 Task: Open Card Wireframe Sketches in Board Website Redesign to Workspace Data Analysis and add a team member Softage.4@softage.net, a label Yellow, a checklist Urban Planning, an attachment from Trello, a color Yellow and finally, add a card description 'Send out client proposal for review' and a comment 'Let us approach this task with an open mind and be willing to take risks to think outside the box.'. Add a start date 'Jan 04, 1900' with a due date 'Jan 11, 1900'
Action: Mouse moved to (623, 554)
Screenshot: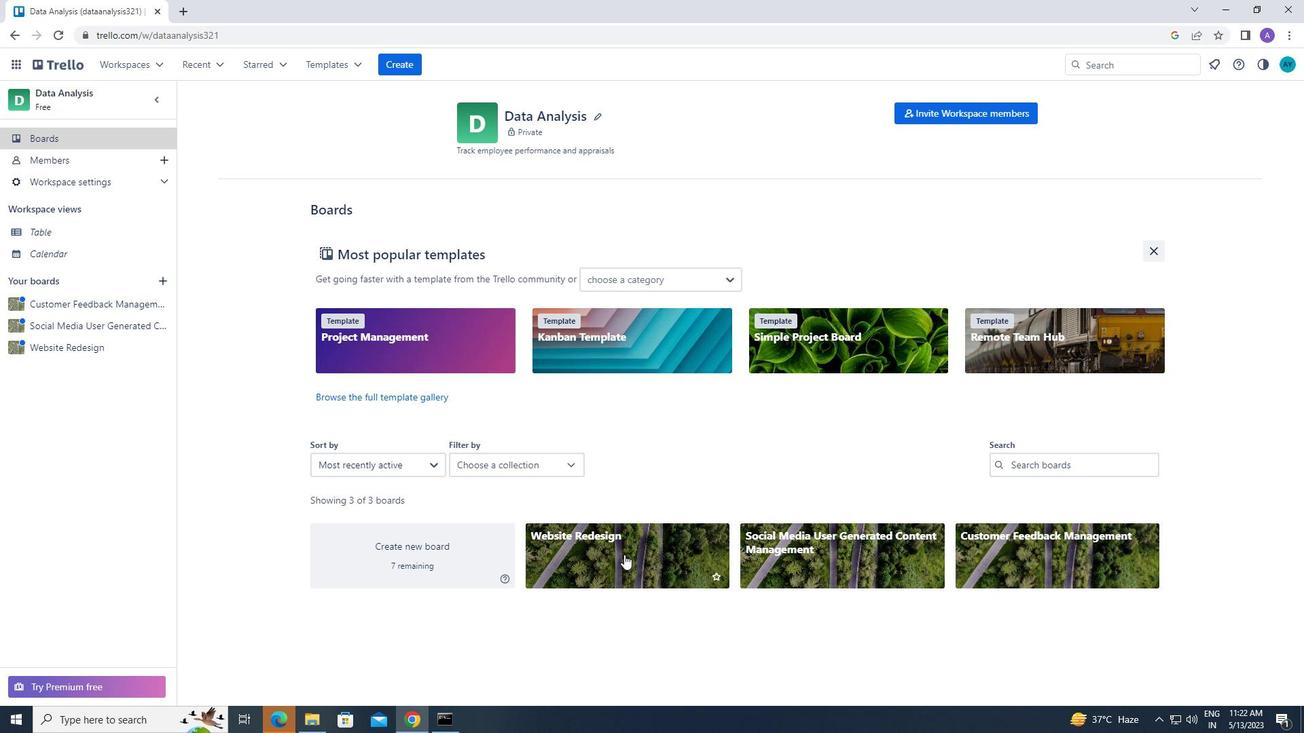 
Action: Mouse pressed left at (623, 554)
Screenshot: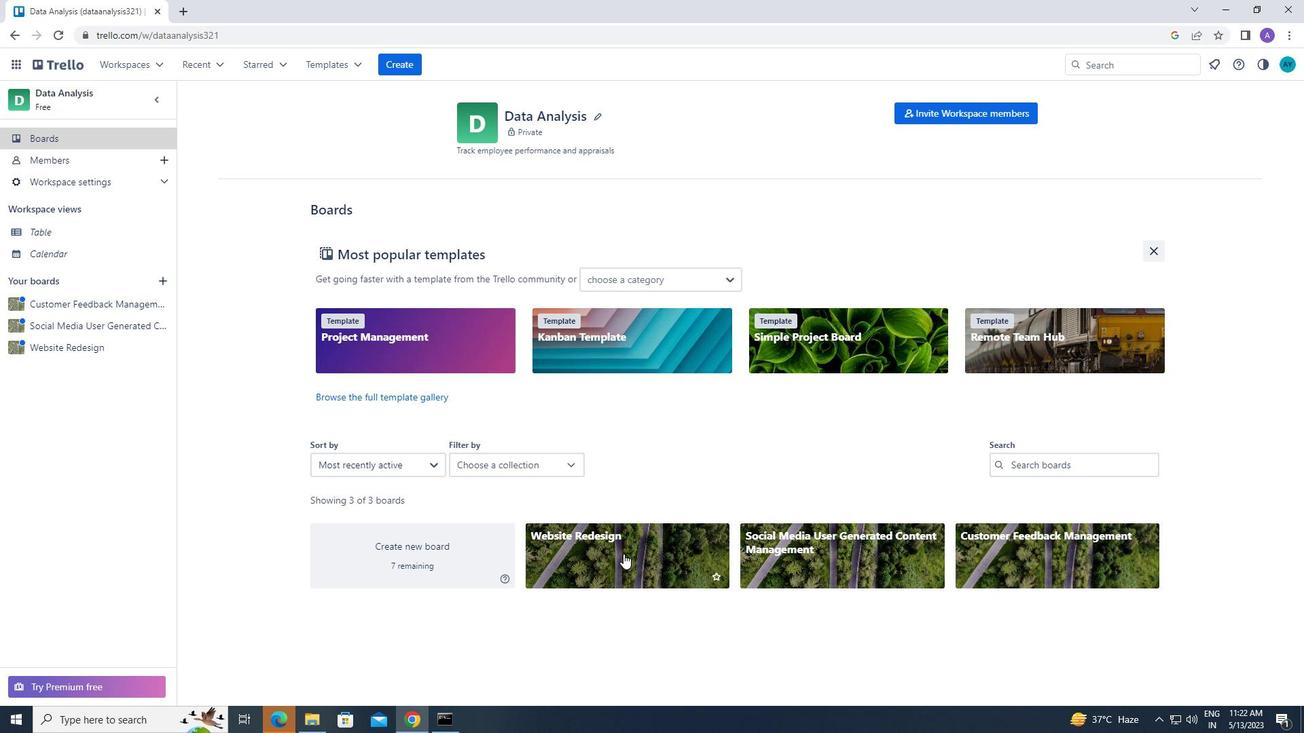 
Action: Mouse moved to (470, 165)
Screenshot: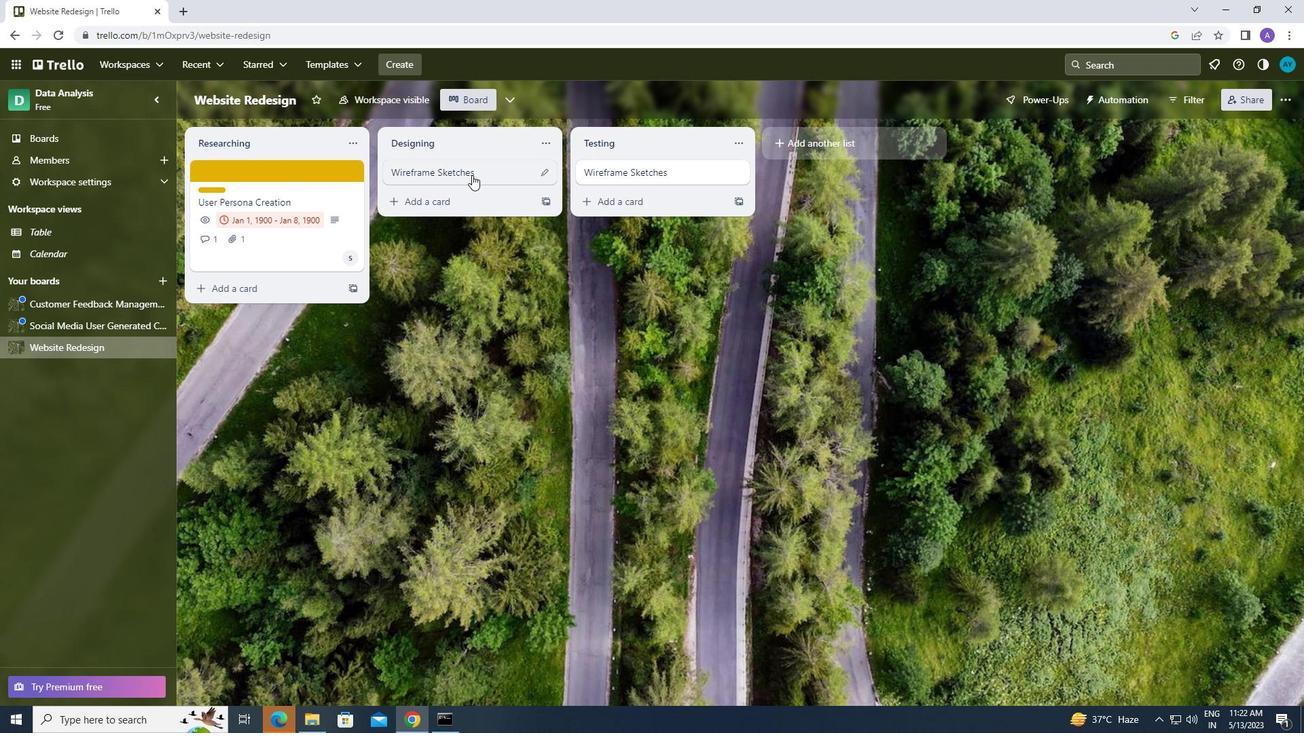 
Action: Mouse pressed left at (470, 165)
Screenshot: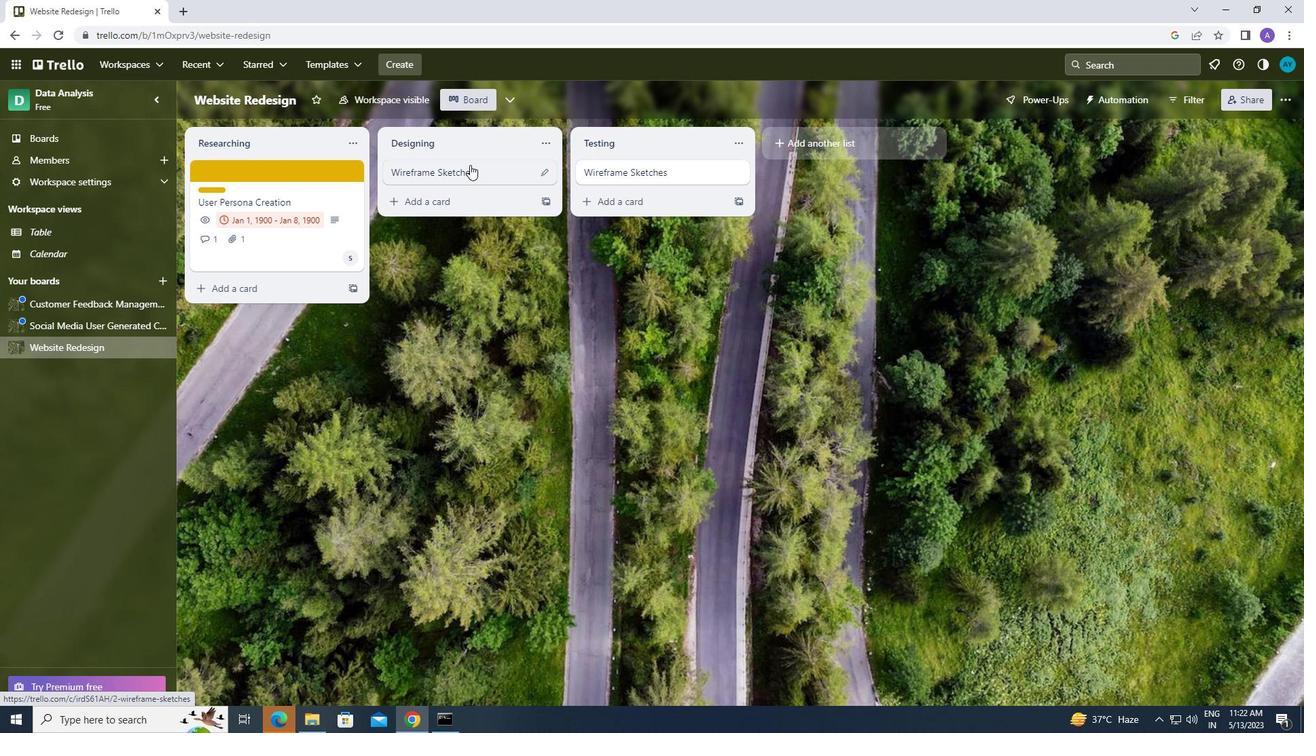 
Action: Mouse moved to (825, 210)
Screenshot: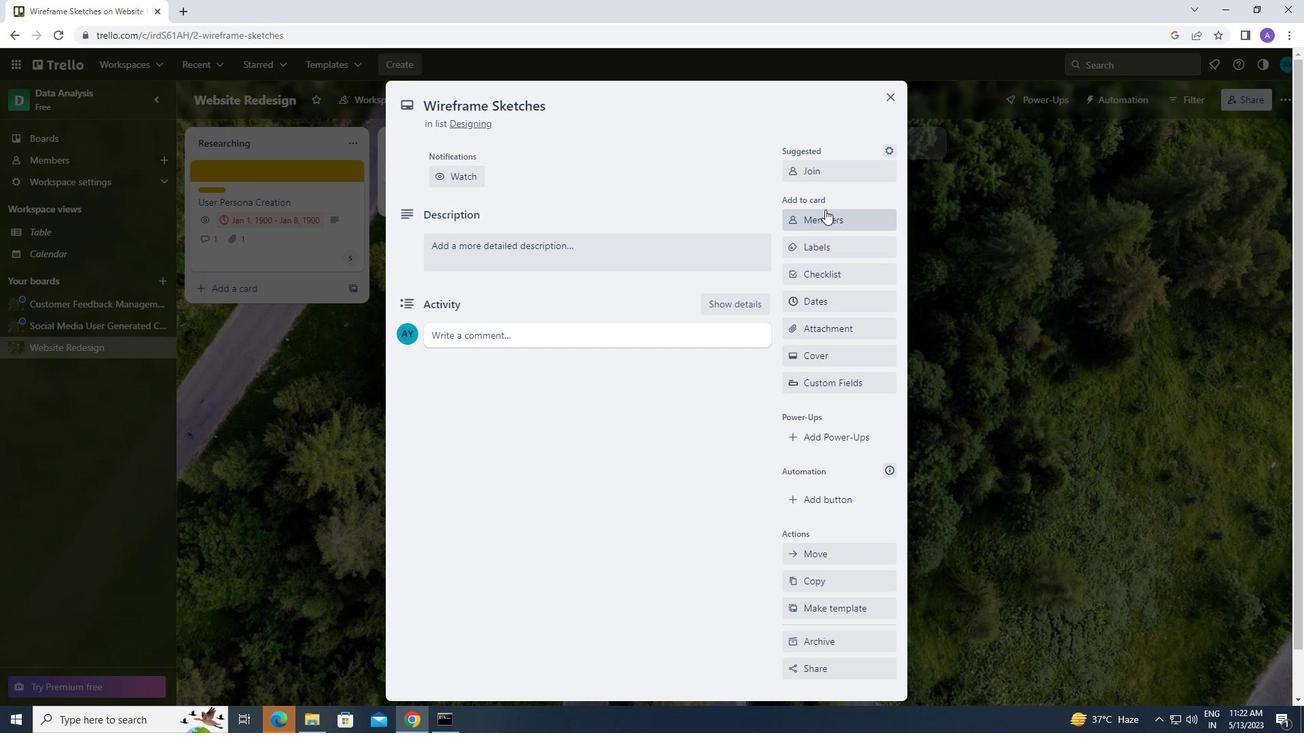 
Action: Mouse pressed left at (825, 210)
Screenshot: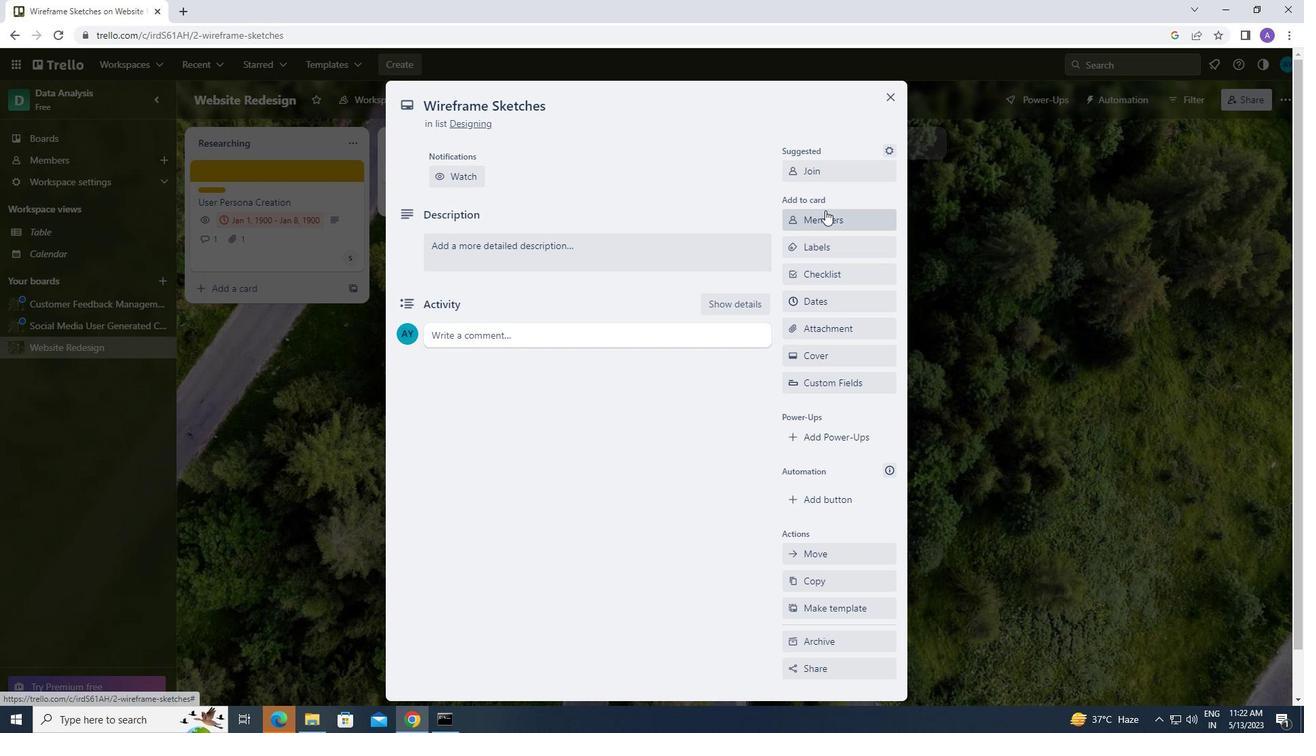 
Action: Mouse moved to (832, 277)
Screenshot: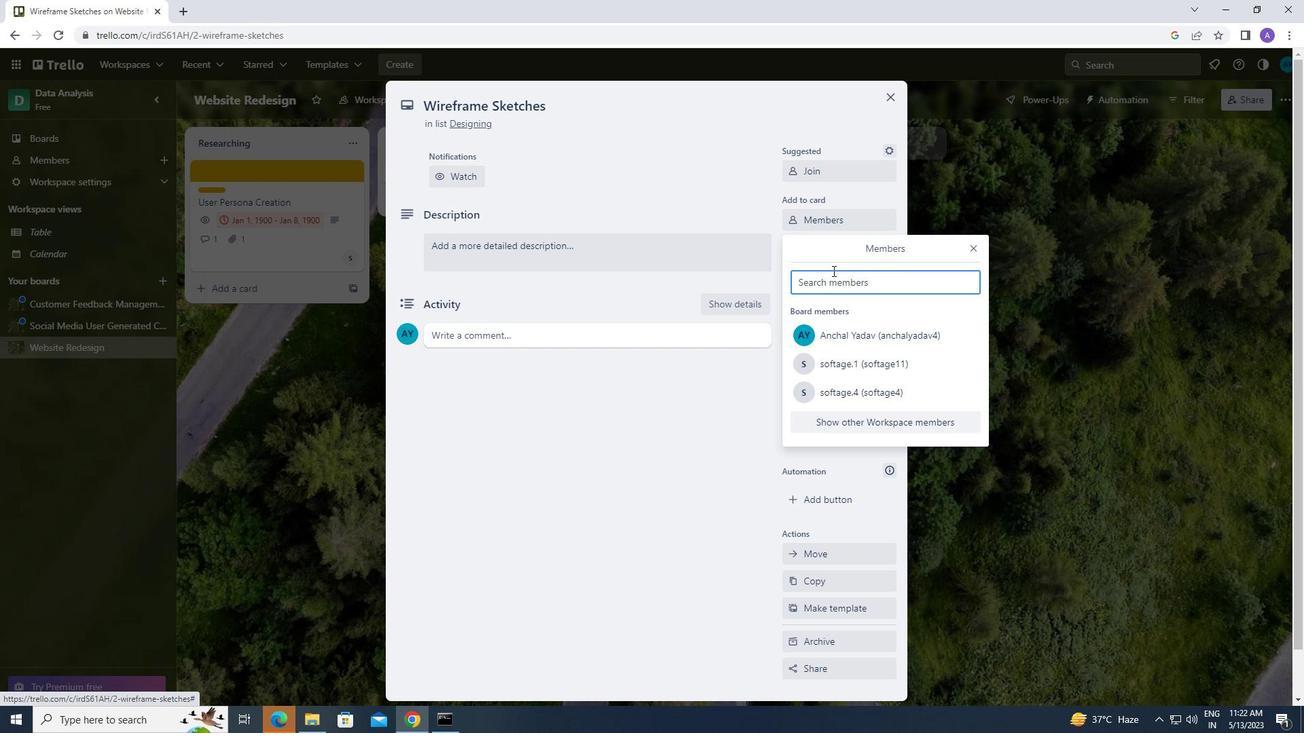 
Action: Mouse pressed left at (832, 277)
Screenshot: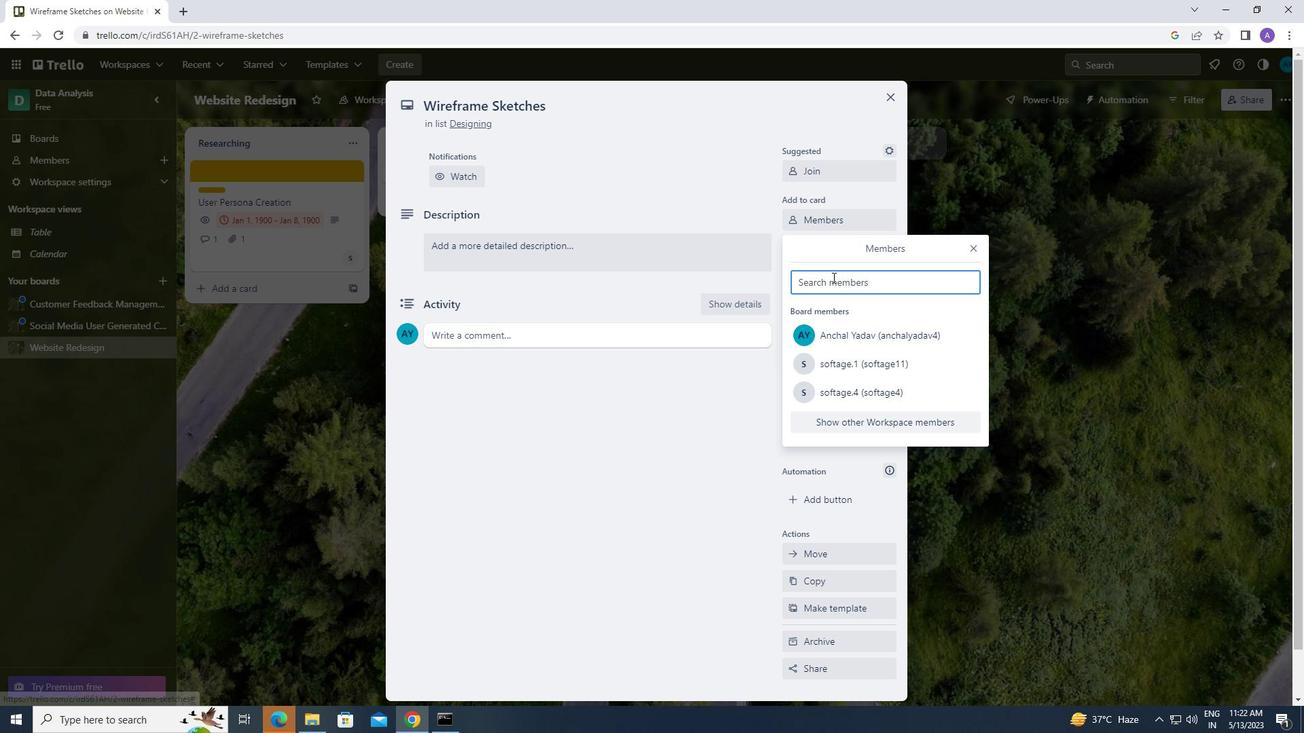 
Action: Key pressed <Key.caps_lock>s<Key.caps_lock>oftage.4<Key.shift_r><Key.shift_r>@
Screenshot: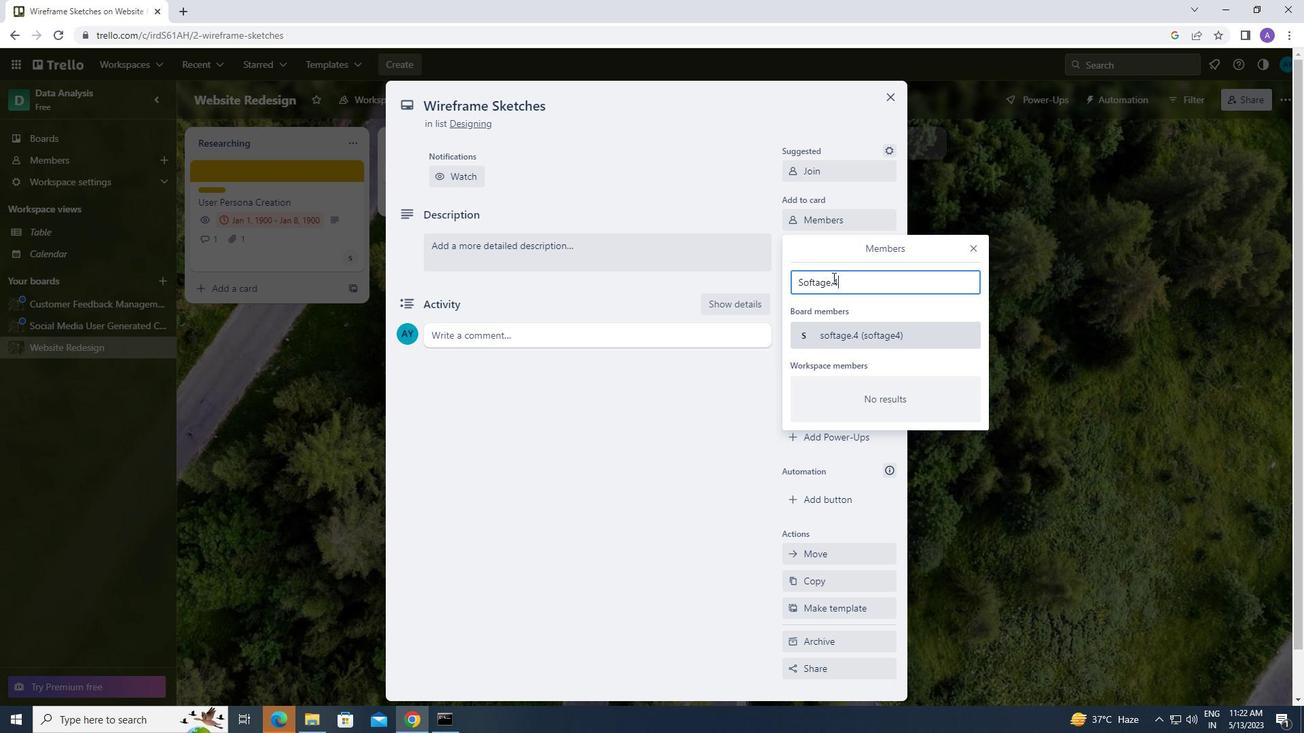 
Action: Mouse moved to (1005, 241)
Screenshot: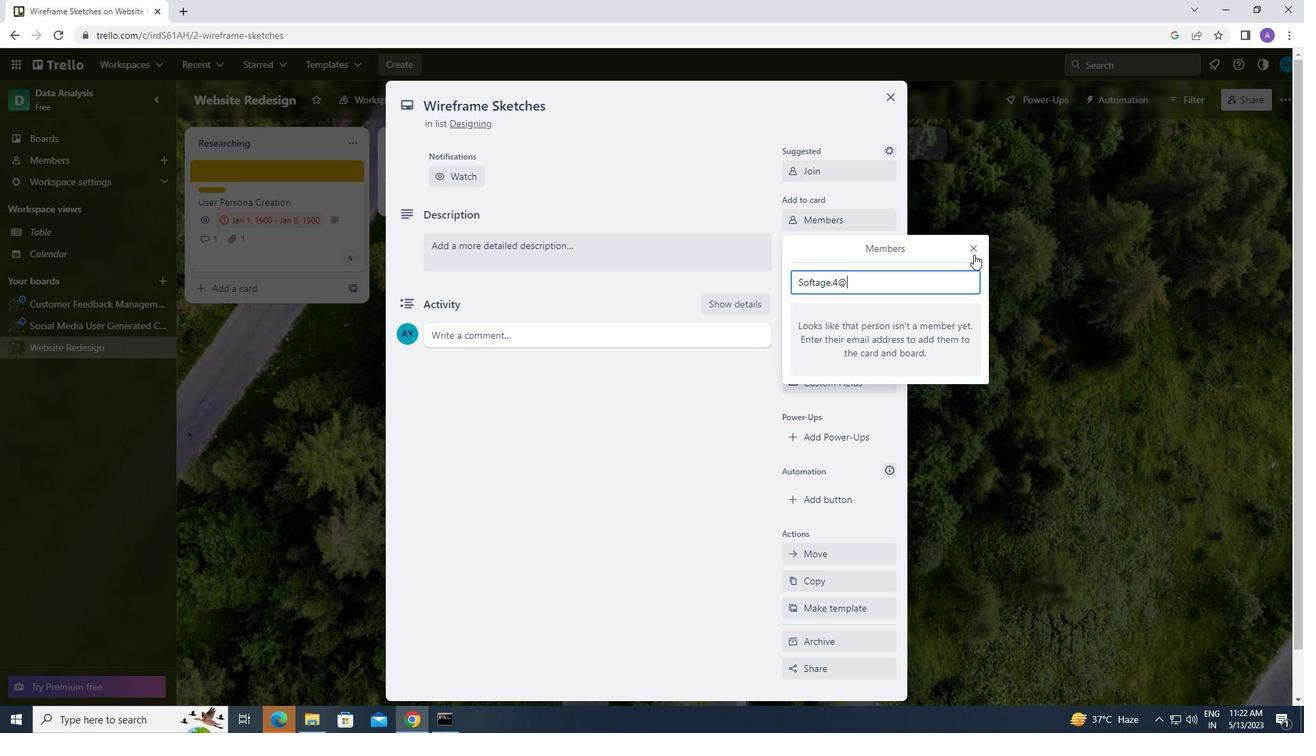
Action: Key pressed softage.net
Screenshot: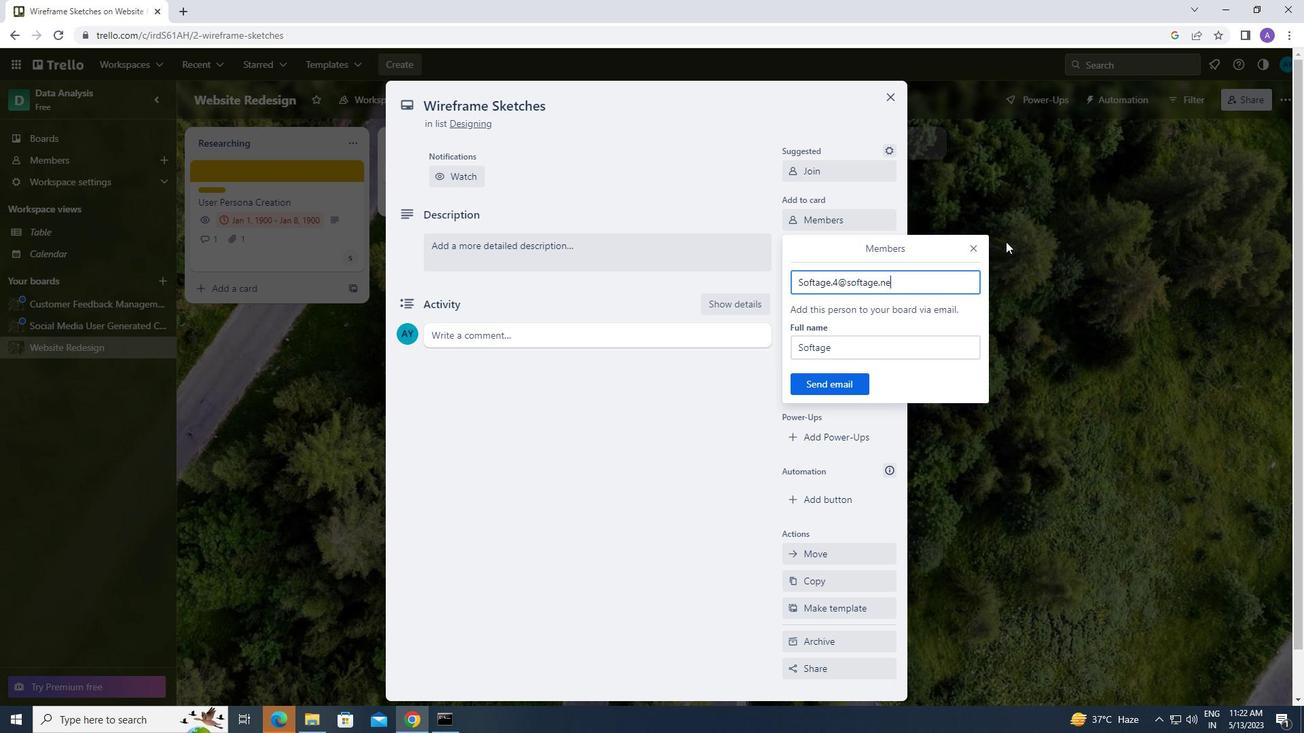 
Action: Mouse moved to (841, 381)
Screenshot: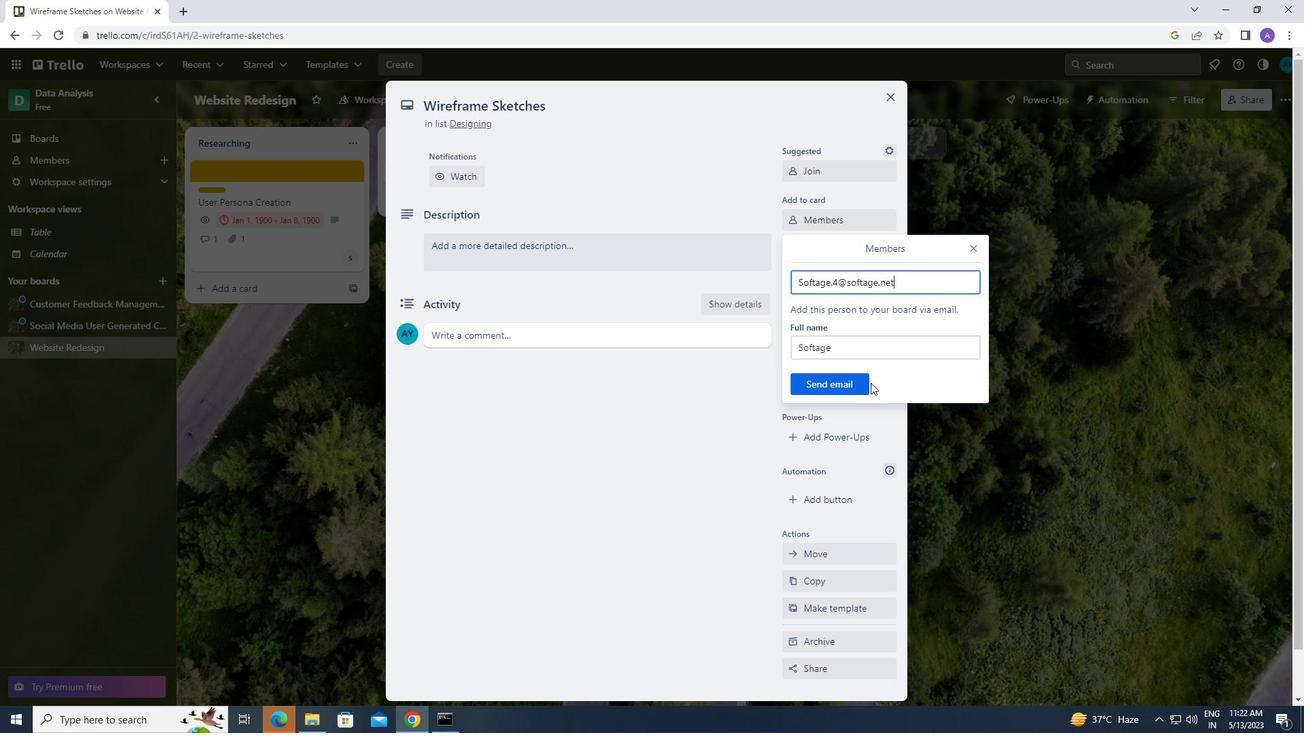 
Action: Mouse pressed left at (841, 381)
Screenshot: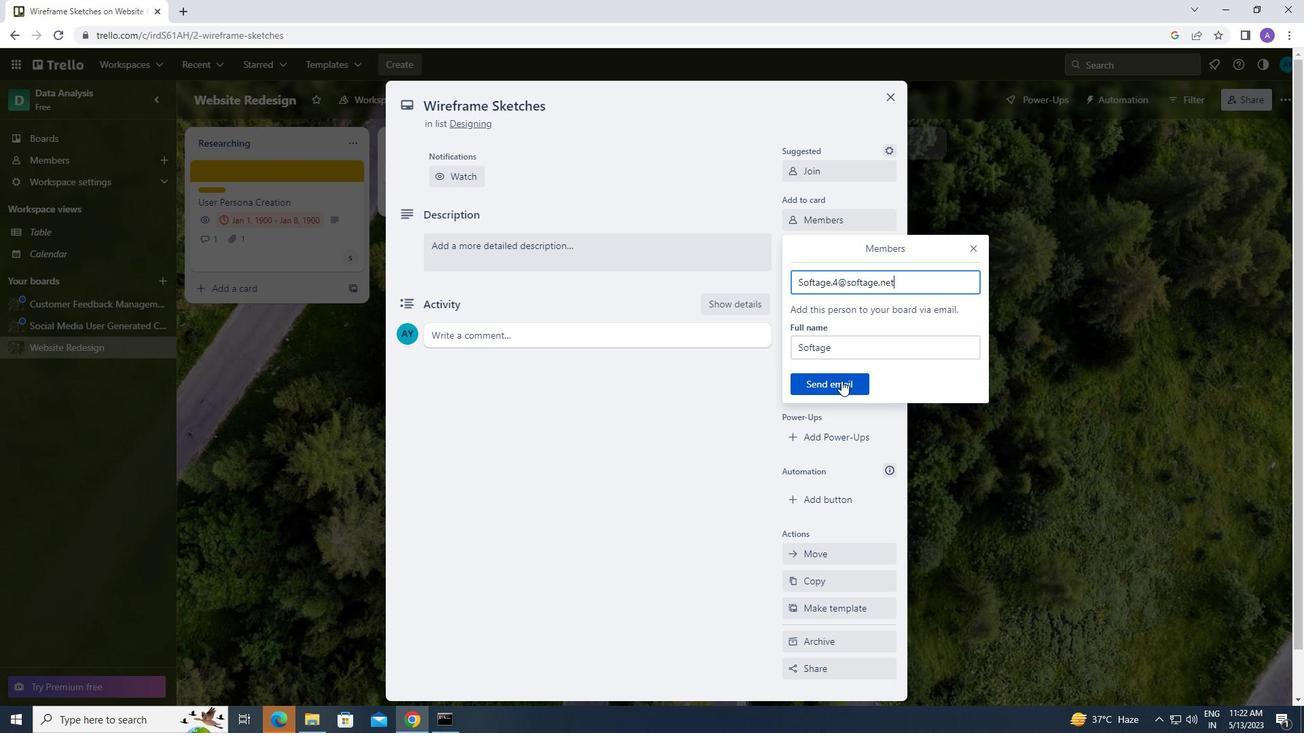 
Action: Mouse moved to (839, 245)
Screenshot: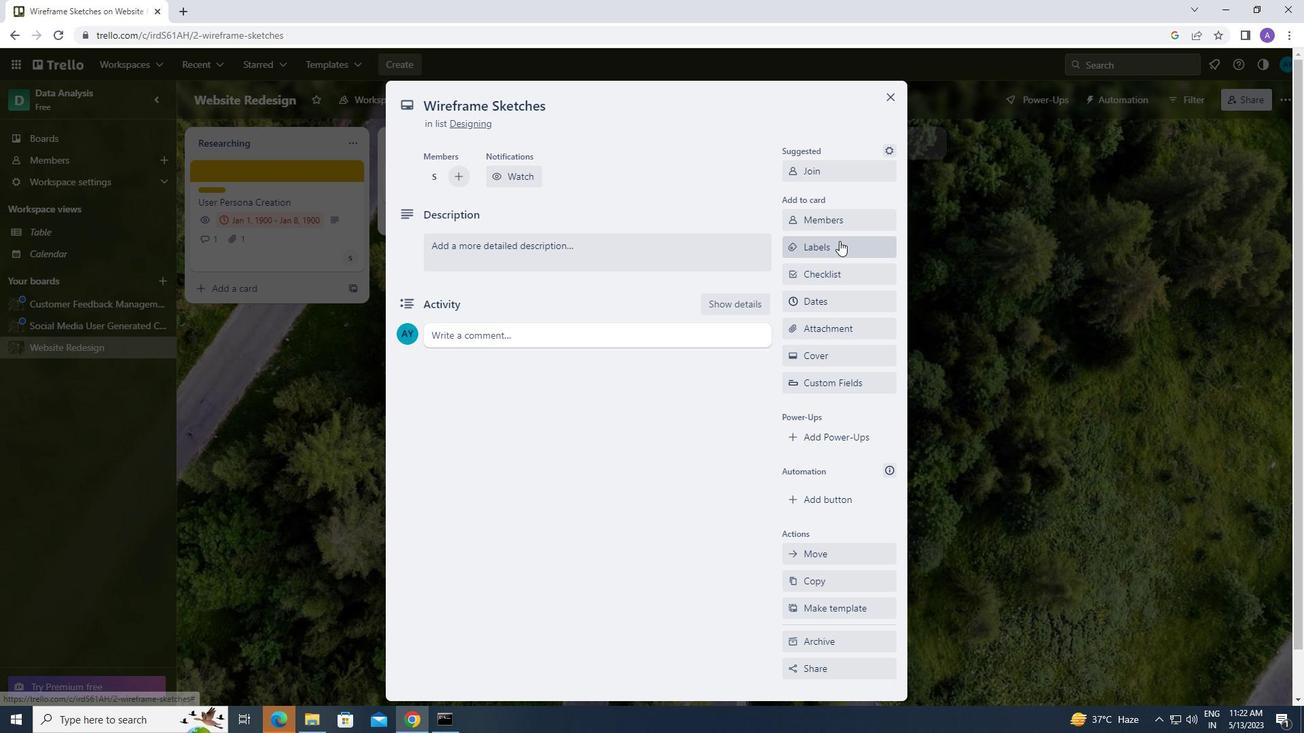 
Action: Mouse pressed left at (839, 245)
Screenshot: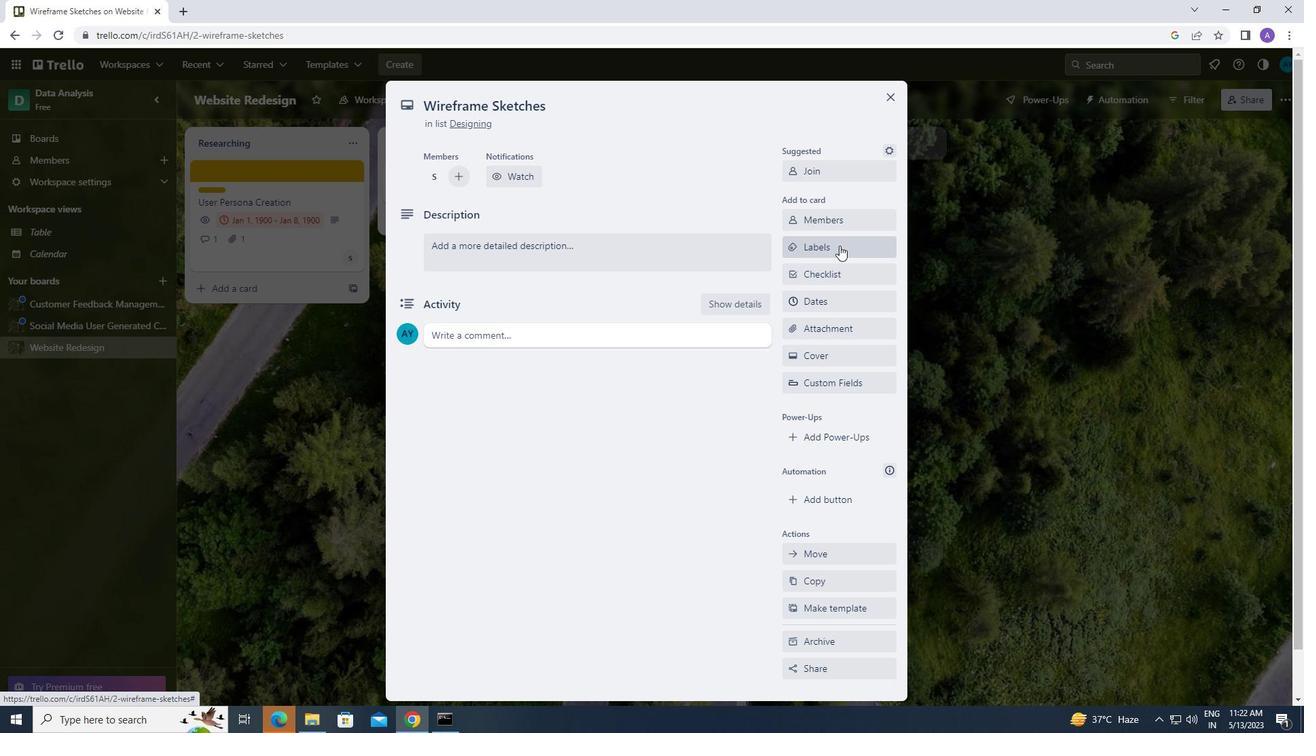 
Action: Mouse moved to (861, 513)
Screenshot: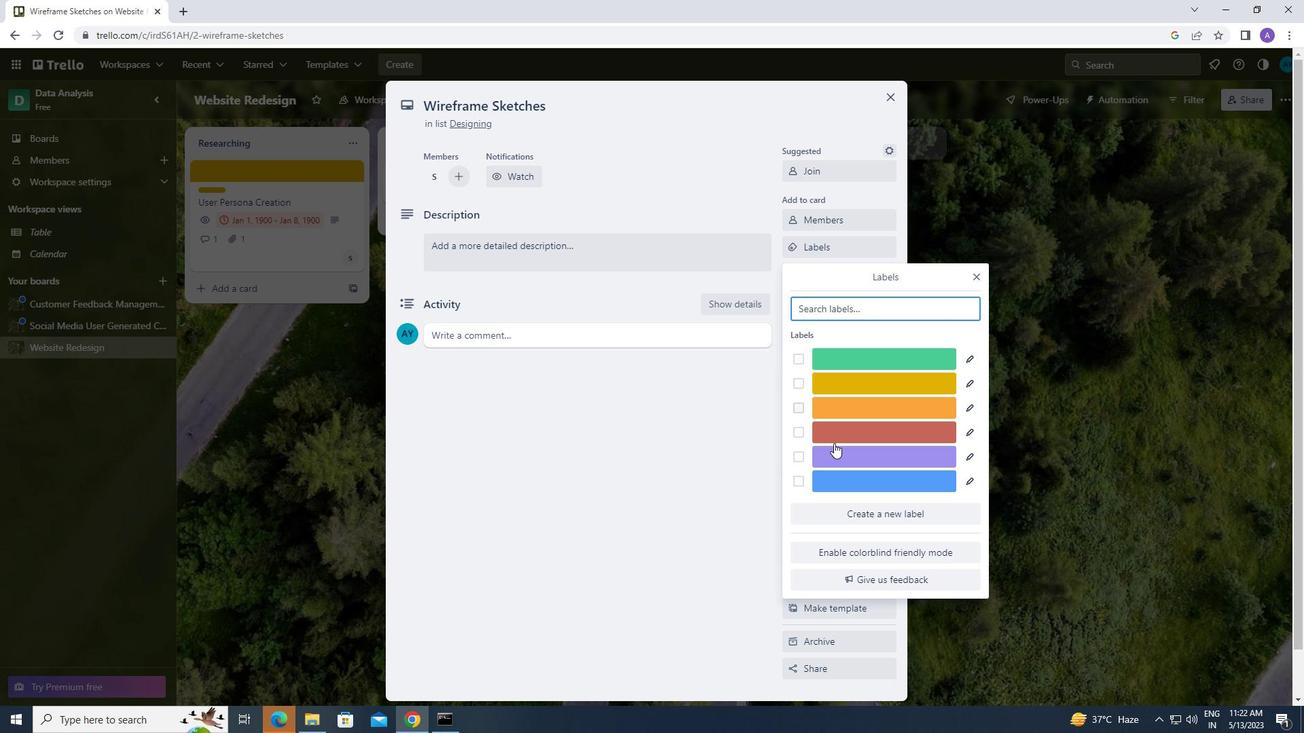 
Action: Mouse pressed left at (861, 513)
Screenshot: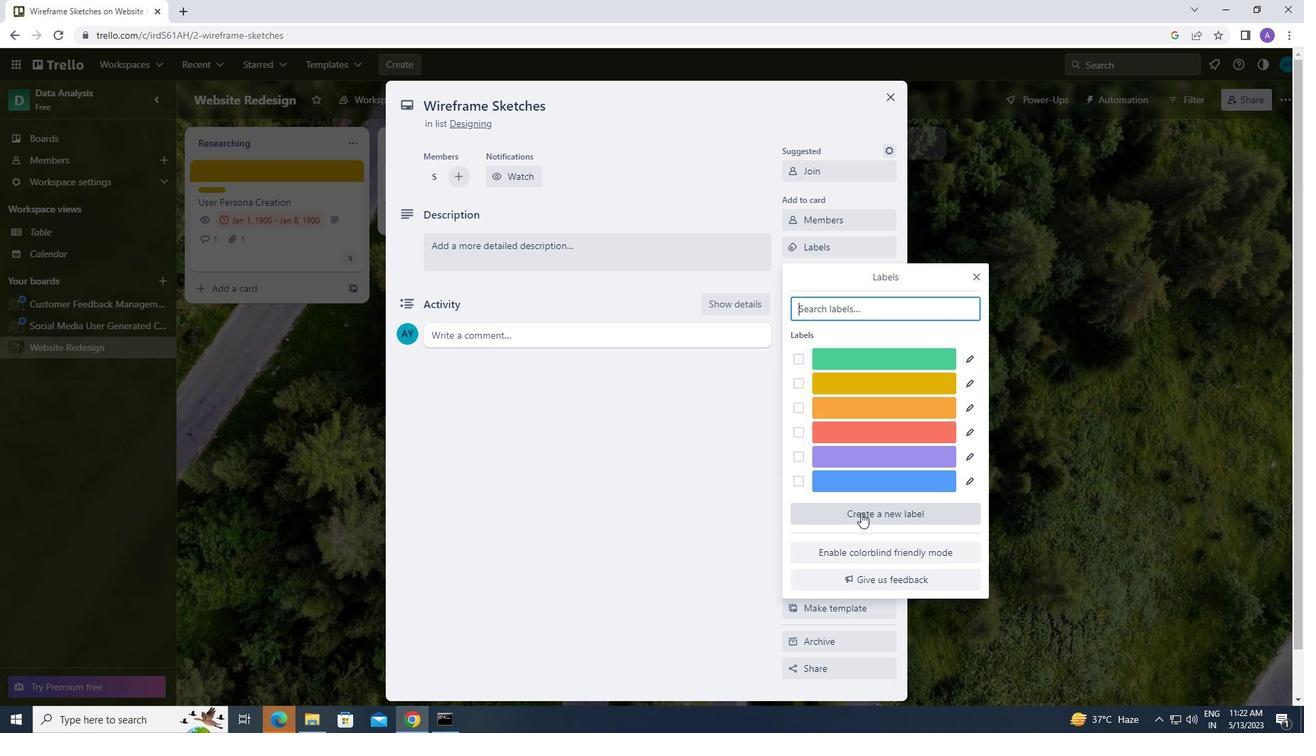 
Action: Mouse moved to (849, 472)
Screenshot: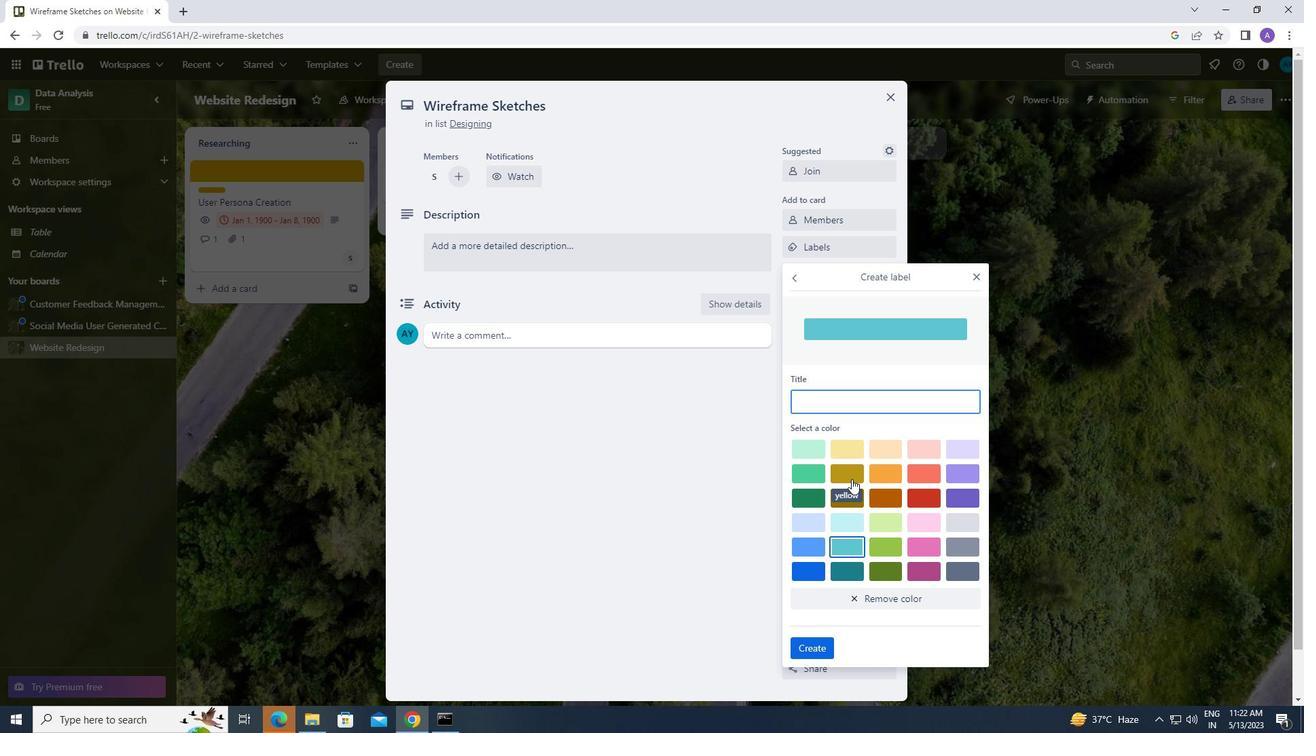 
Action: Mouse pressed left at (849, 472)
Screenshot: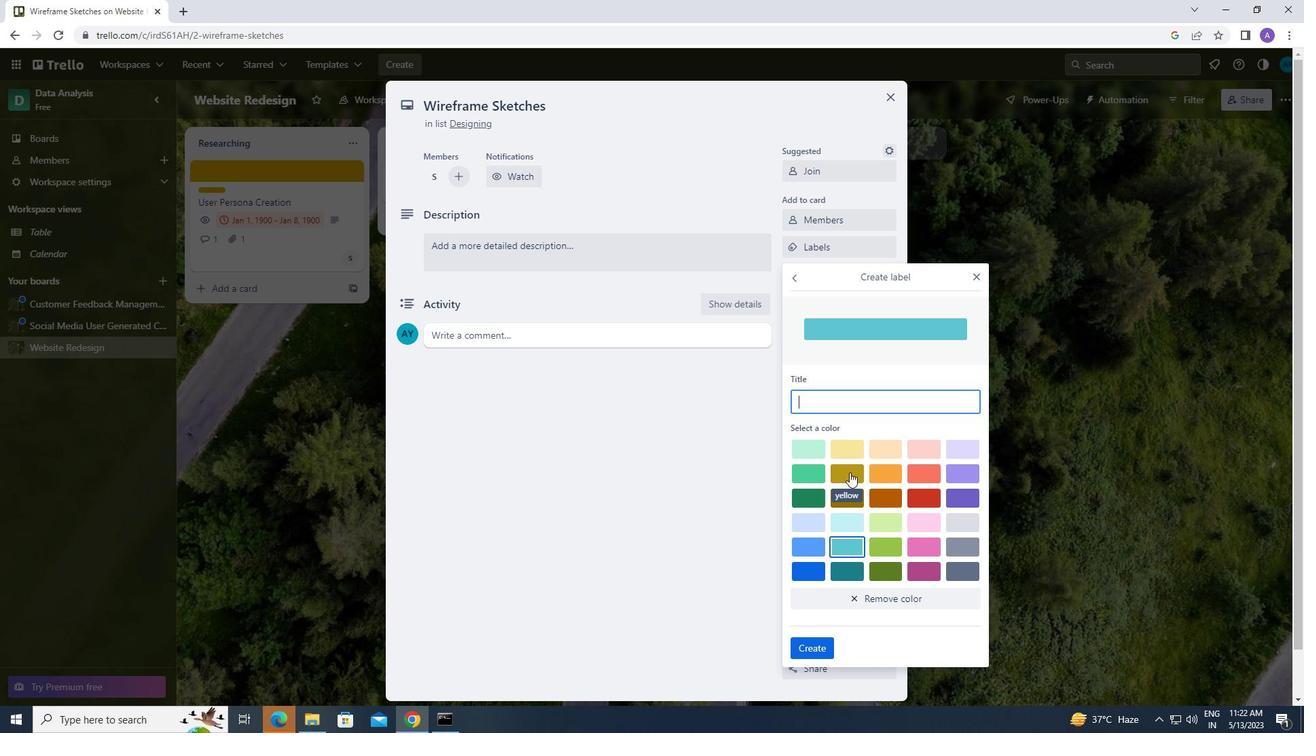 
Action: Mouse moved to (804, 645)
Screenshot: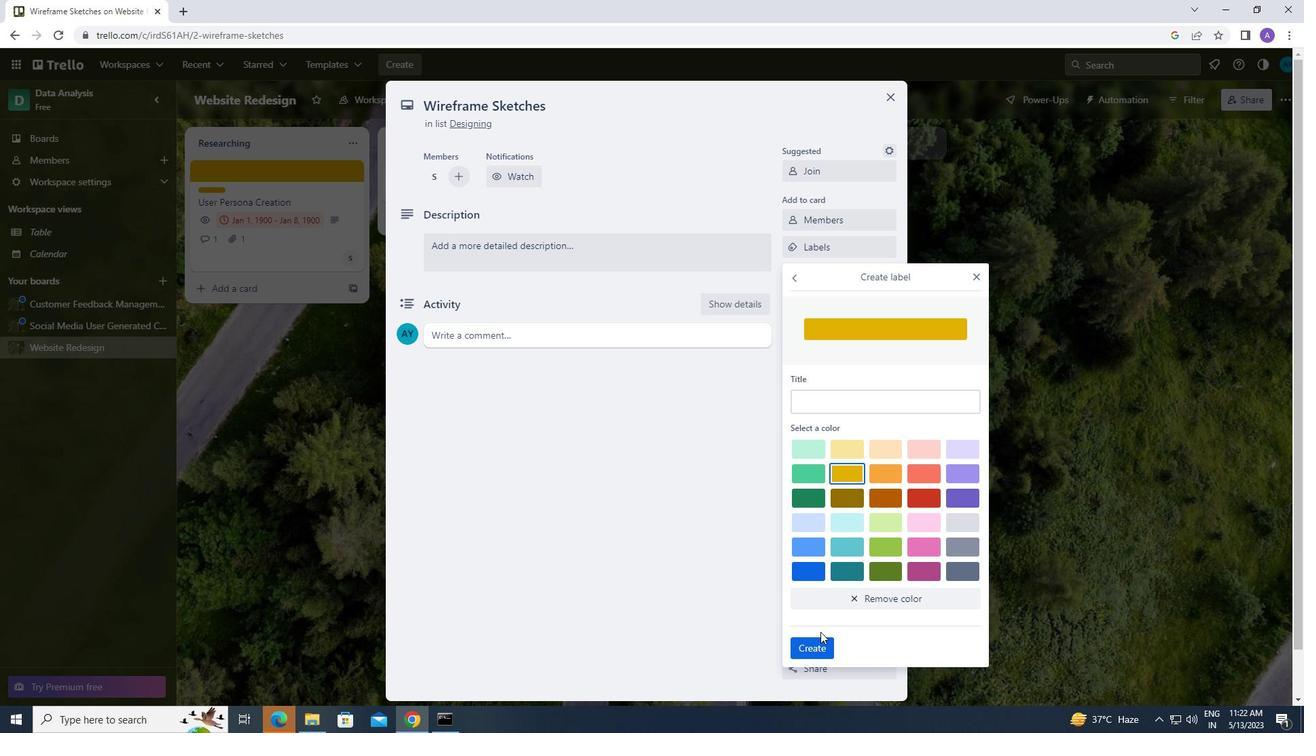 
Action: Mouse pressed left at (804, 645)
Screenshot: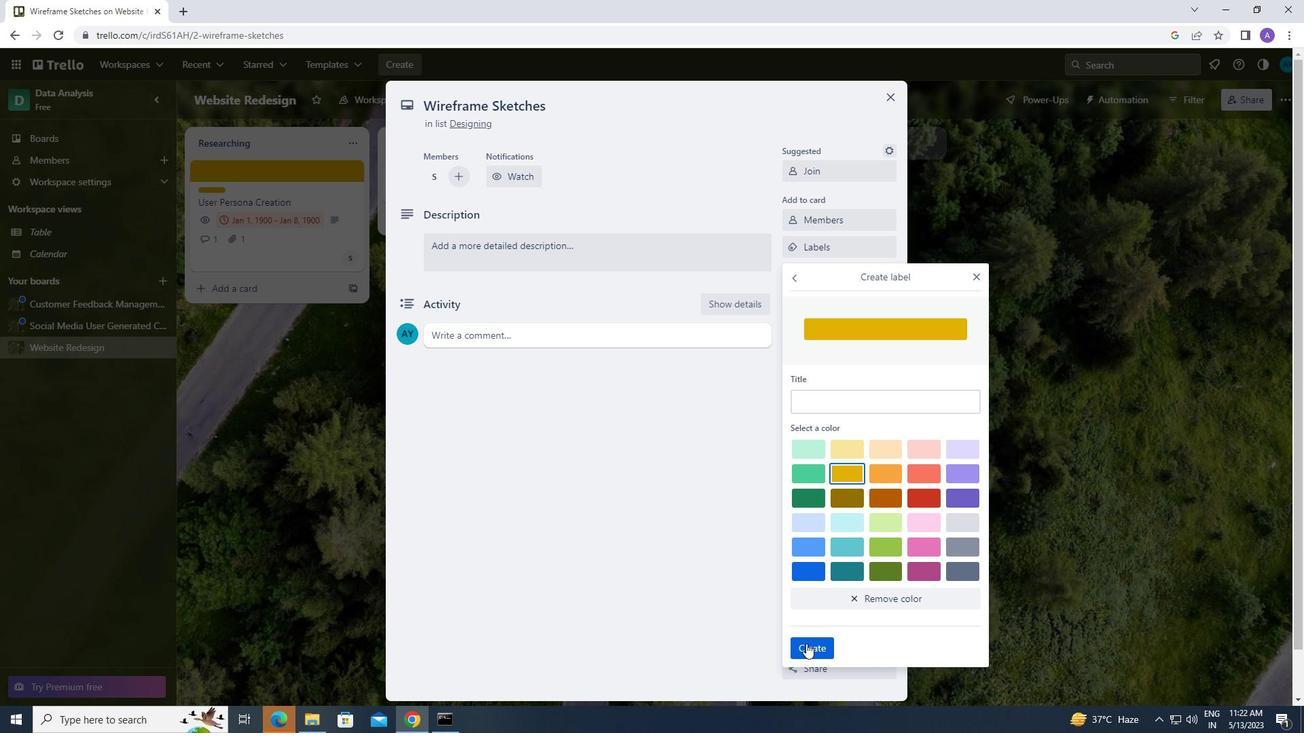 
Action: Mouse moved to (976, 277)
Screenshot: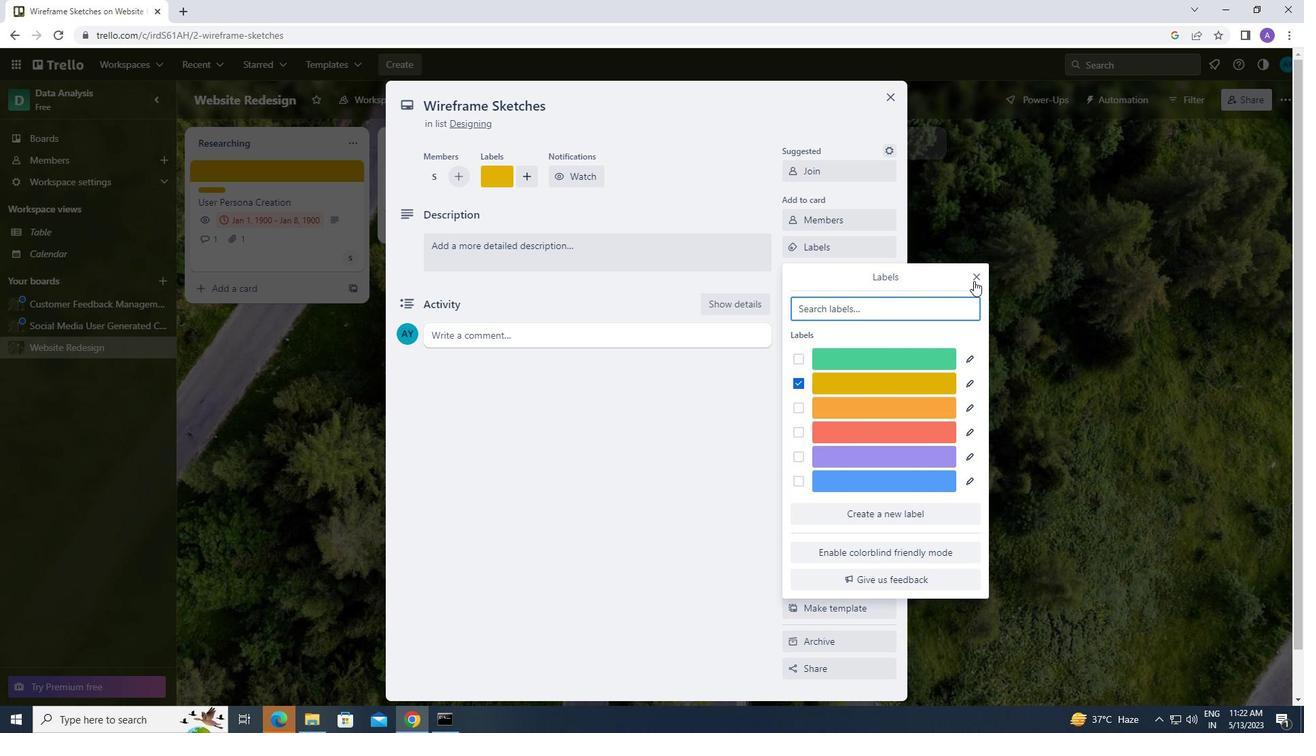 
Action: Mouse pressed left at (976, 277)
Screenshot: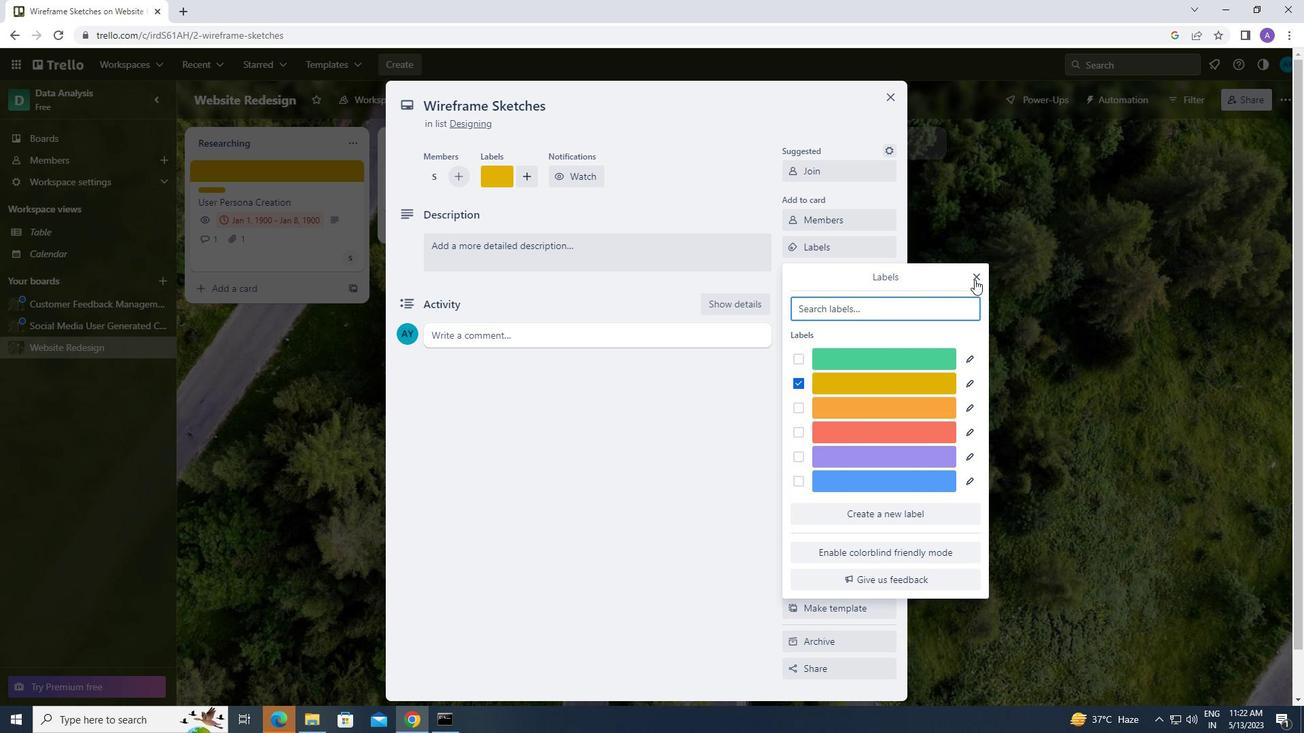 
Action: Mouse moved to (847, 270)
Screenshot: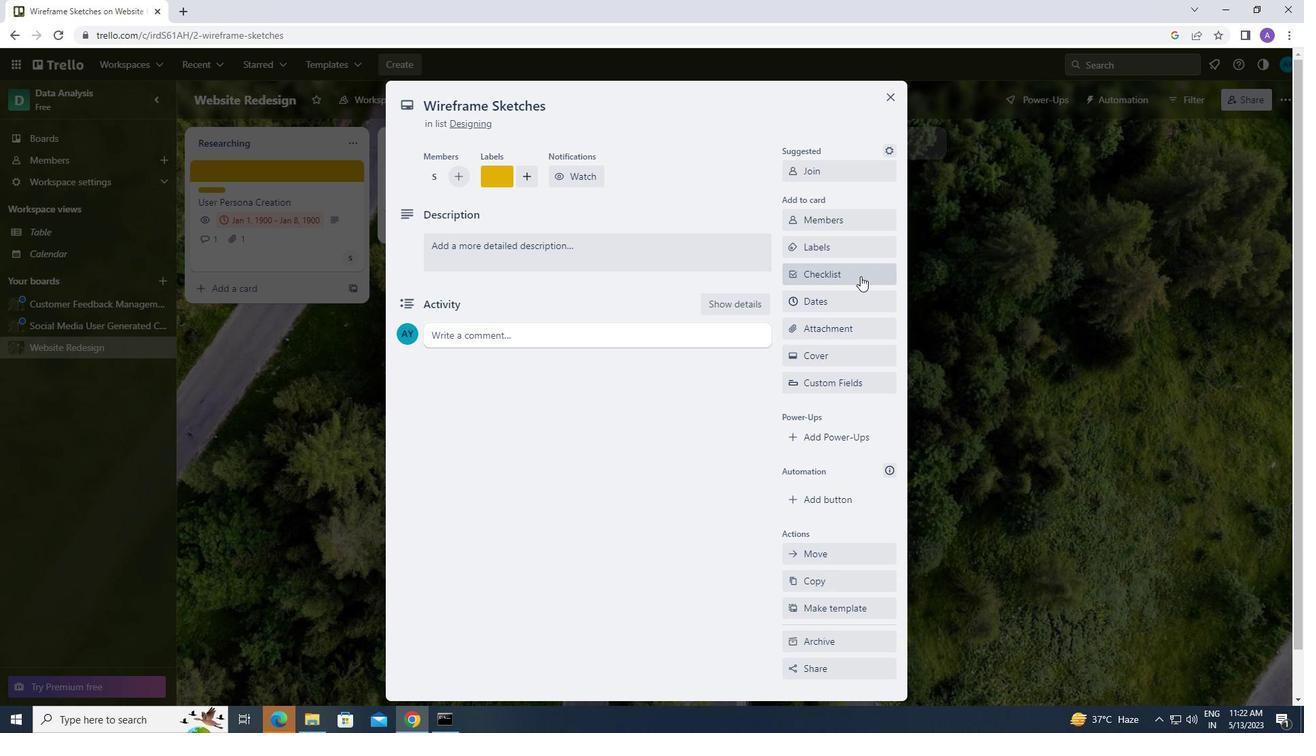 
Action: Mouse pressed left at (847, 270)
Screenshot: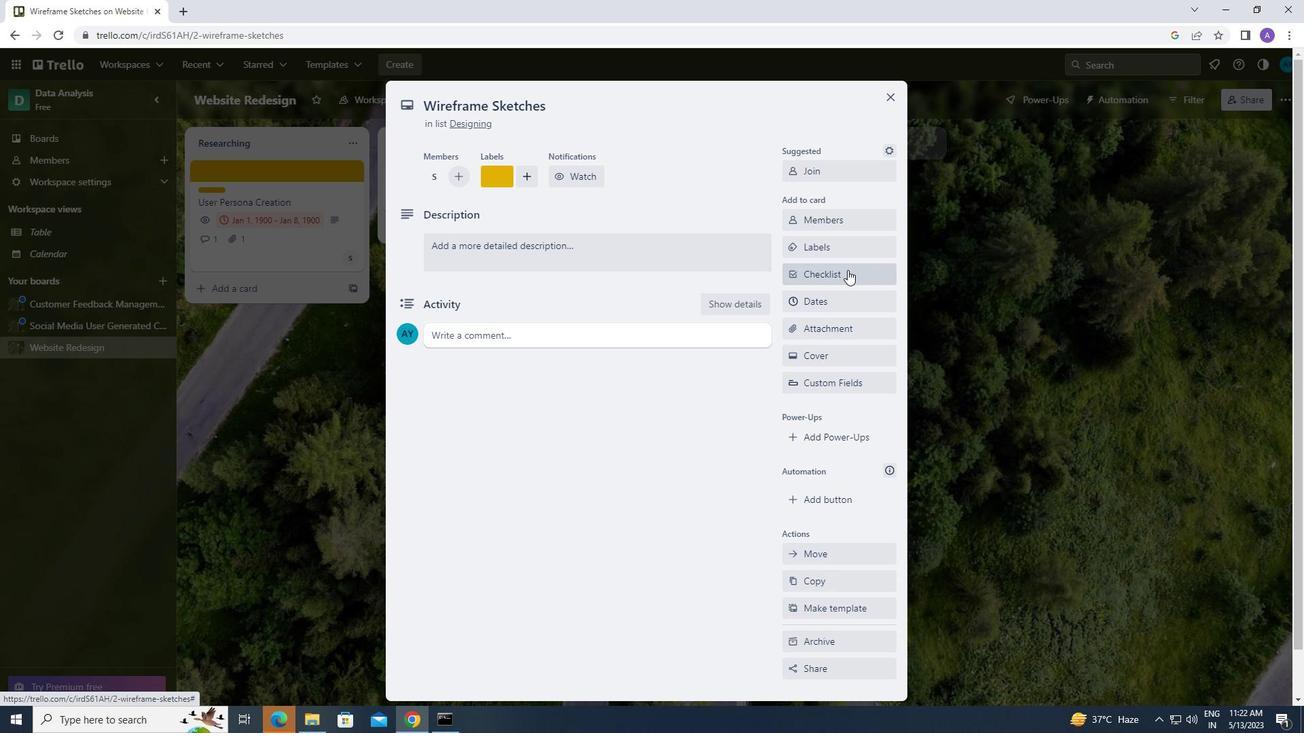 
Action: Key pressed <Key.caps_lock>u<Key.caps_lock>rban<Key.space><Key.caps_lock>p<Key.caps_lock>lanning
Screenshot: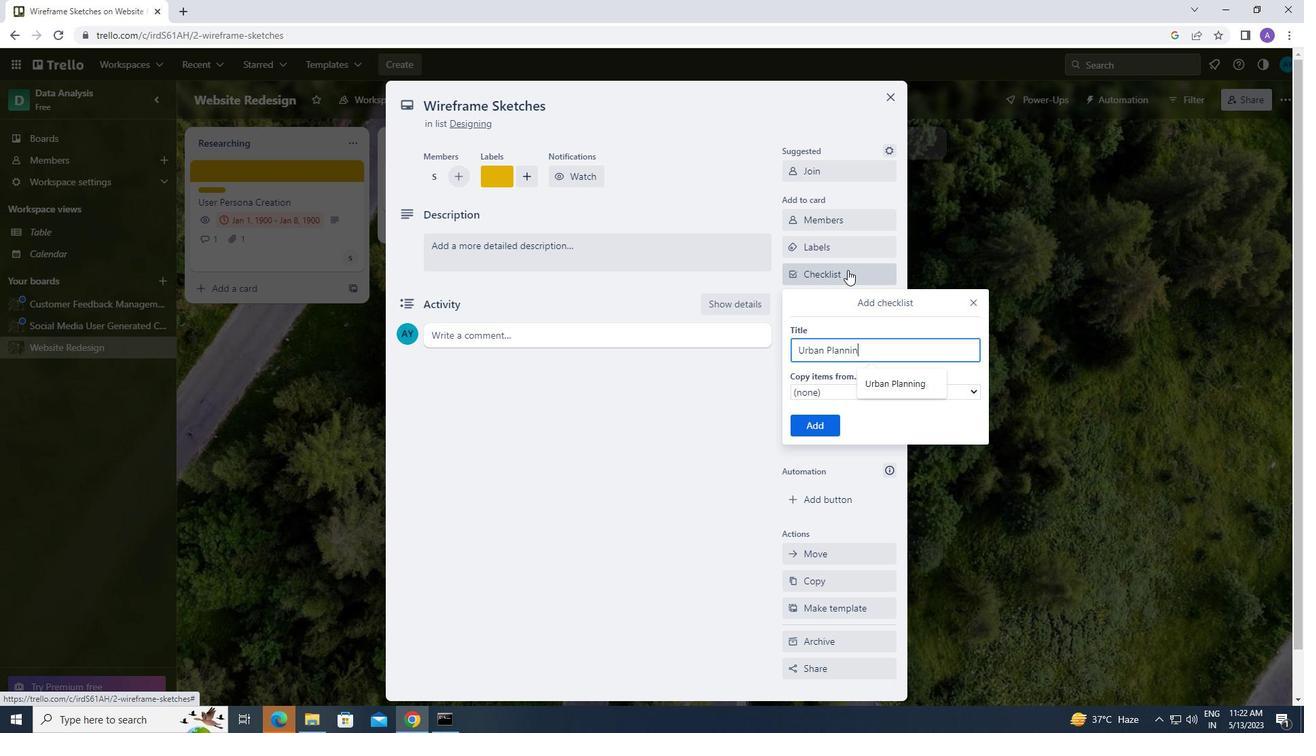 
Action: Mouse moved to (821, 420)
Screenshot: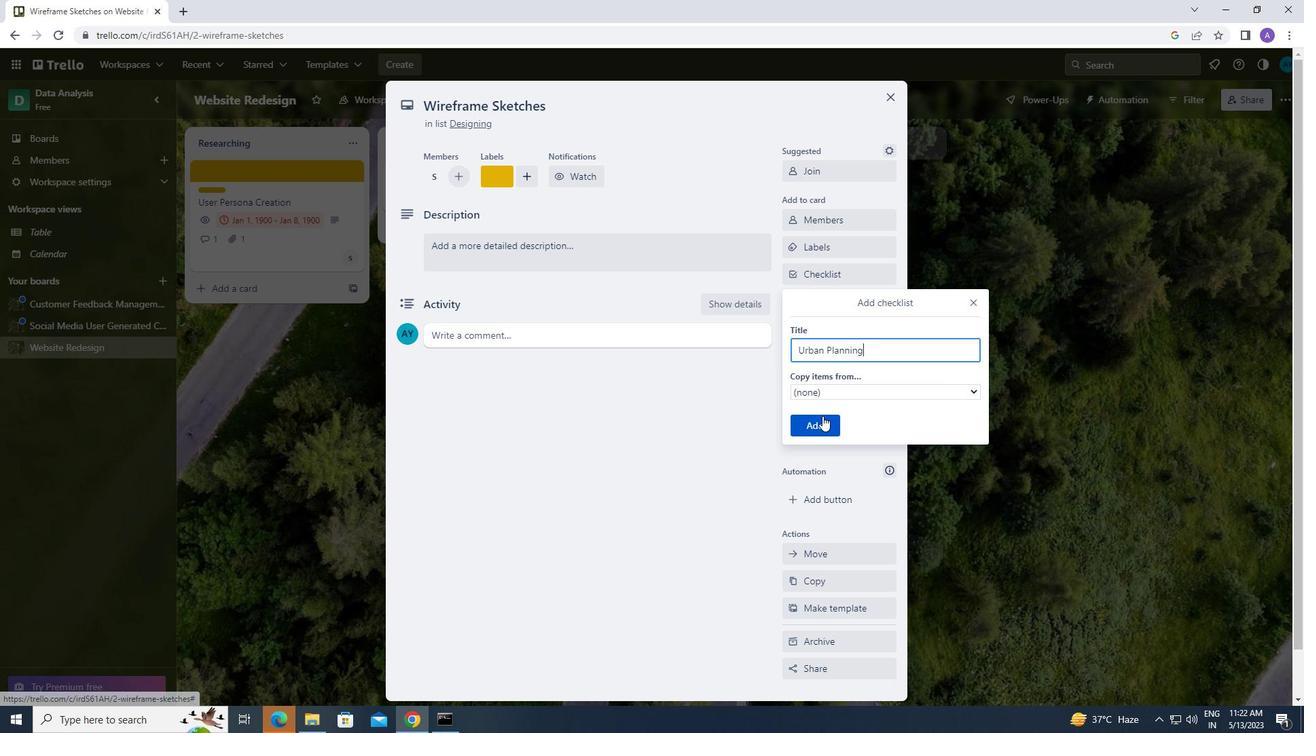 
Action: Mouse pressed left at (821, 420)
Screenshot: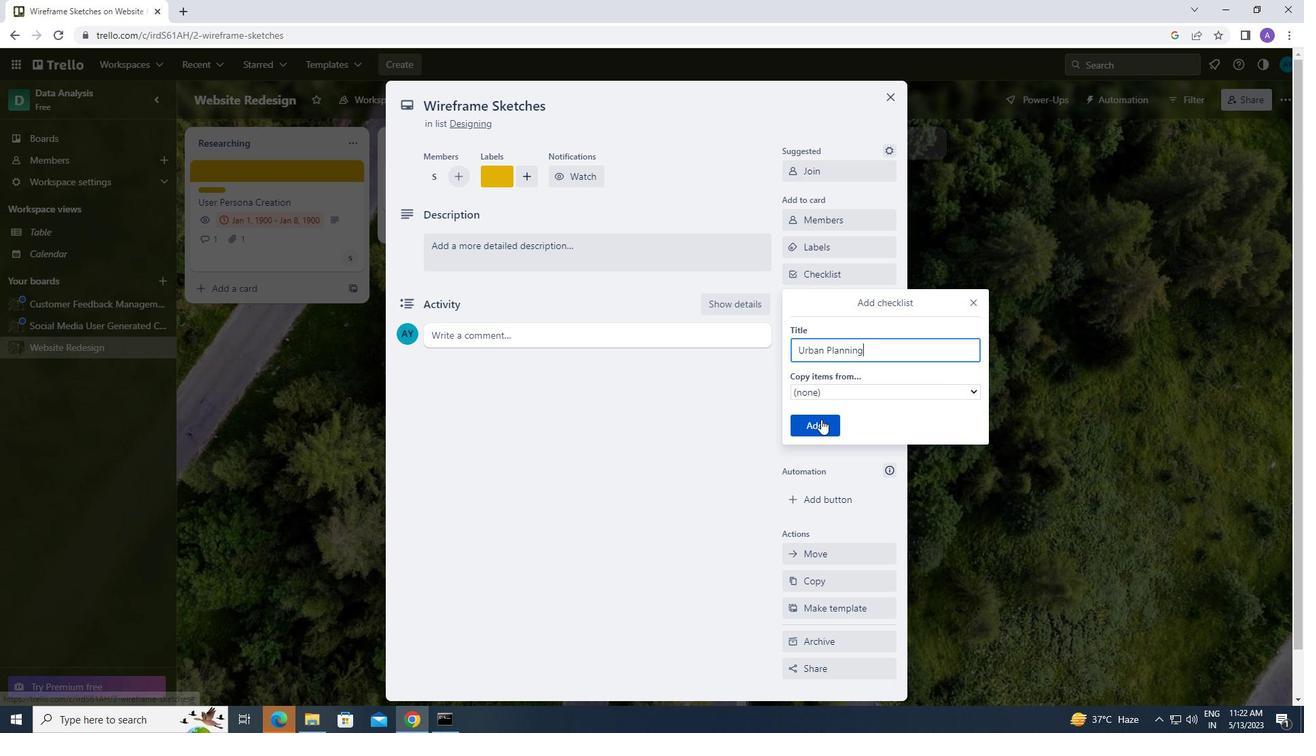 
Action: Mouse moved to (836, 324)
Screenshot: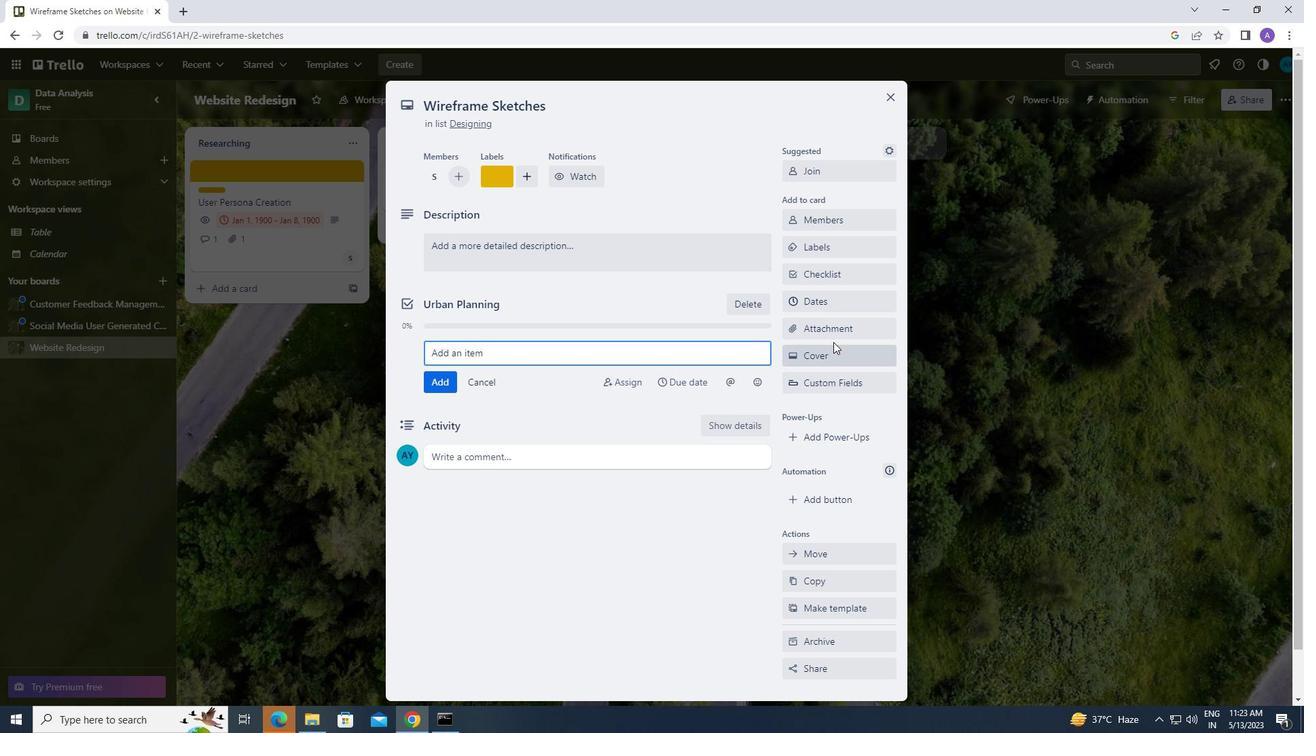 
Action: Mouse pressed left at (836, 324)
Screenshot: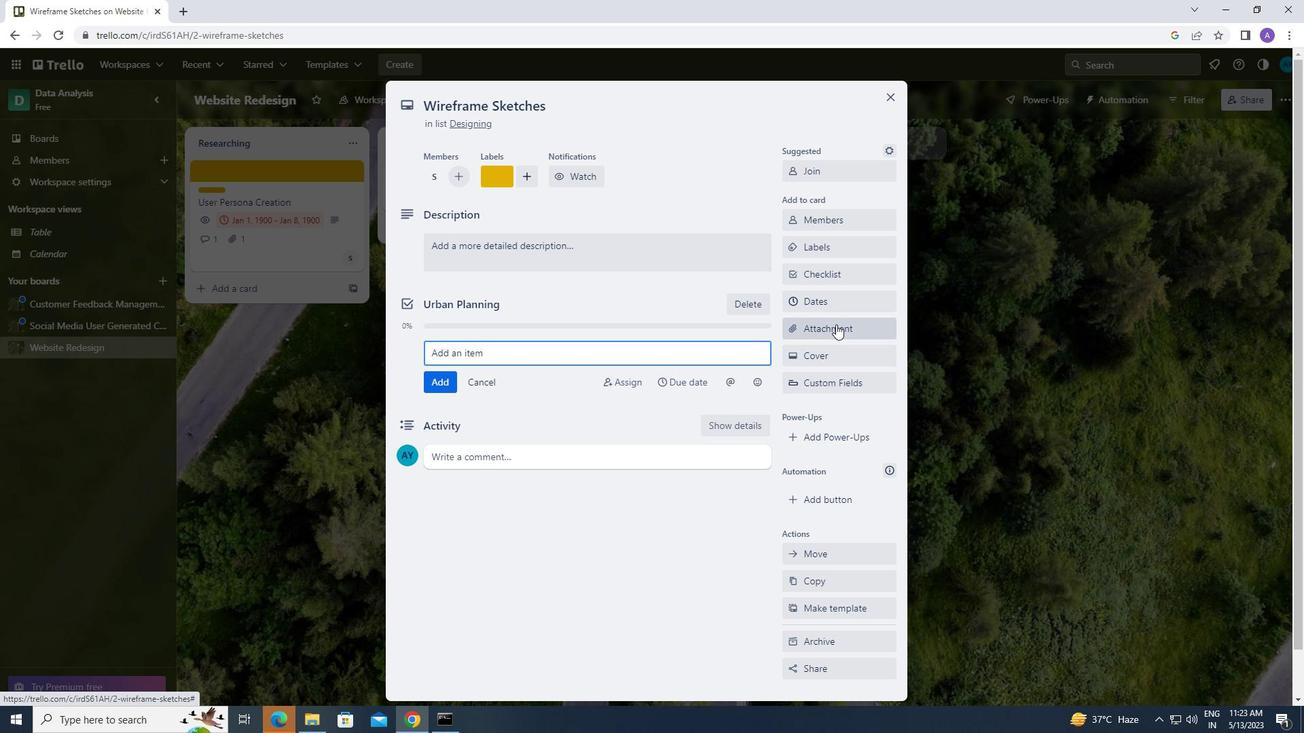 
Action: Mouse moved to (827, 412)
Screenshot: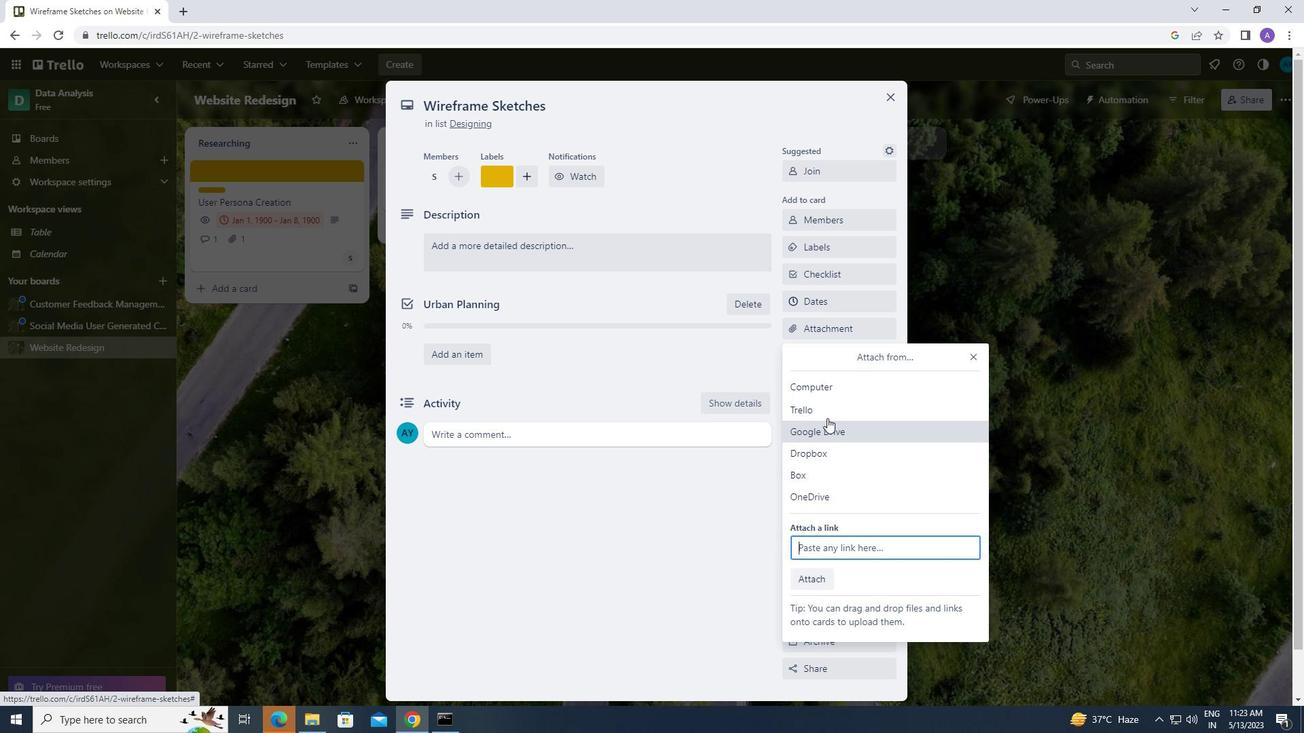 
Action: Mouse pressed left at (827, 412)
Screenshot: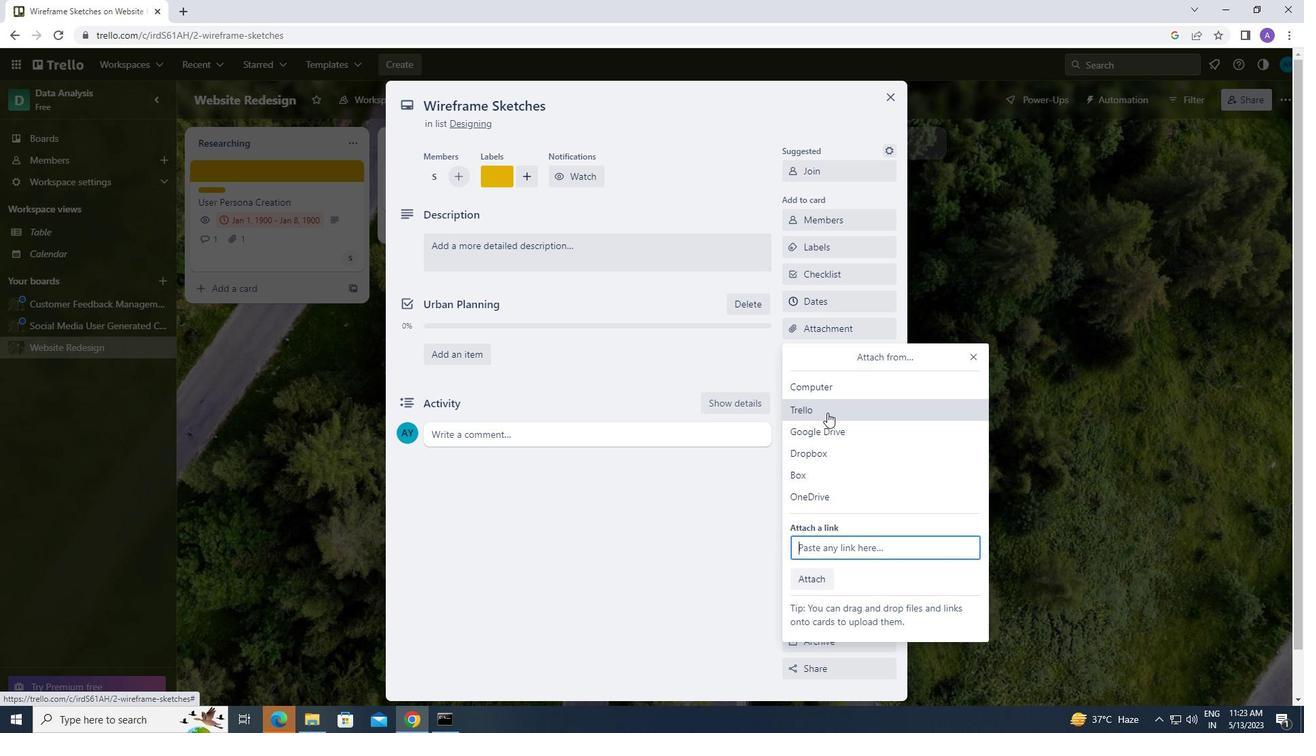 
Action: Mouse moved to (838, 296)
Screenshot: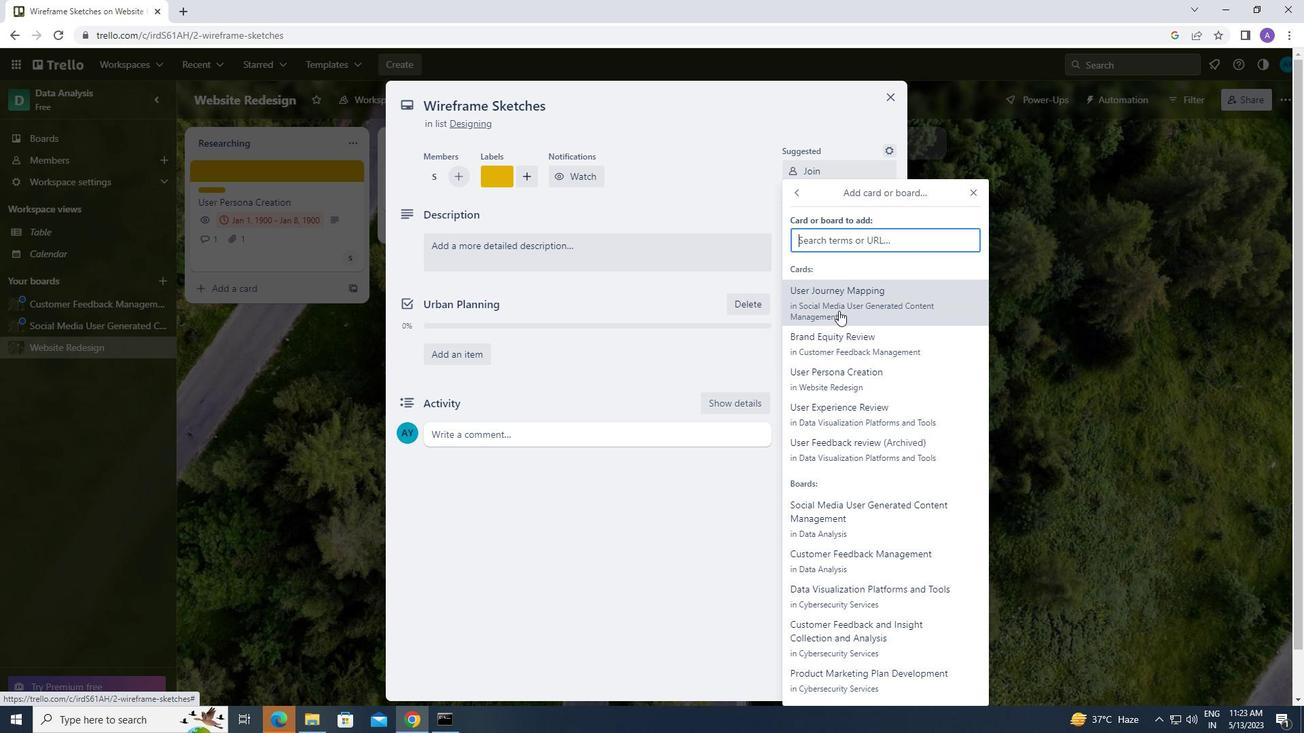
Action: Mouse pressed left at (838, 296)
Screenshot: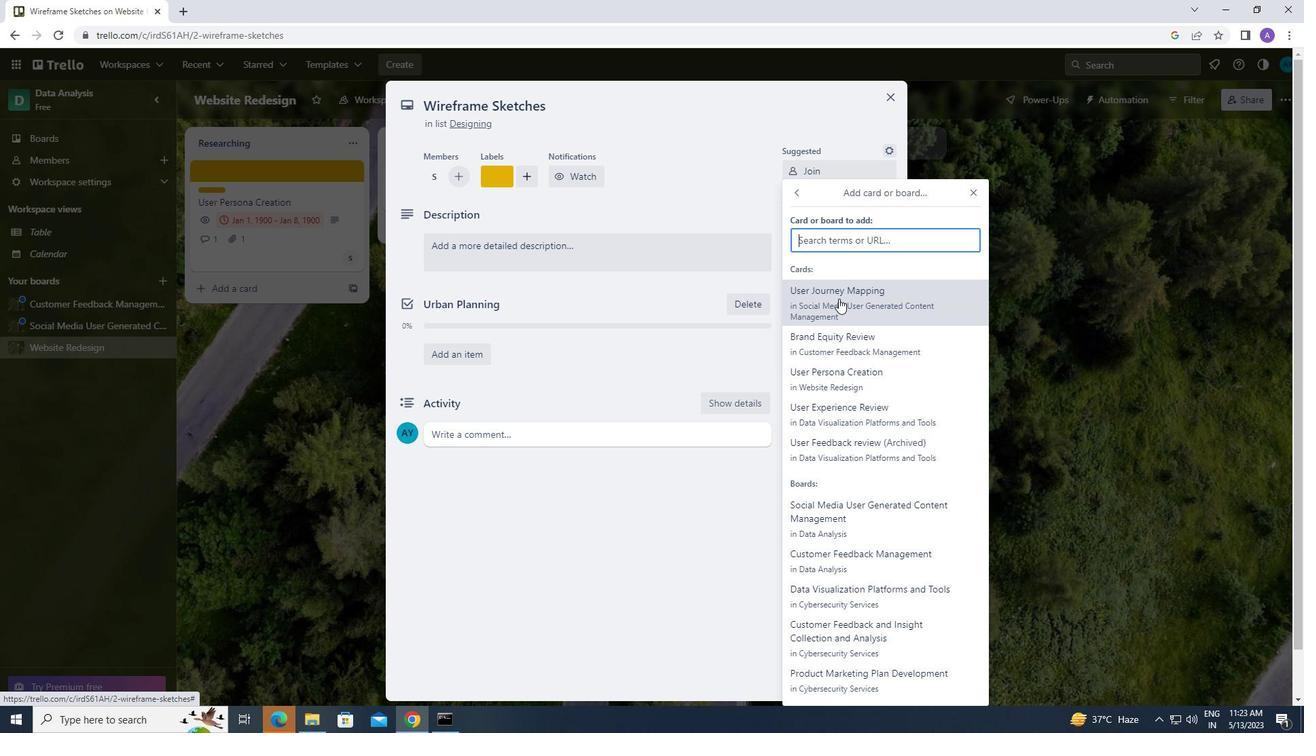 
Action: Mouse moved to (838, 349)
Screenshot: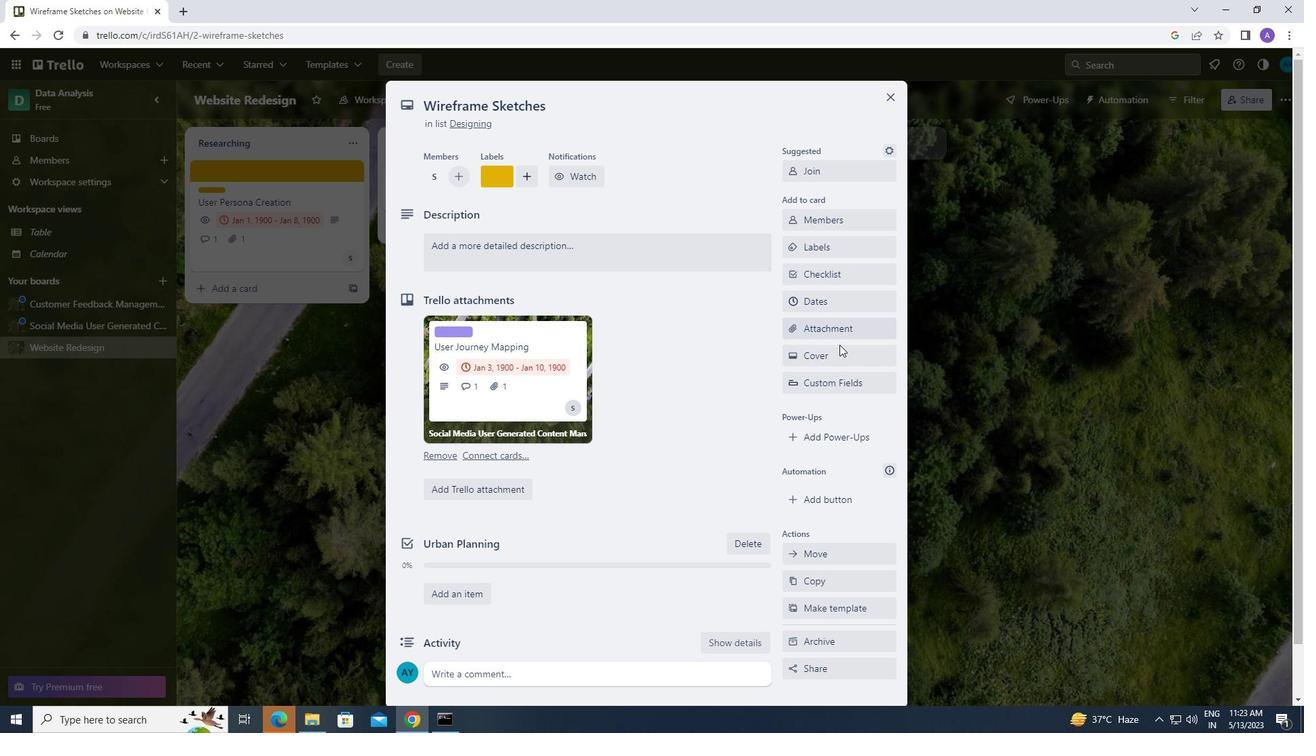 
Action: Mouse pressed left at (838, 349)
Screenshot: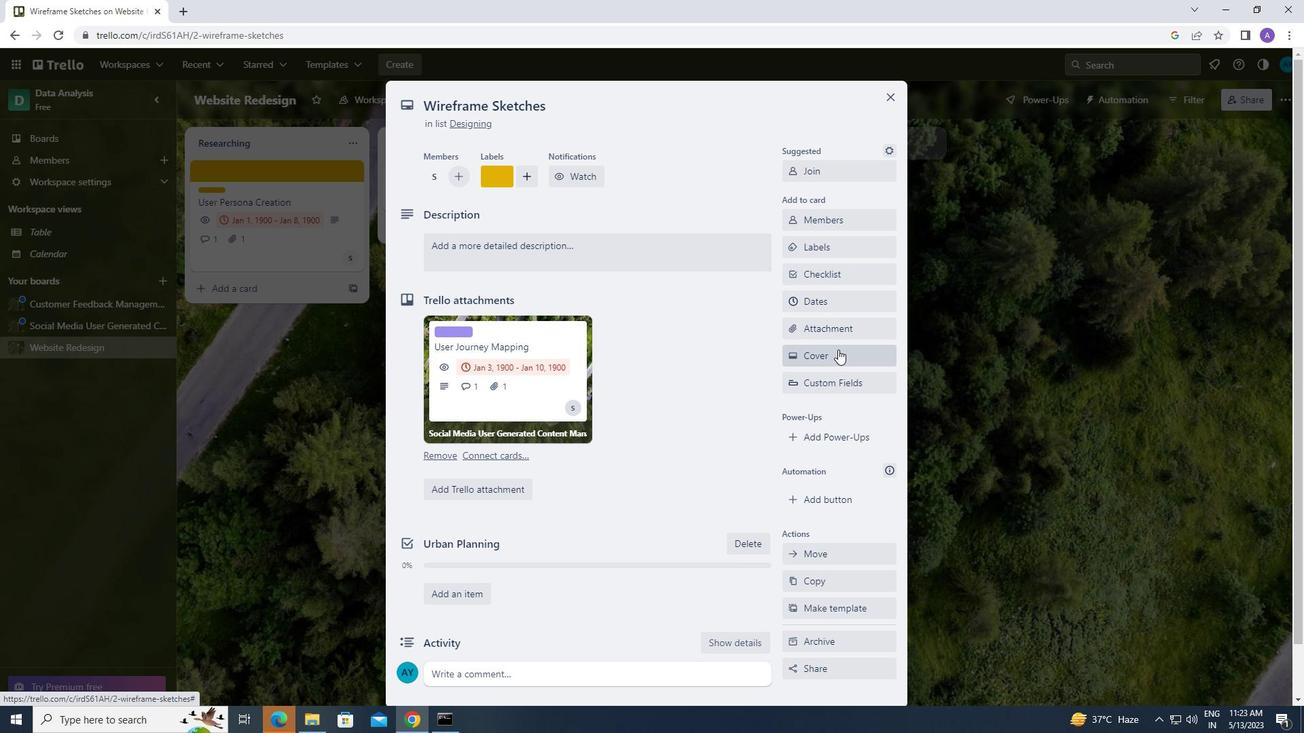 
Action: Mouse moved to (847, 429)
Screenshot: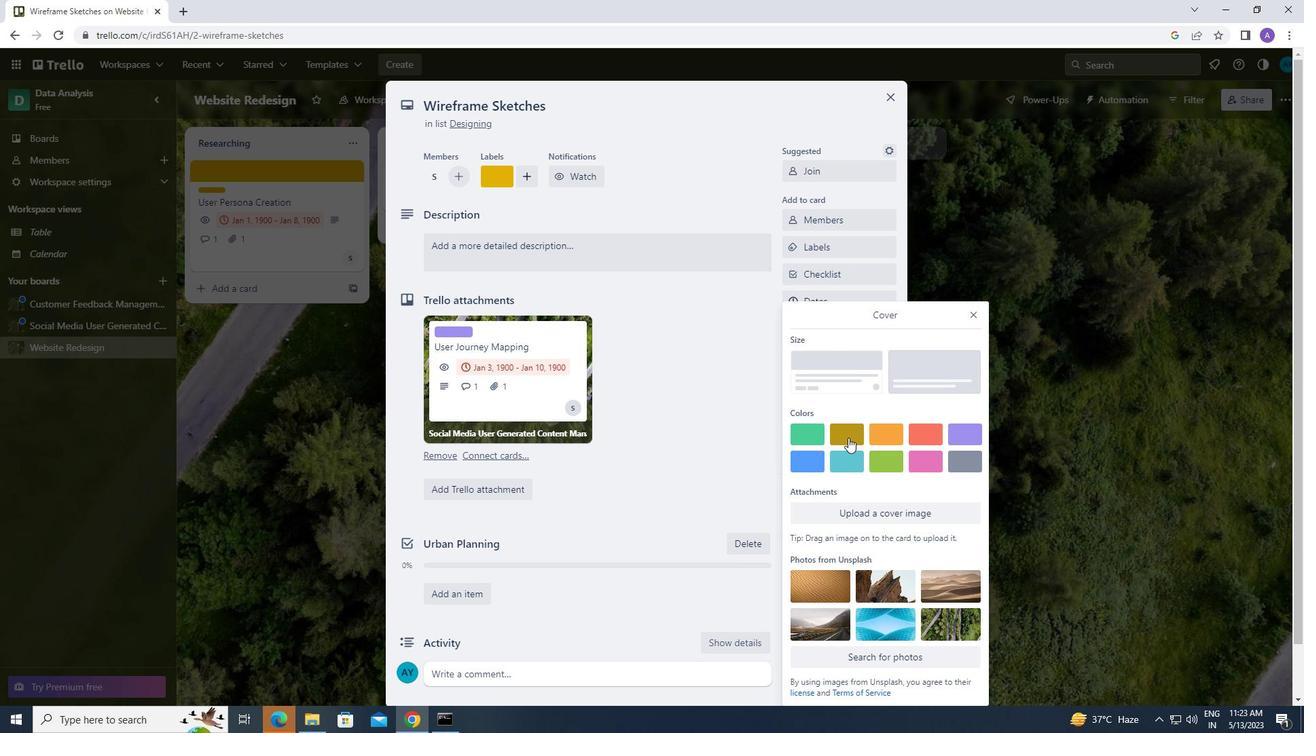 
Action: Mouse pressed left at (847, 429)
Screenshot: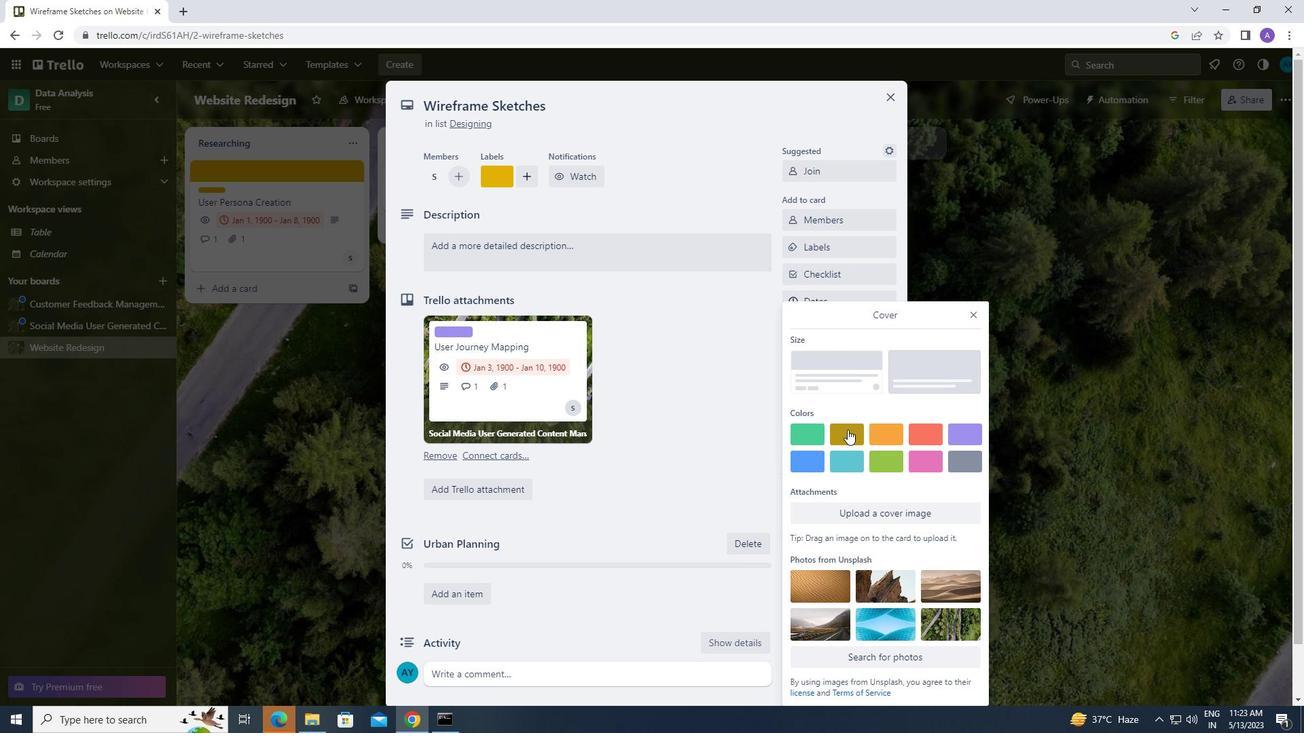 
Action: Mouse moved to (974, 285)
Screenshot: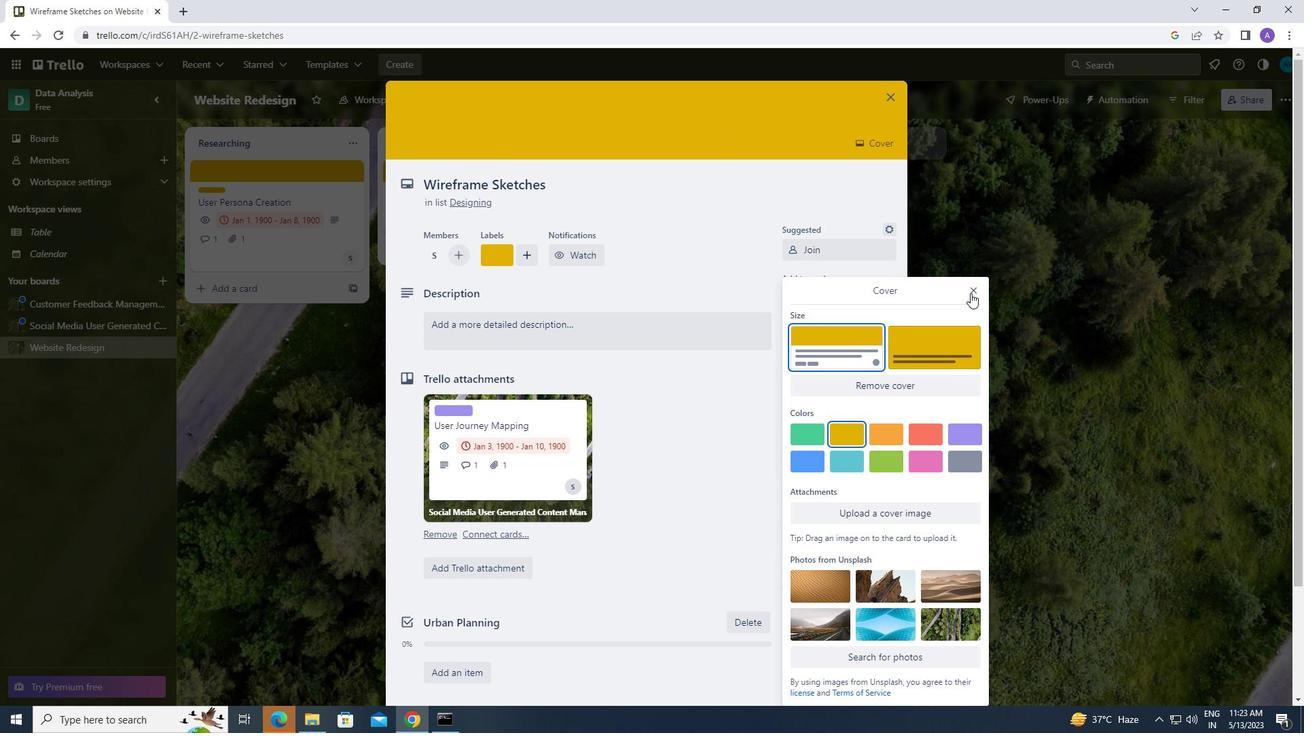 
Action: Mouse pressed left at (974, 285)
Screenshot: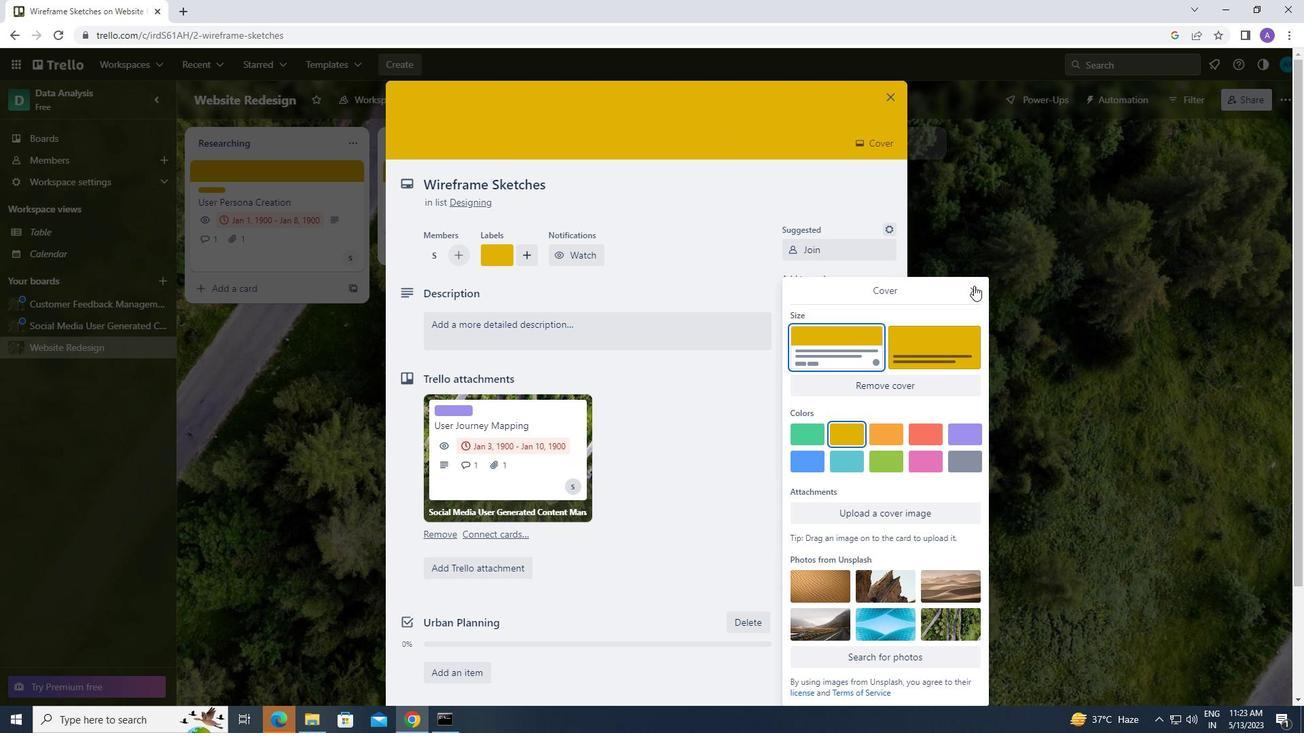
Action: Mouse moved to (575, 321)
Screenshot: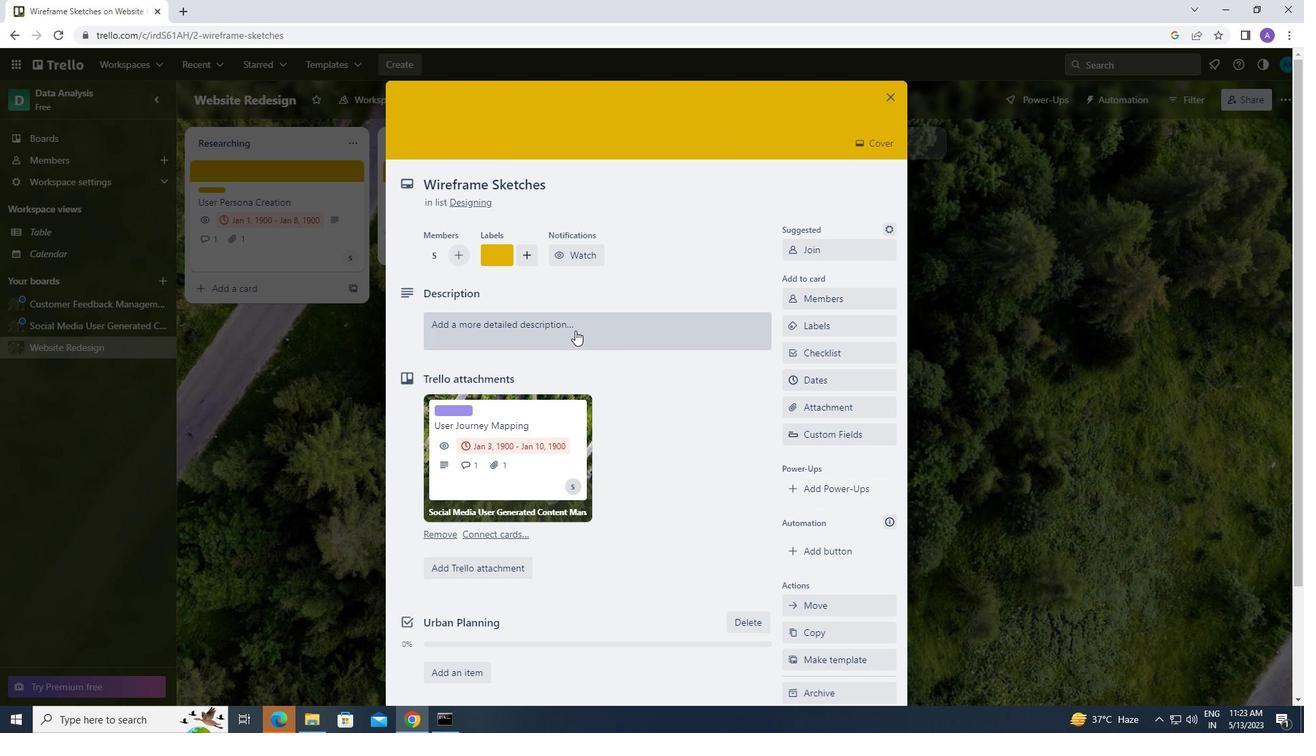 
Action: Mouse pressed left at (575, 321)
Screenshot: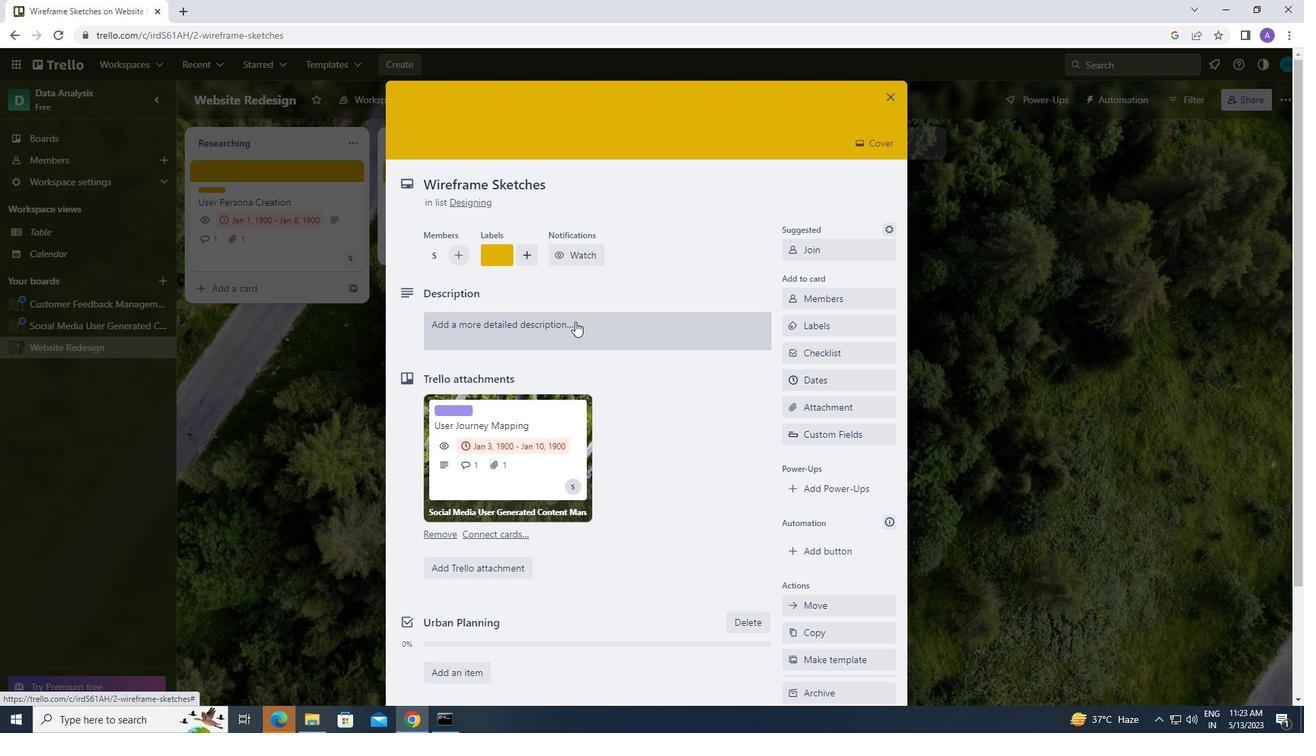 
Action: Mouse moved to (574, 370)
Screenshot: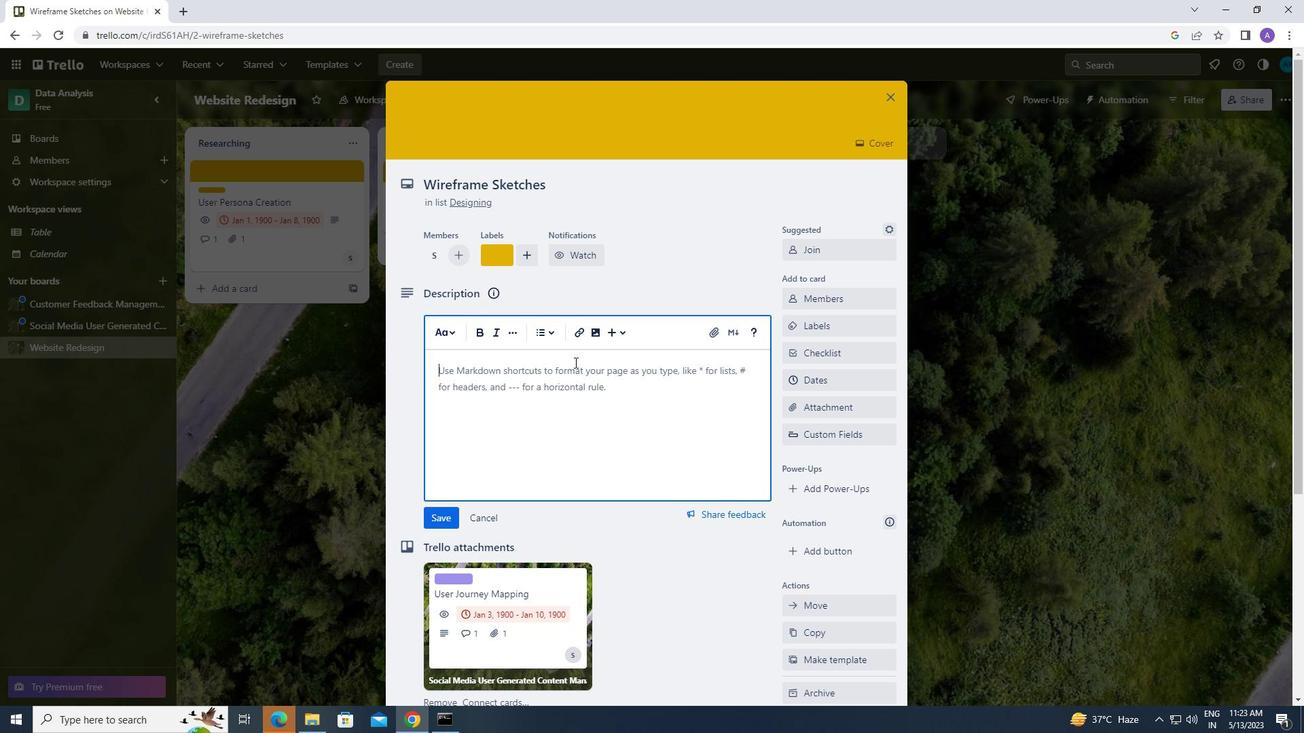 
Action: Mouse pressed left at (574, 370)
Screenshot: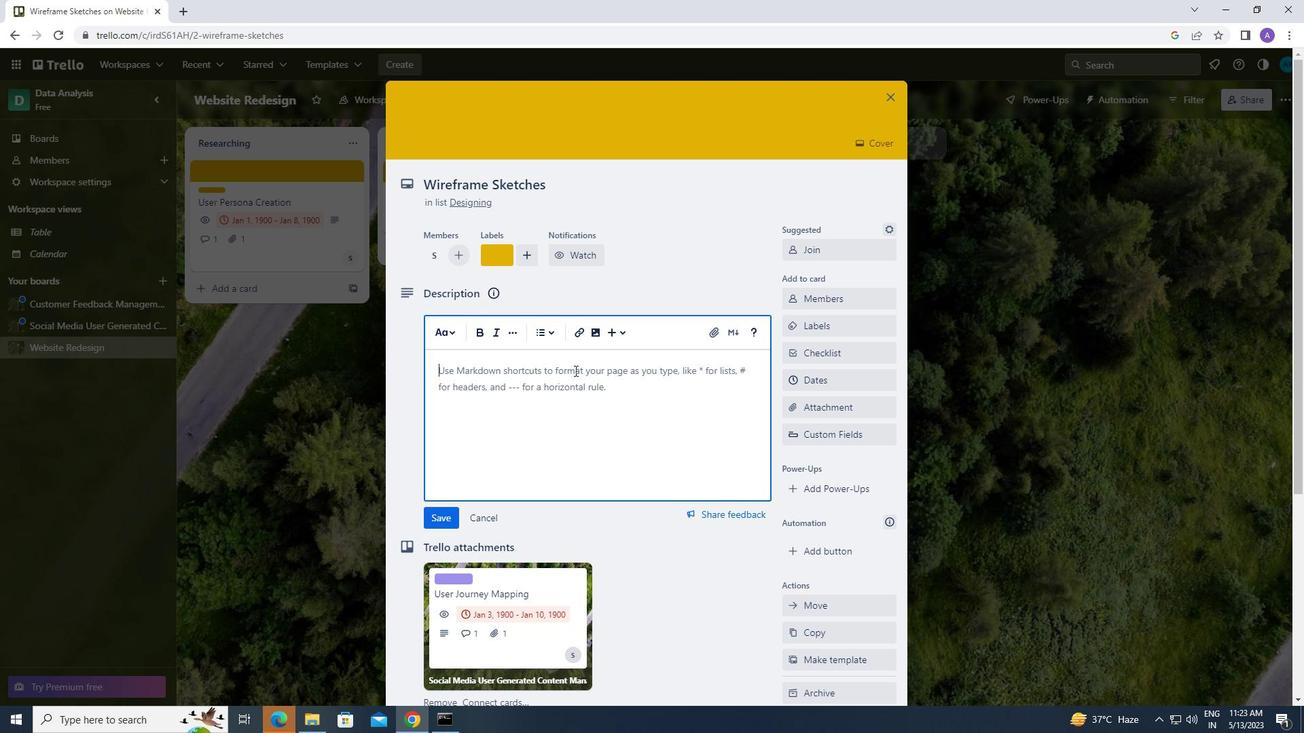 
Action: Key pressed <Key.caps_lock>s<Key.caps_lock>end<Key.space>out<Key.space>client<Key.space>proposal<Key.space>for<Key.space>review
Screenshot: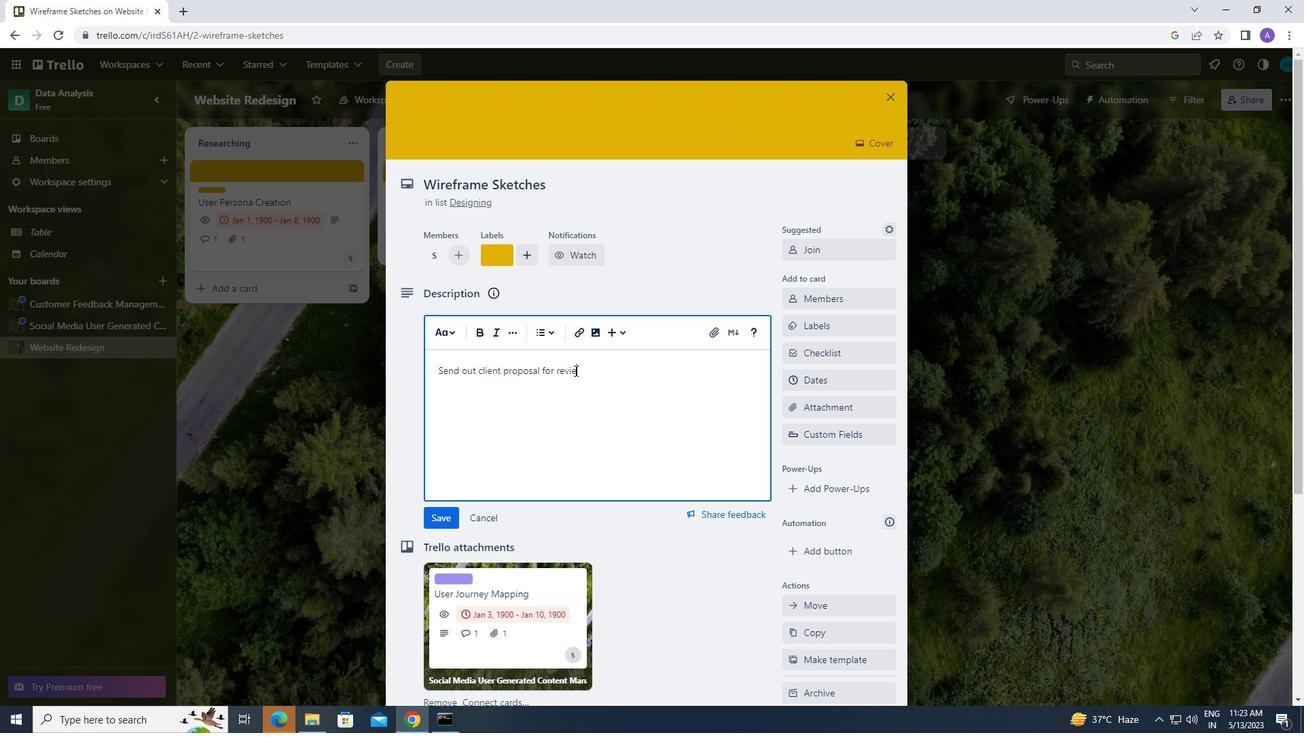 
Action: Mouse moved to (443, 515)
Screenshot: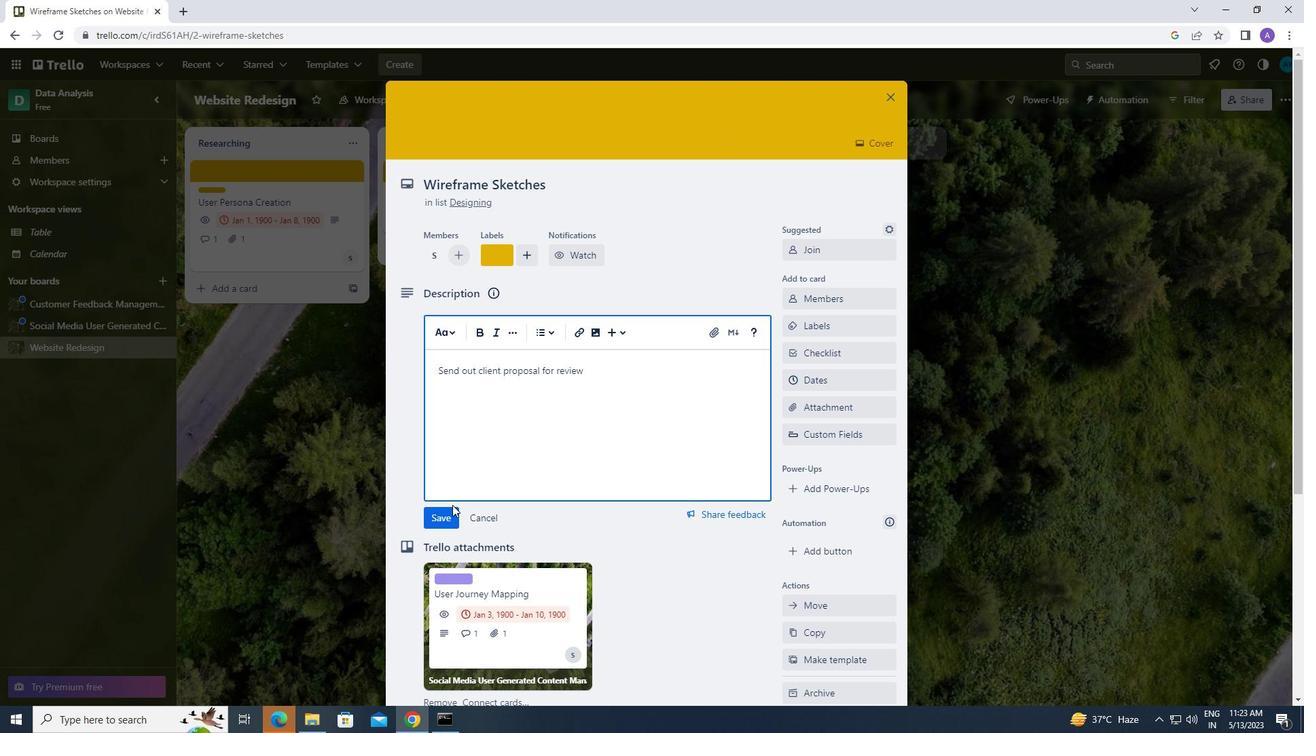 
Action: Mouse pressed left at (443, 515)
Screenshot: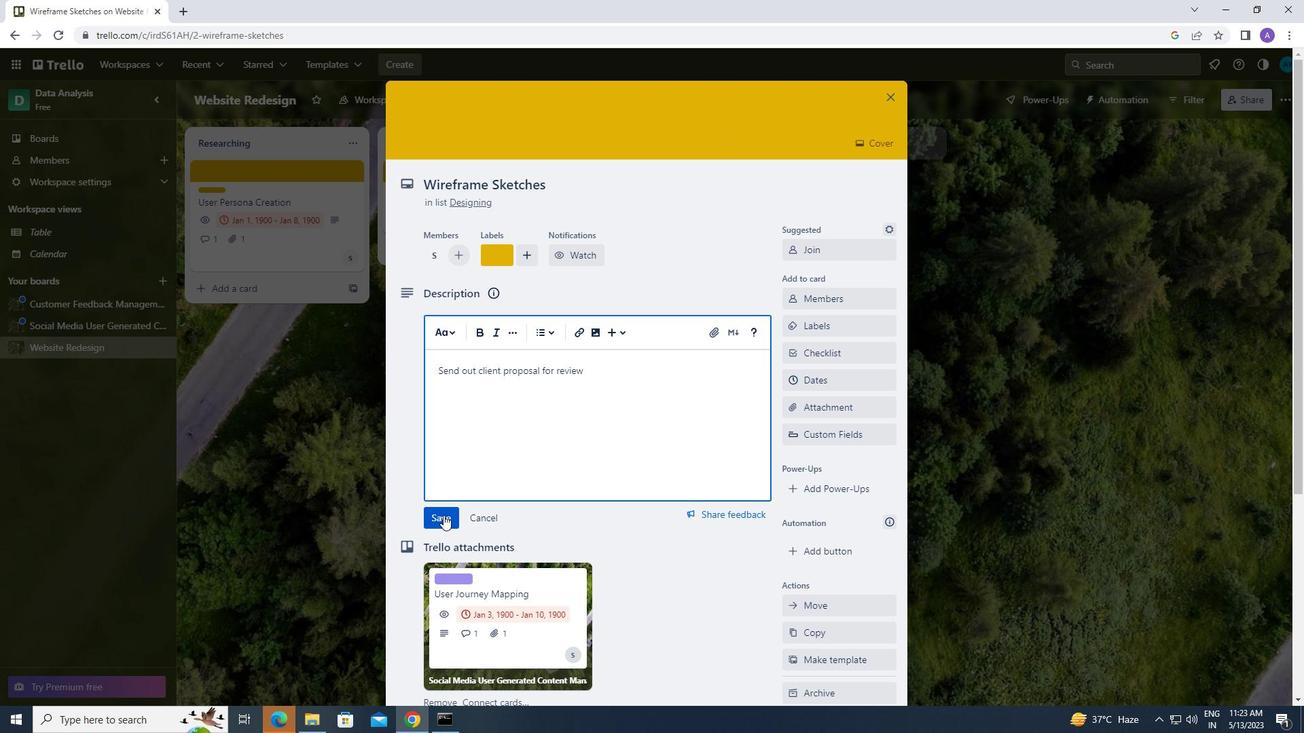 
Action: Mouse moved to (544, 510)
Screenshot: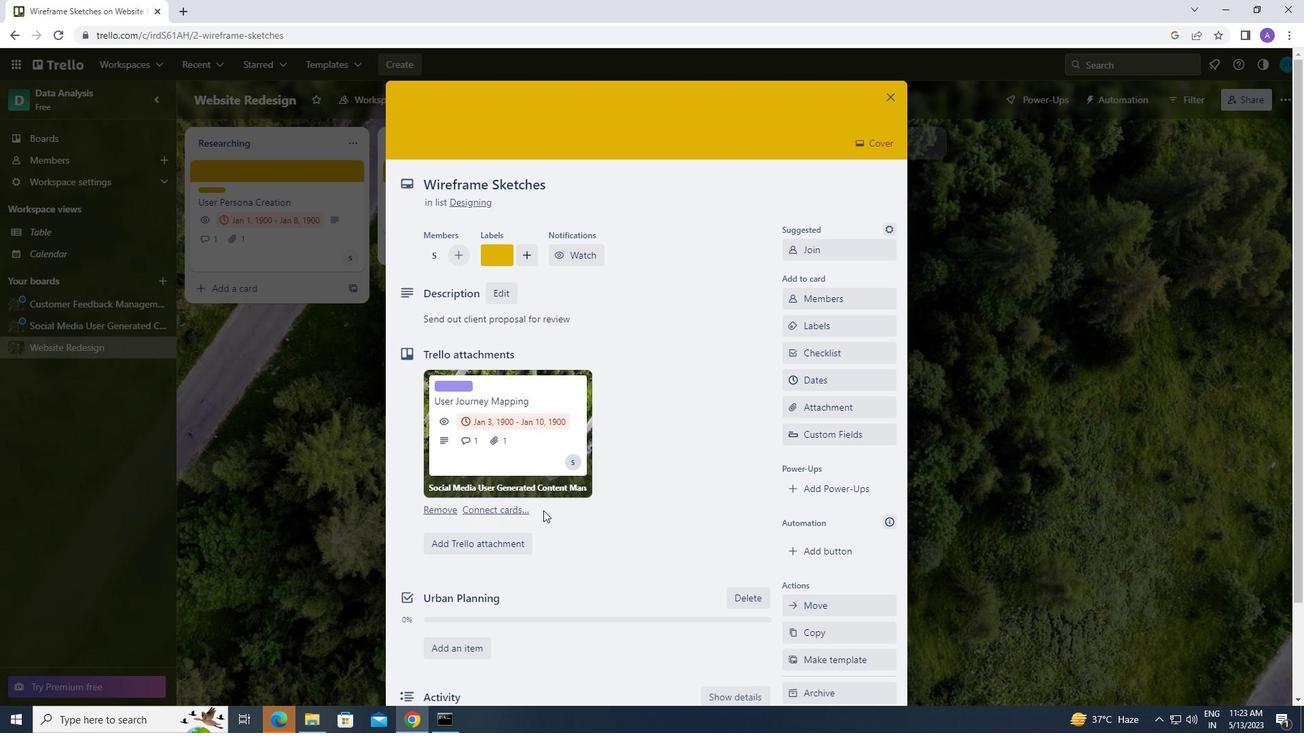 
Action: Mouse scrolled (544, 510) with delta (0, 0)
Screenshot: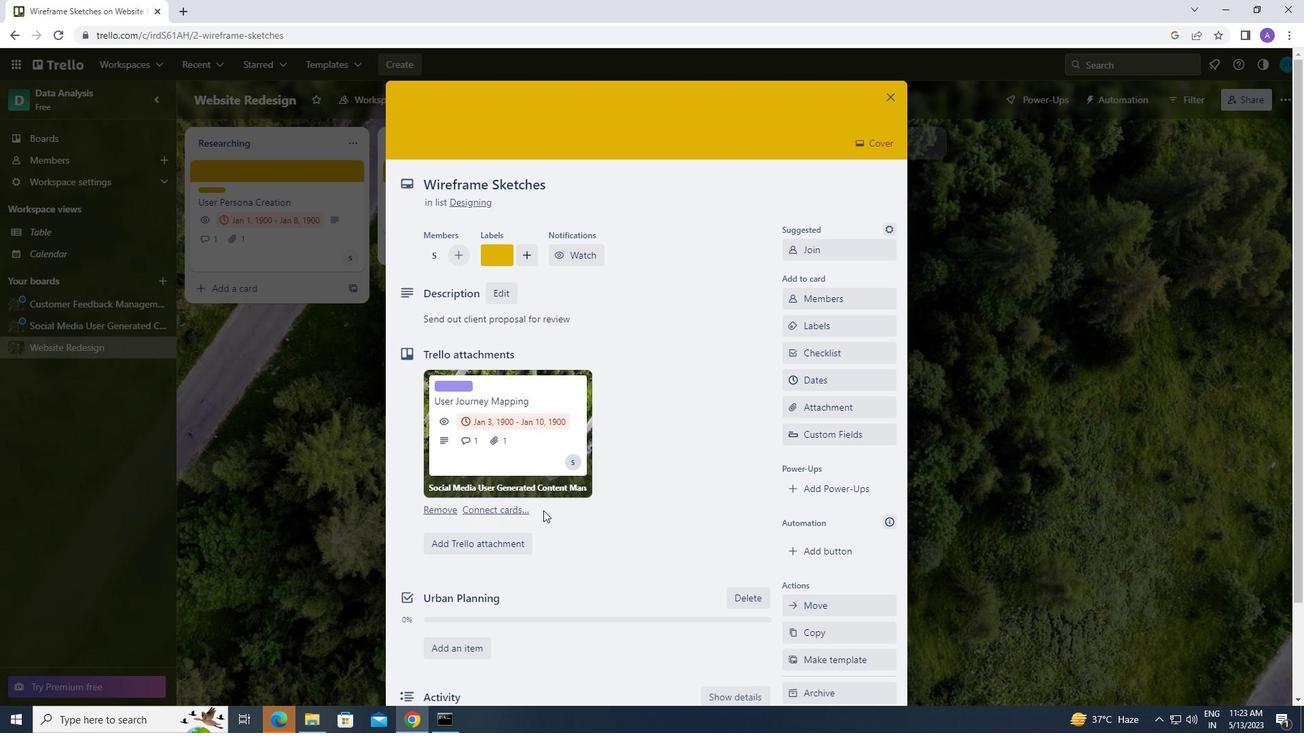 
Action: Mouse moved to (544, 511)
Screenshot: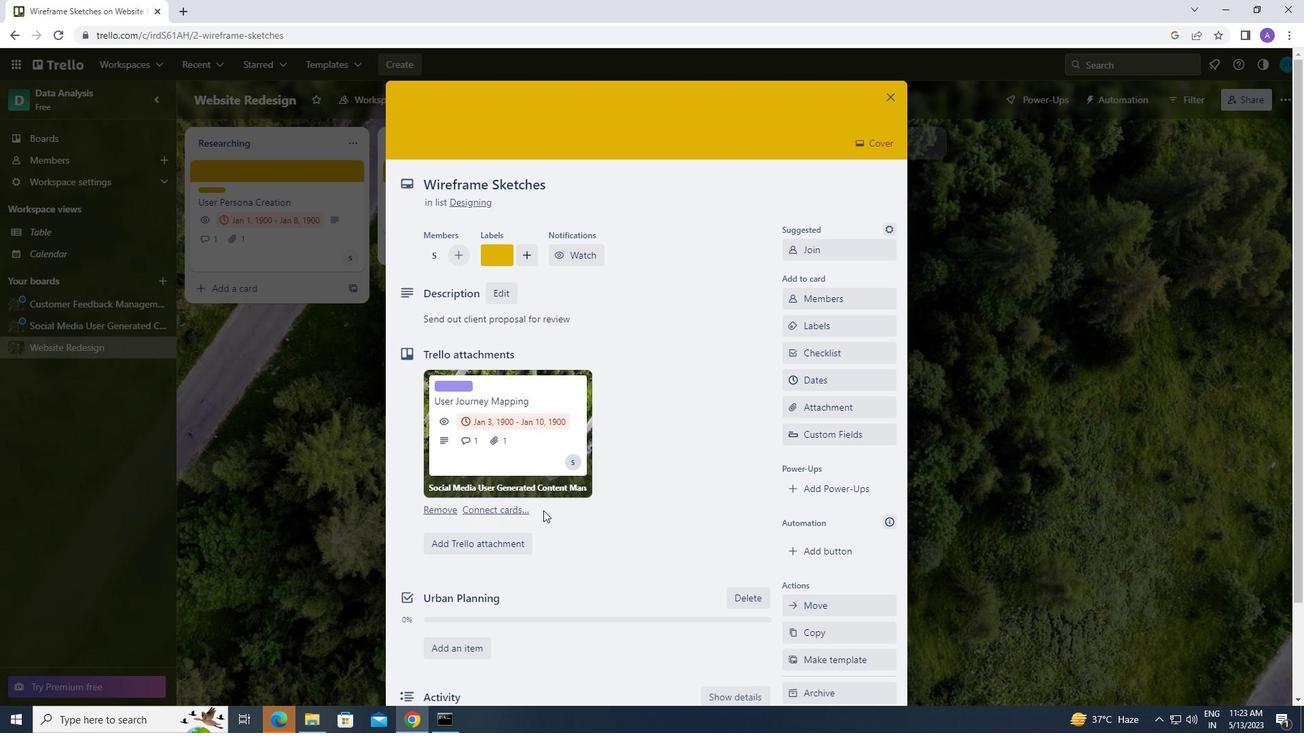 
Action: Mouse scrolled (544, 510) with delta (0, 0)
Screenshot: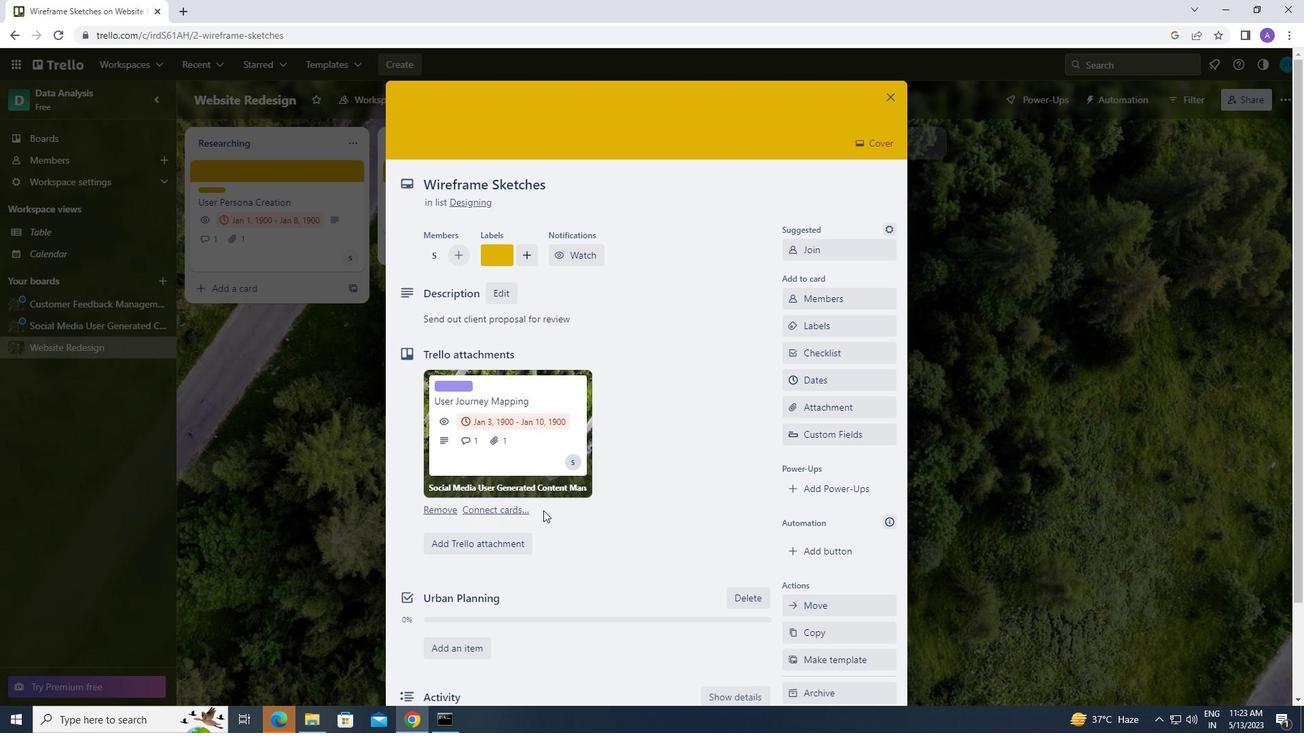 
Action: Mouse moved to (490, 614)
Screenshot: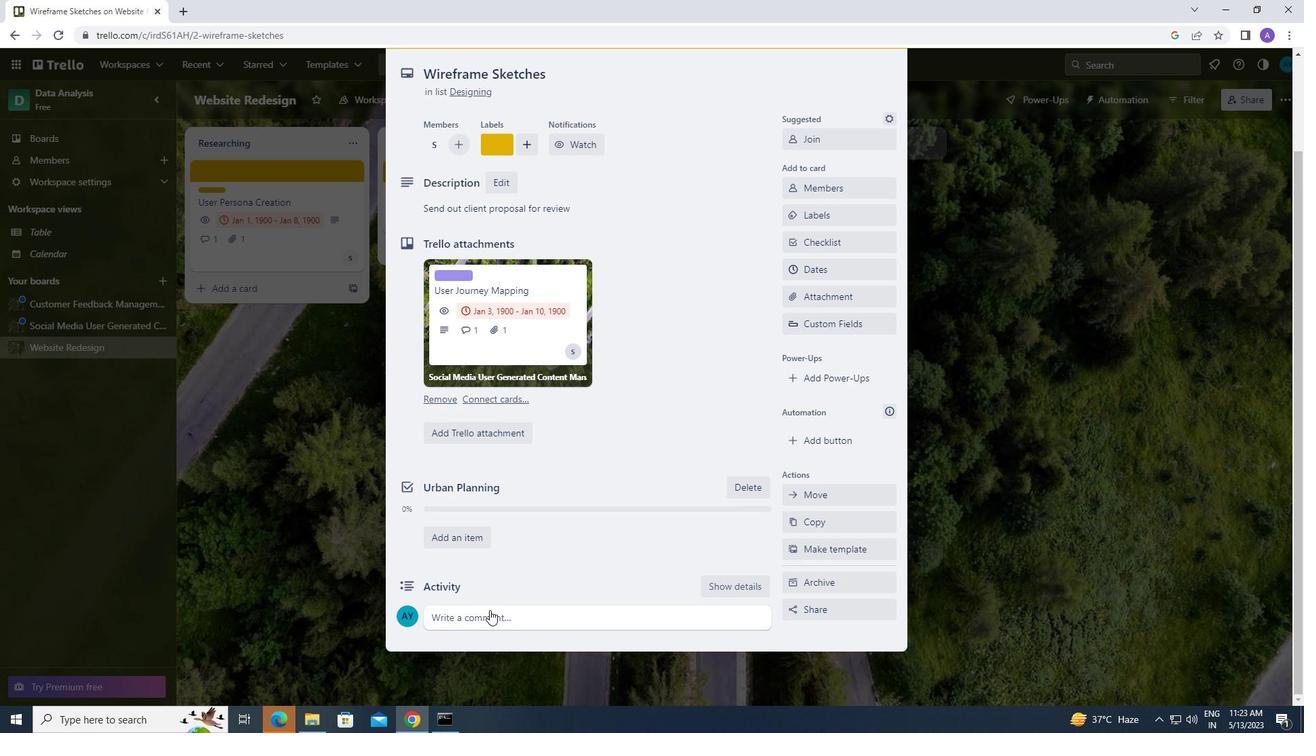
Action: Mouse pressed left at (490, 614)
Screenshot: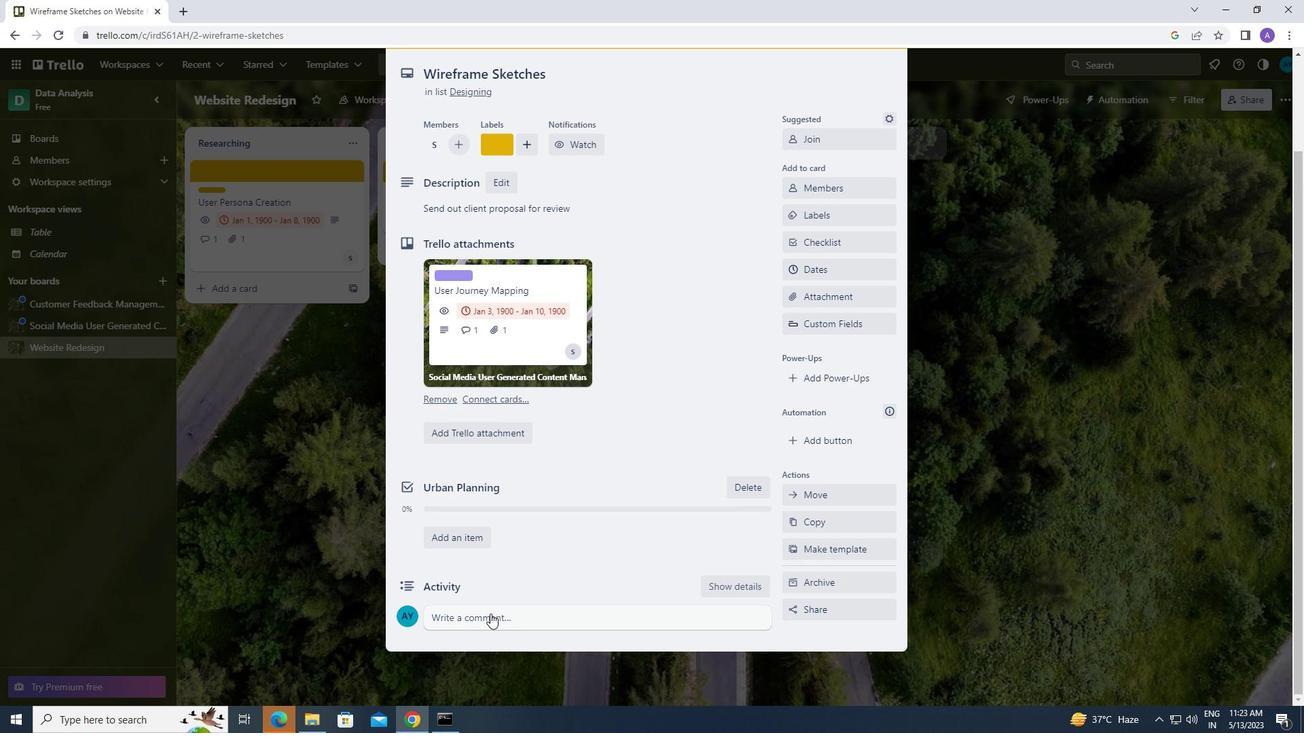 
Action: Mouse moved to (497, 660)
Screenshot: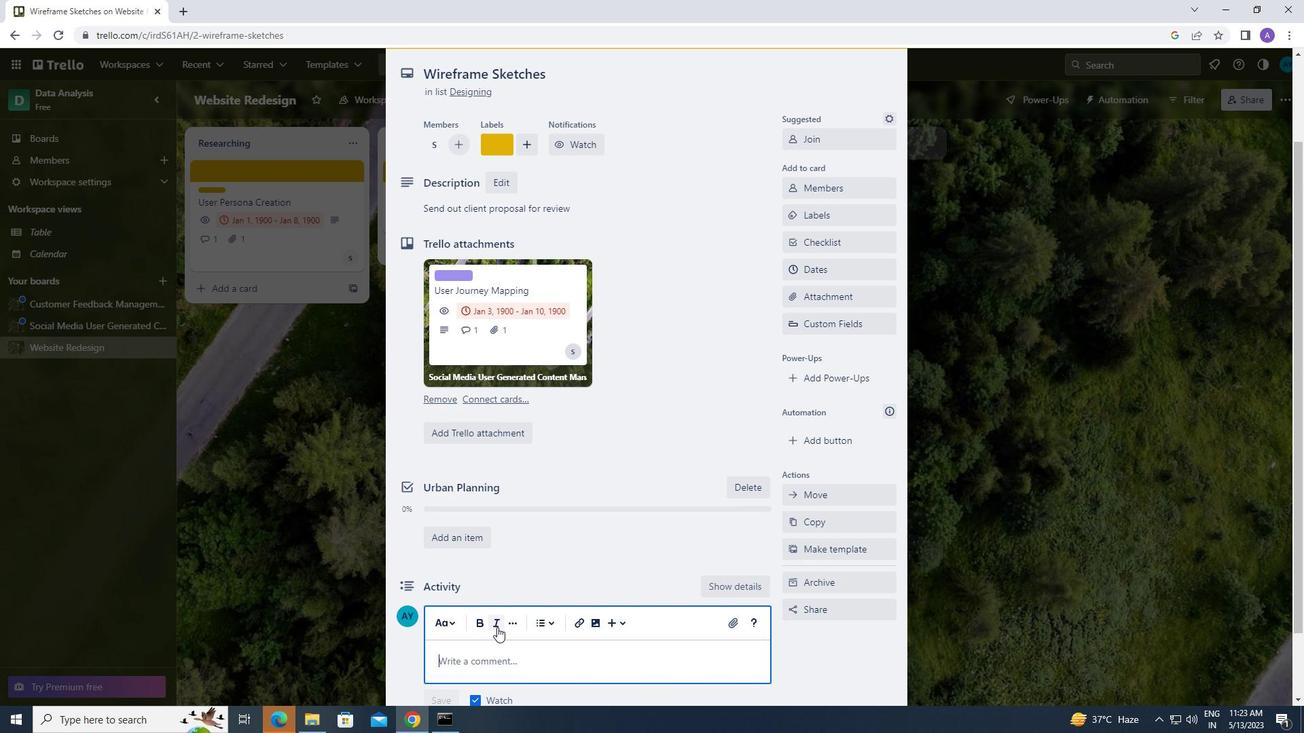 
Action: Mouse pressed left at (497, 660)
Screenshot: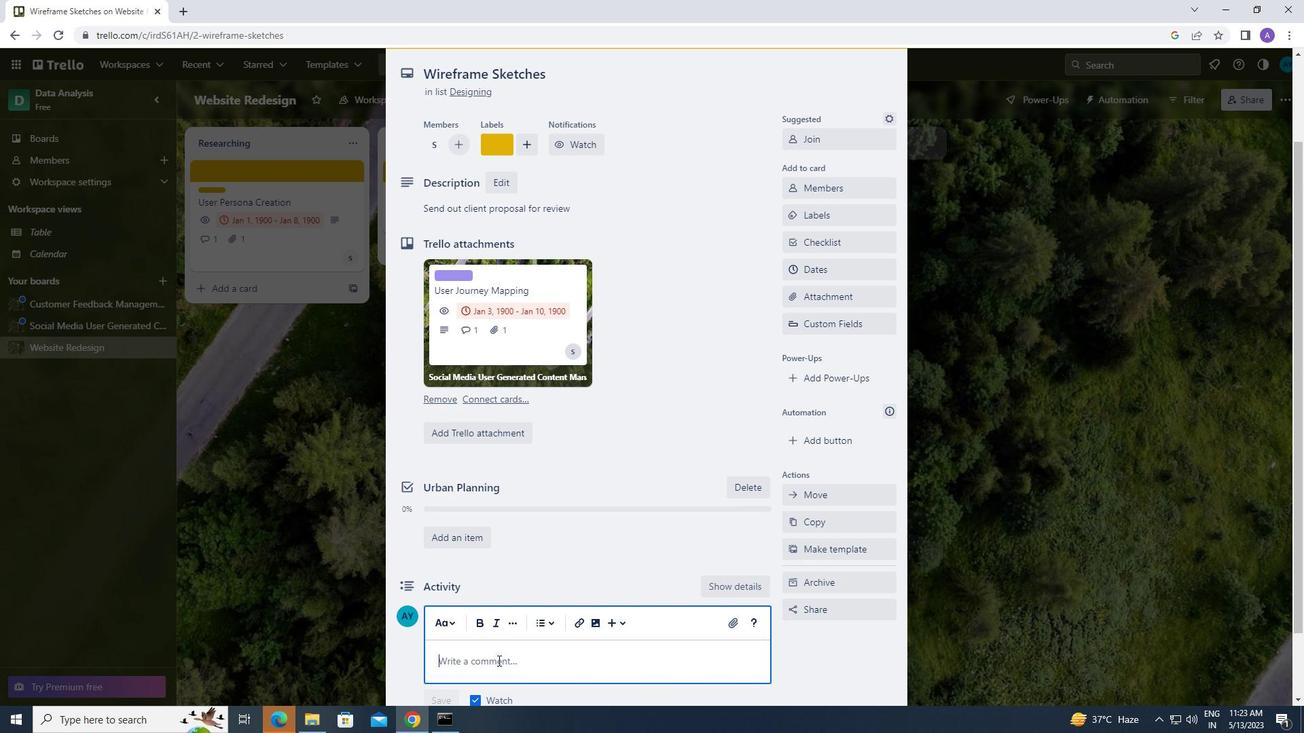 
Action: Key pressed <Key.caps_lock>l<Key.caps_lock>et<Key.space>us<Key.space>approach<Key.space>this<Key.space>
Screenshot: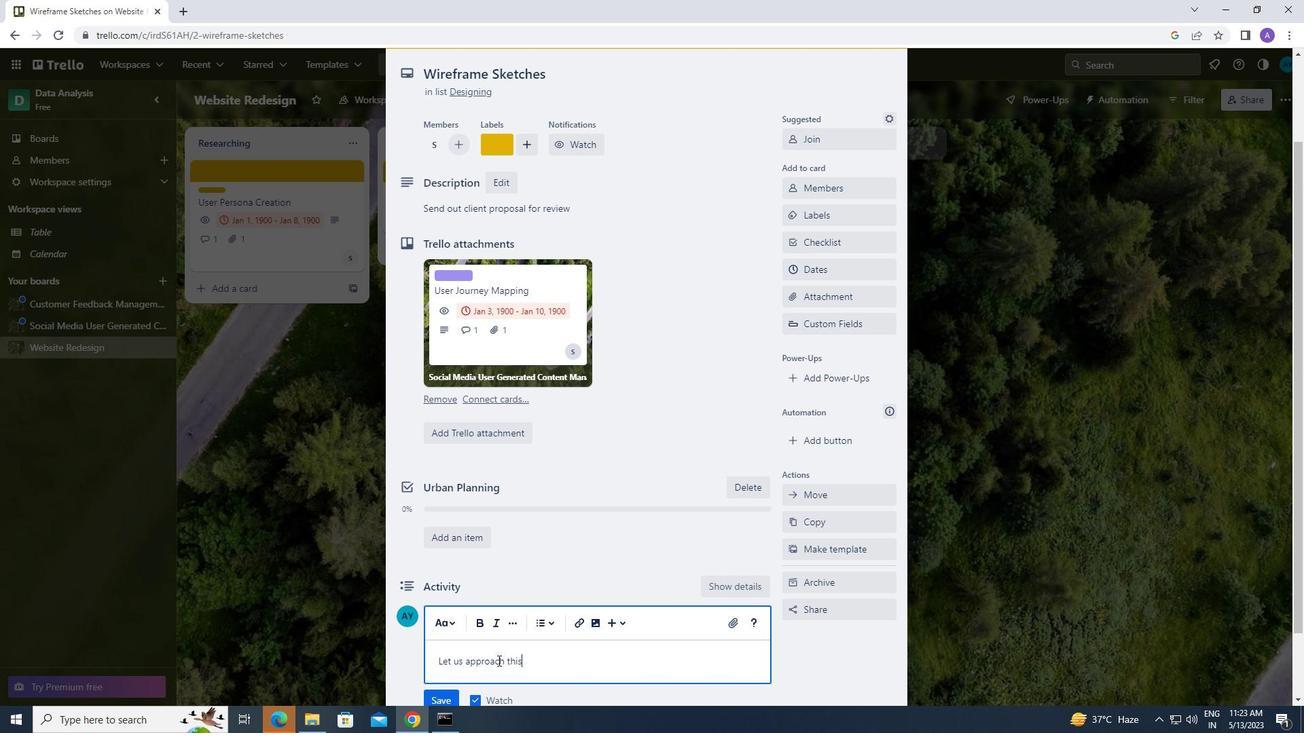 
Action: Mouse moved to (991, 347)
Screenshot: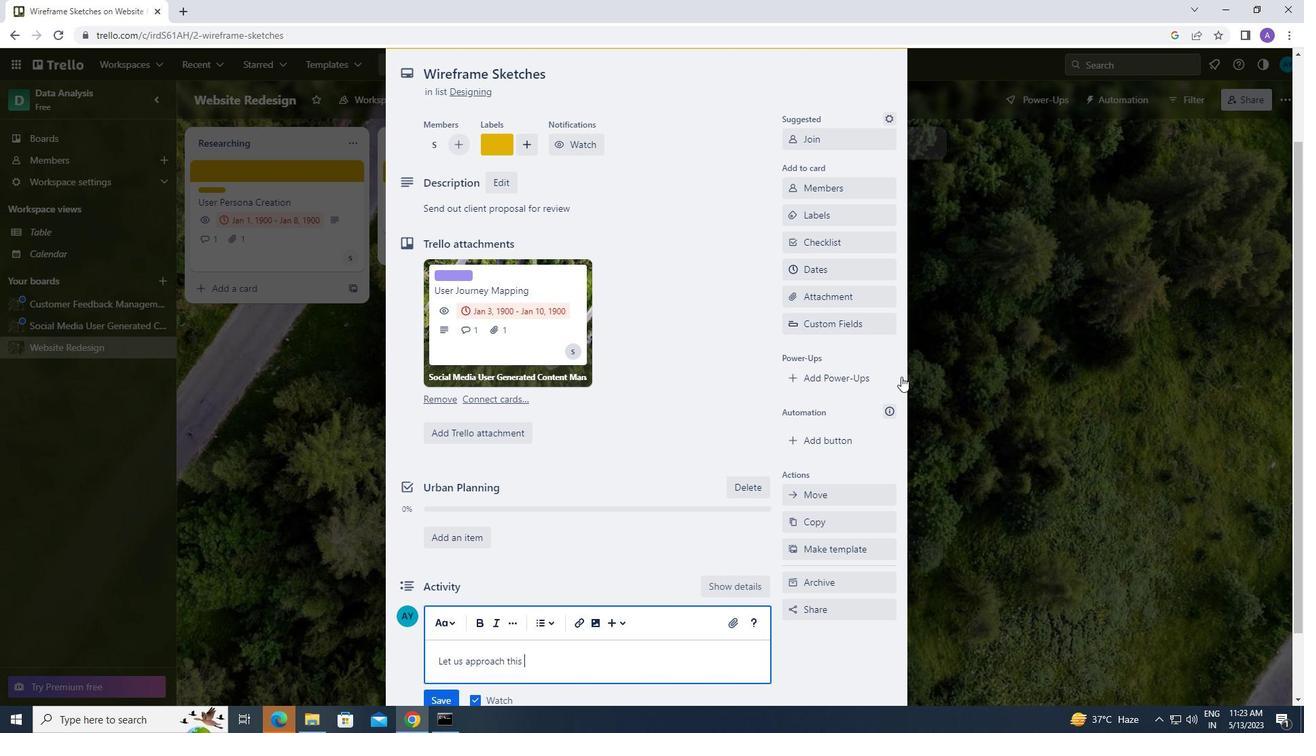 
Action: Key pressed tr<Key.backspace>ask<Key.space>with<Key.space>an<Key.space>open<Key.space>mind<Key.space>and<Key.space>be<Key.space>willing<Key.space>to<Key.space>take<Key.space>risks<Key.space>to<Key.space>think<Key.space>outside<Key.space>the<Key.space>box
Screenshot: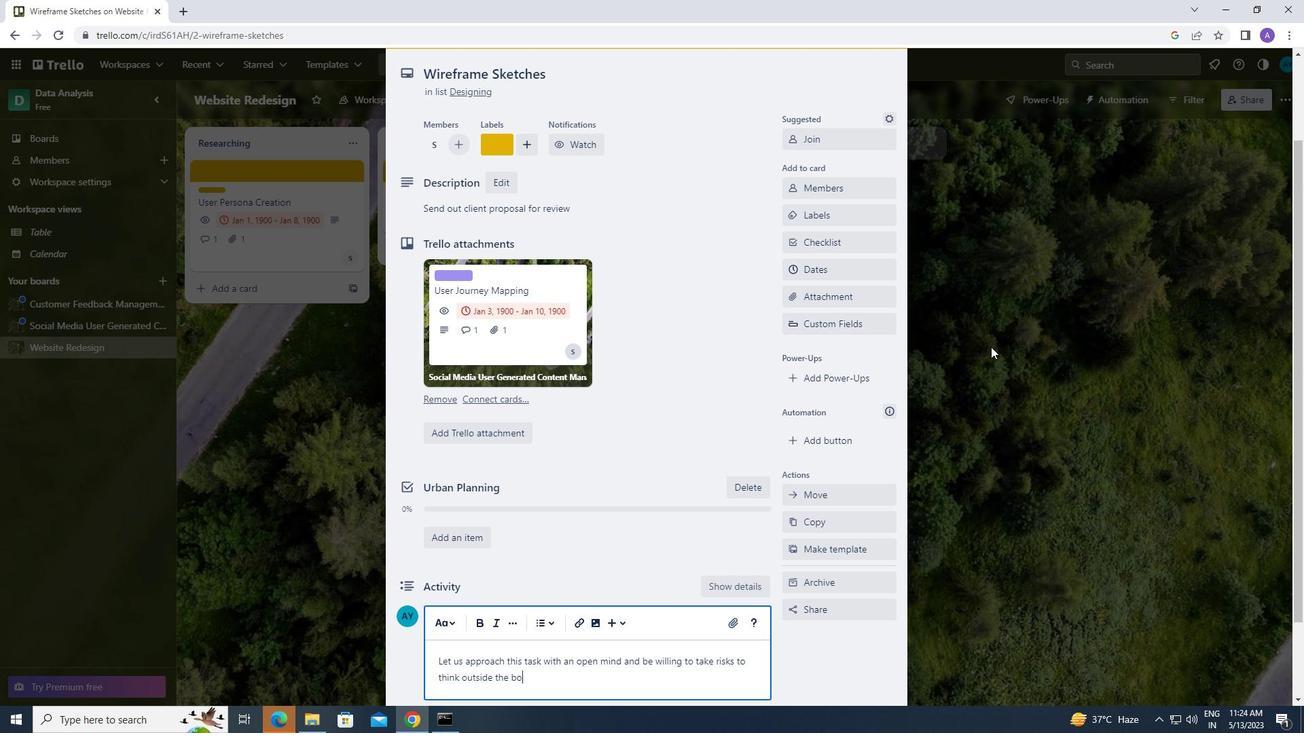 
Action: Mouse moved to (987, 347)
Screenshot: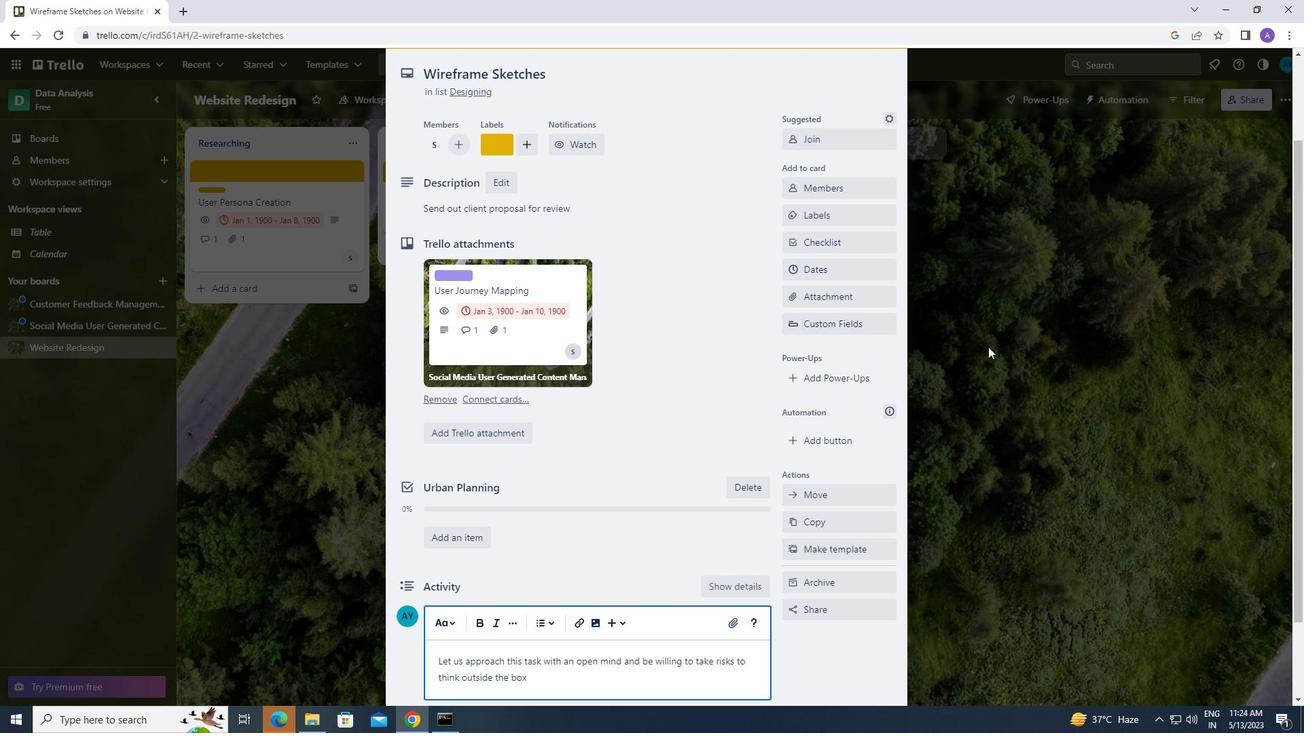 
Action: Mouse scrolled (987, 346) with delta (0, 0)
Screenshot: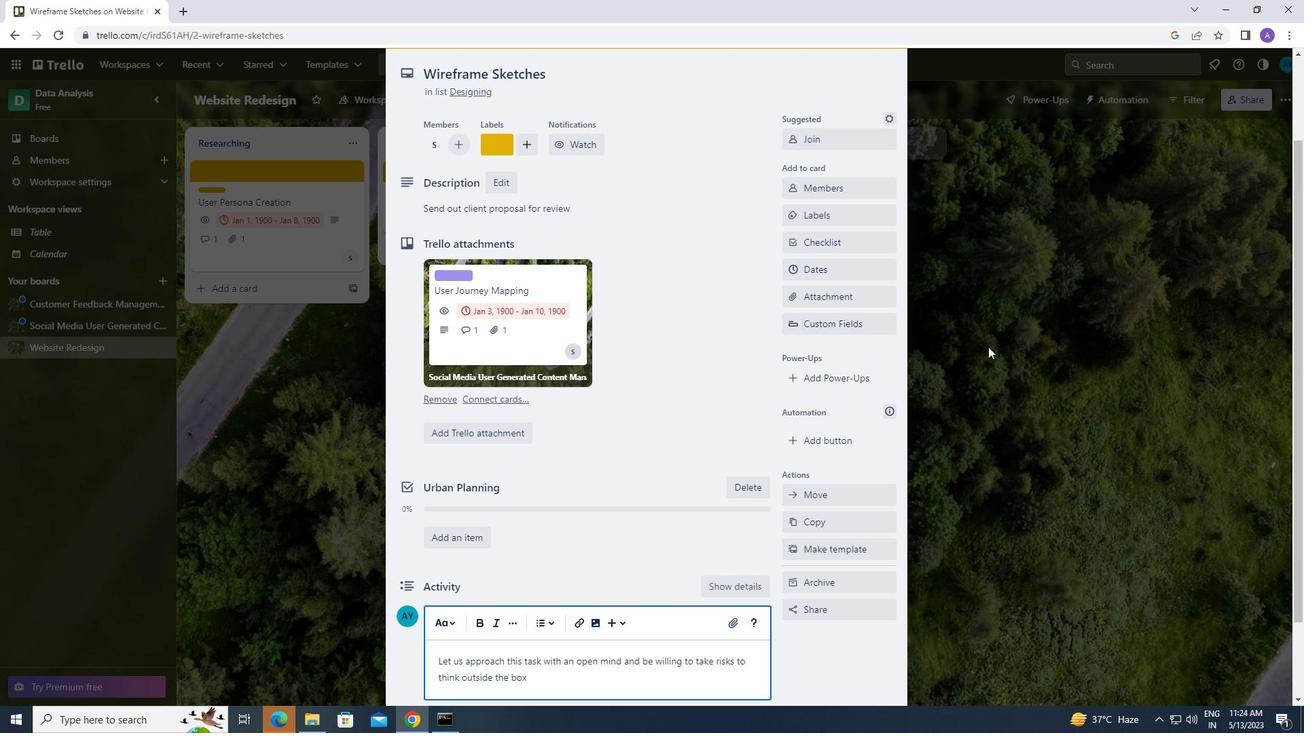 
Action: Mouse scrolled (987, 346) with delta (0, 0)
Screenshot: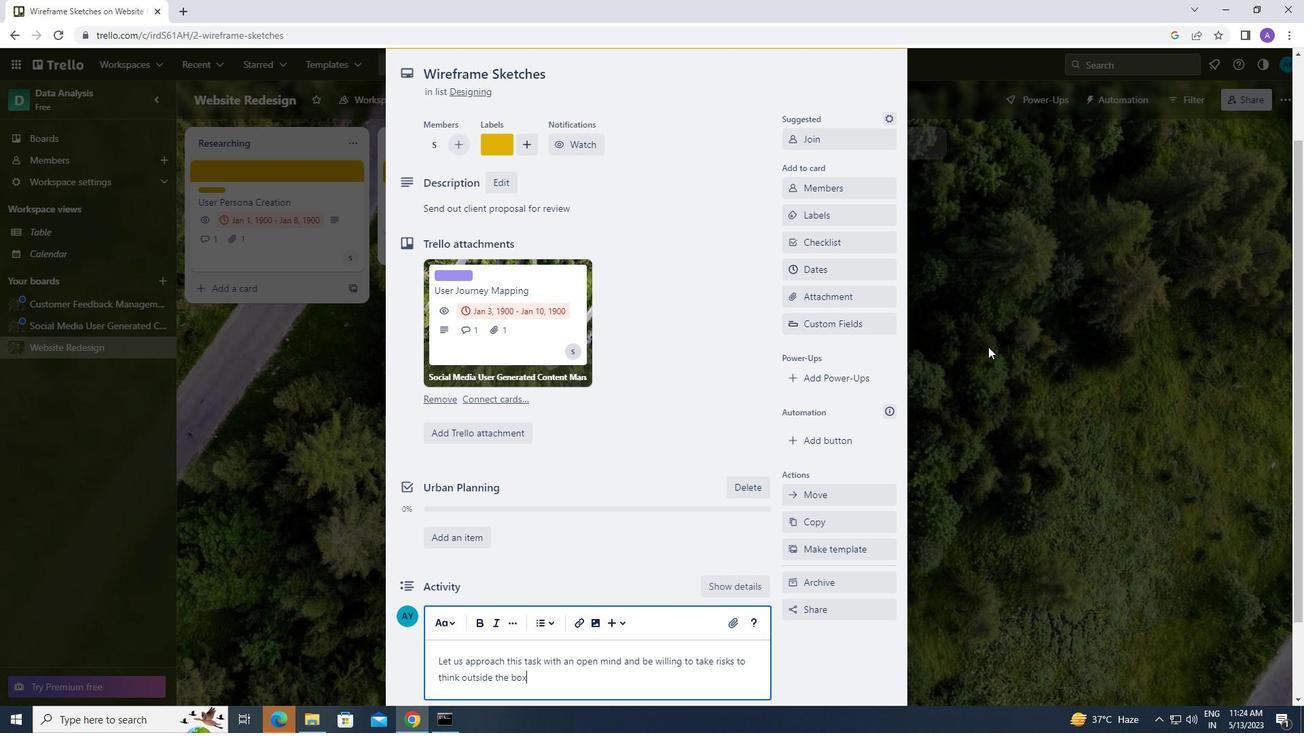 
Action: Mouse moved to (1037, 269)
Screenshot: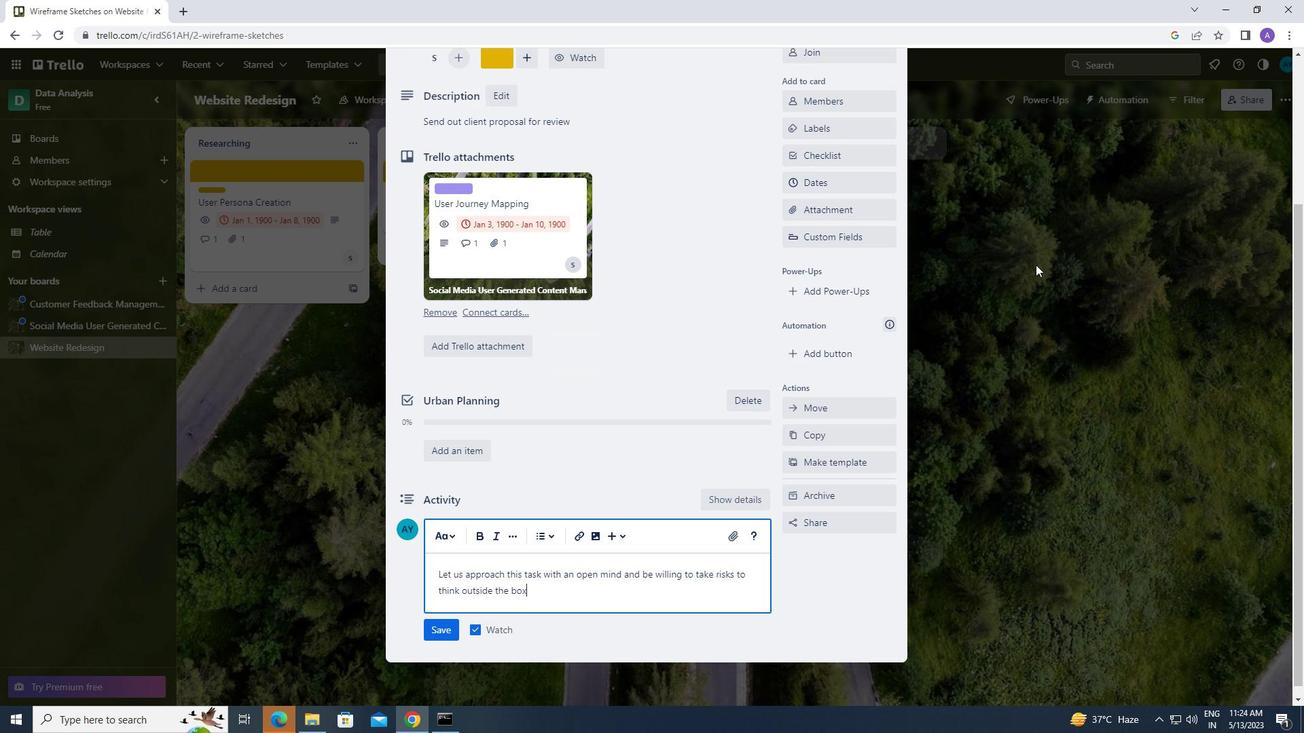 
Action: Mouse scrolled (1037, 268) with delta (0, 0)
Screenshot: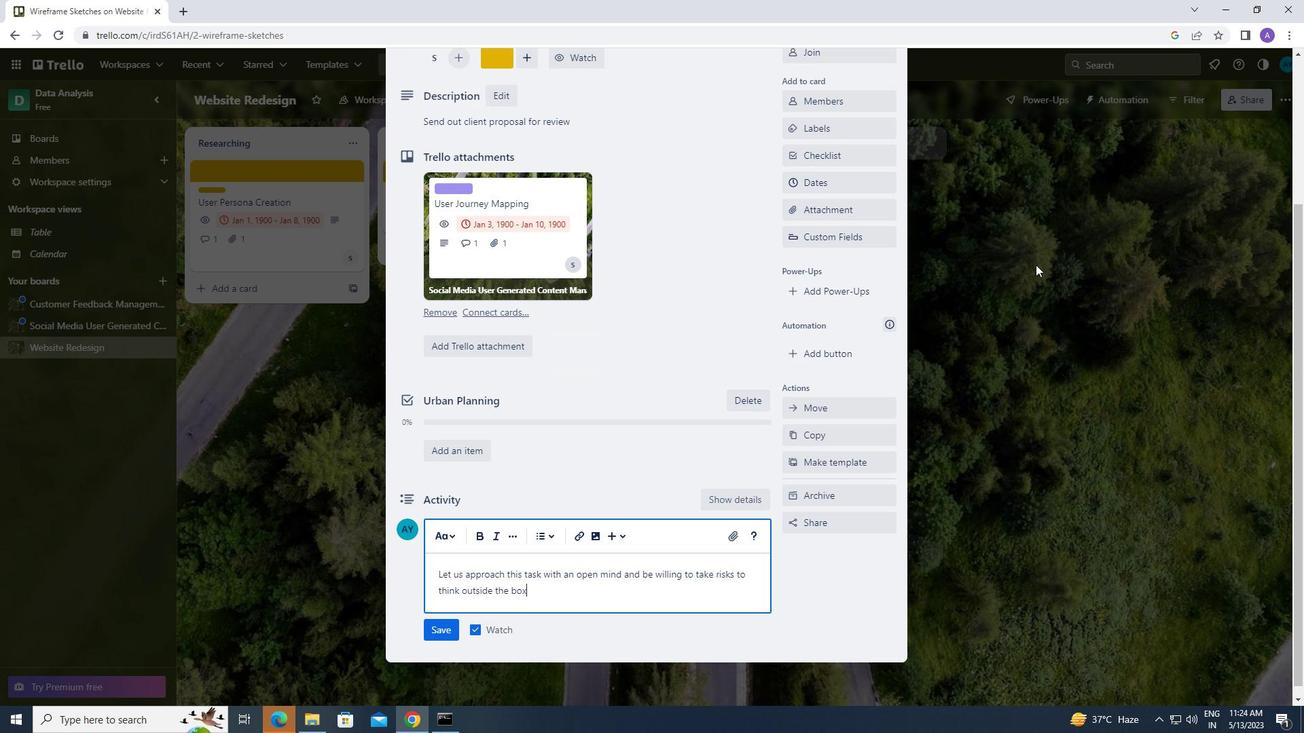 
Action: Mouse moved to (437, 618)
Screenshot: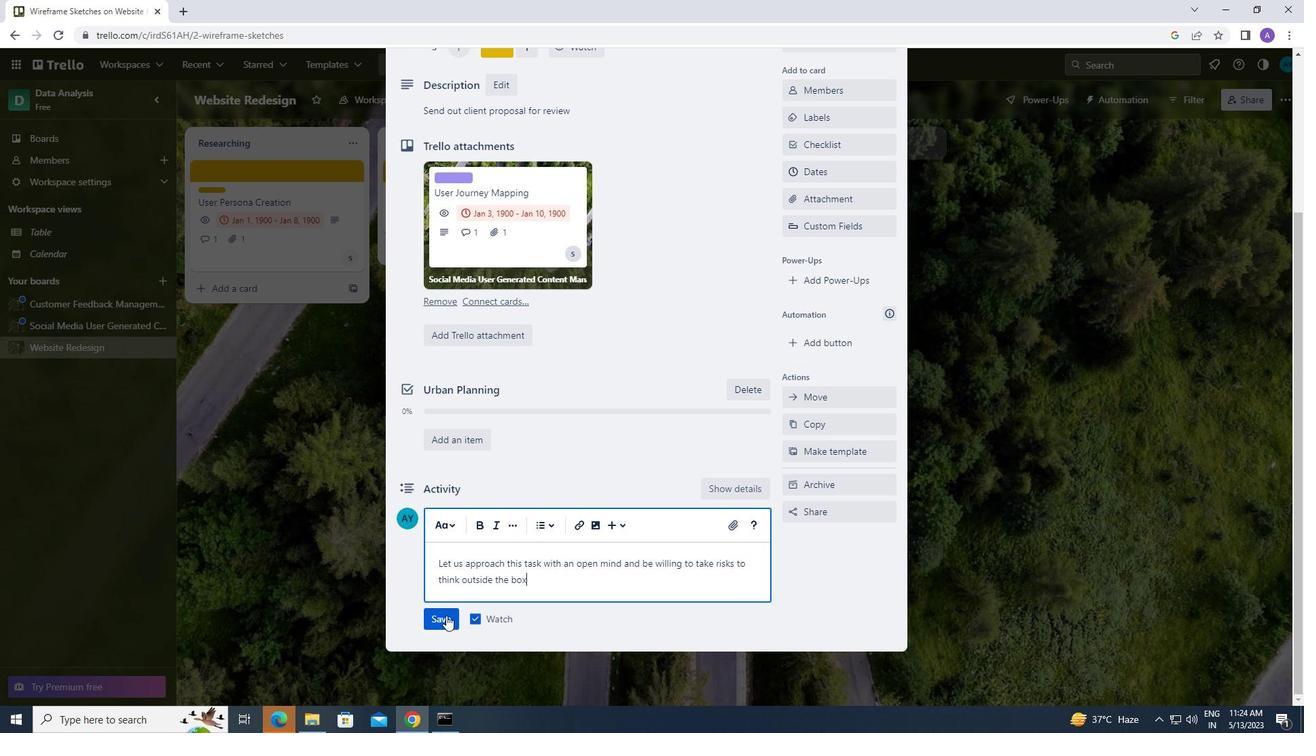 
Action: Mouse pressed left at (437, 618)
Screenshot: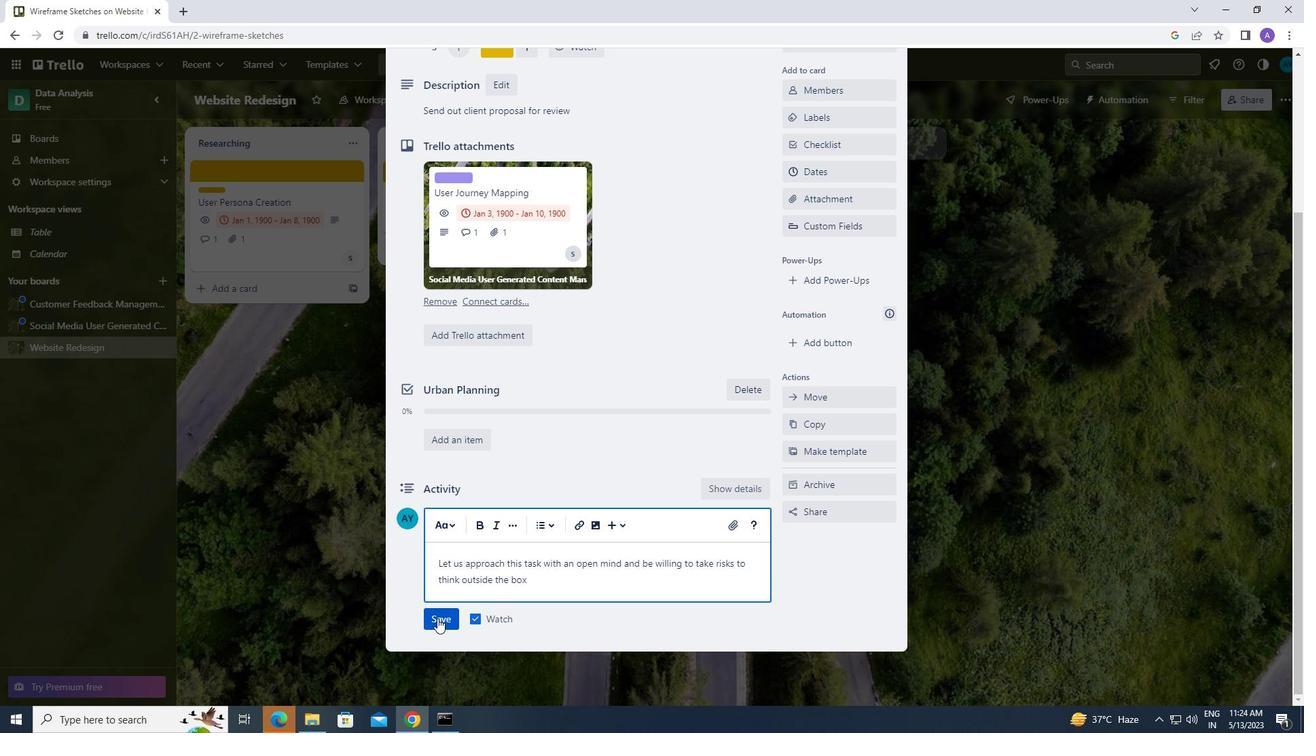 
Action: Mouse moved to (837, 174)
Screenshot: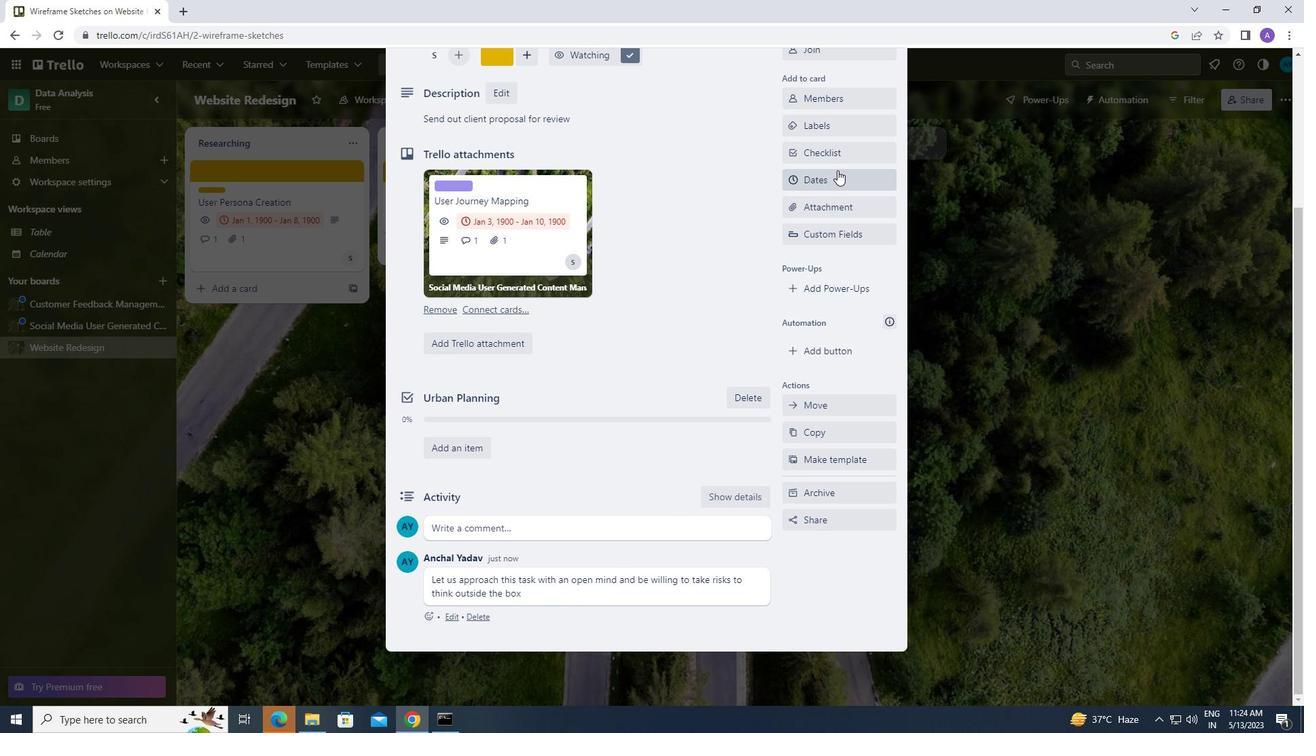 
Action: Mouse pressed left at (837, 174)
Screenshot: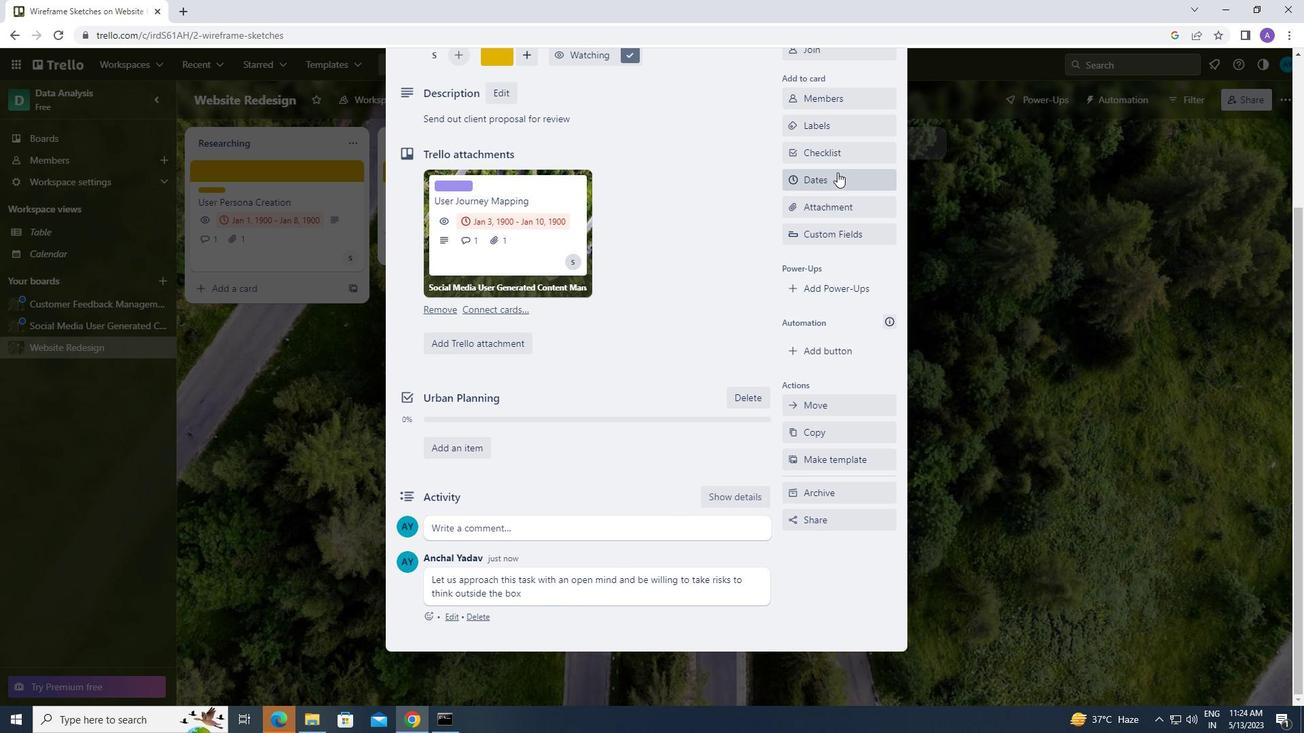 
Action: Mouse moved to (791, 453)
Screenshot: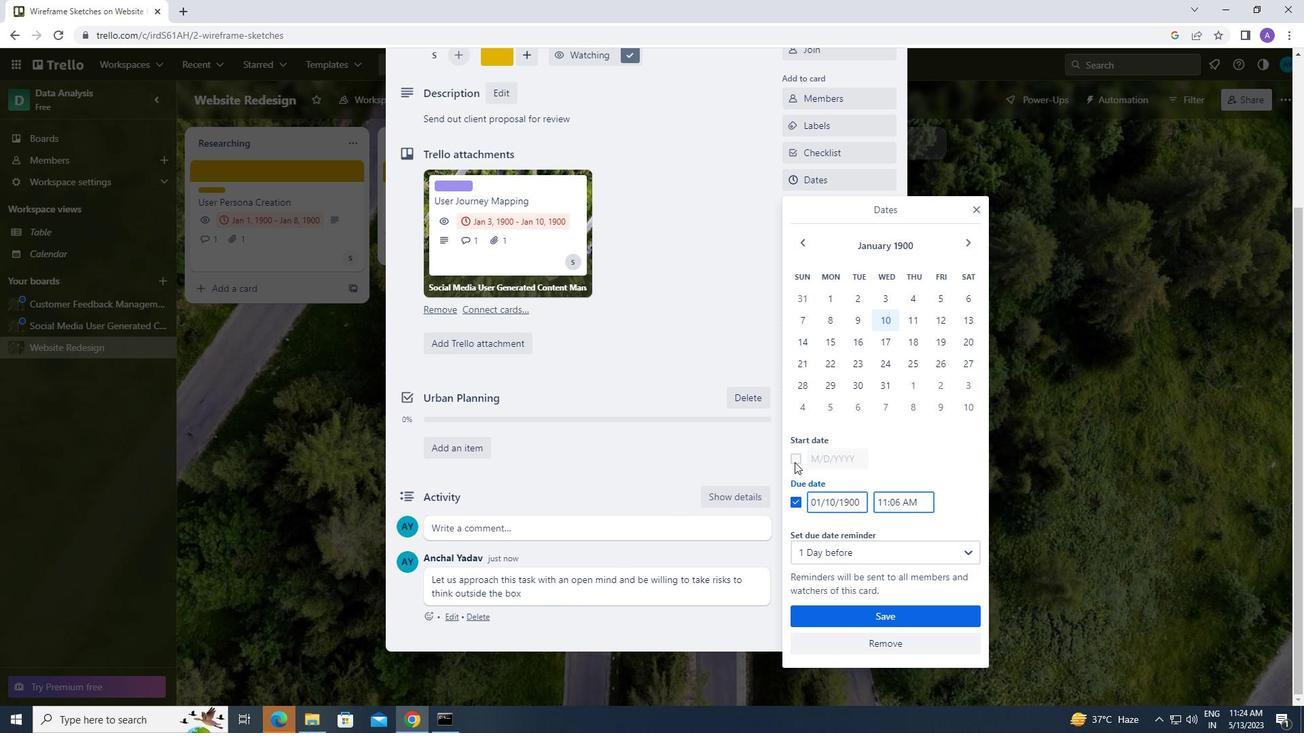
Action: Mouse pressed left at (791, 453)
Screenshot: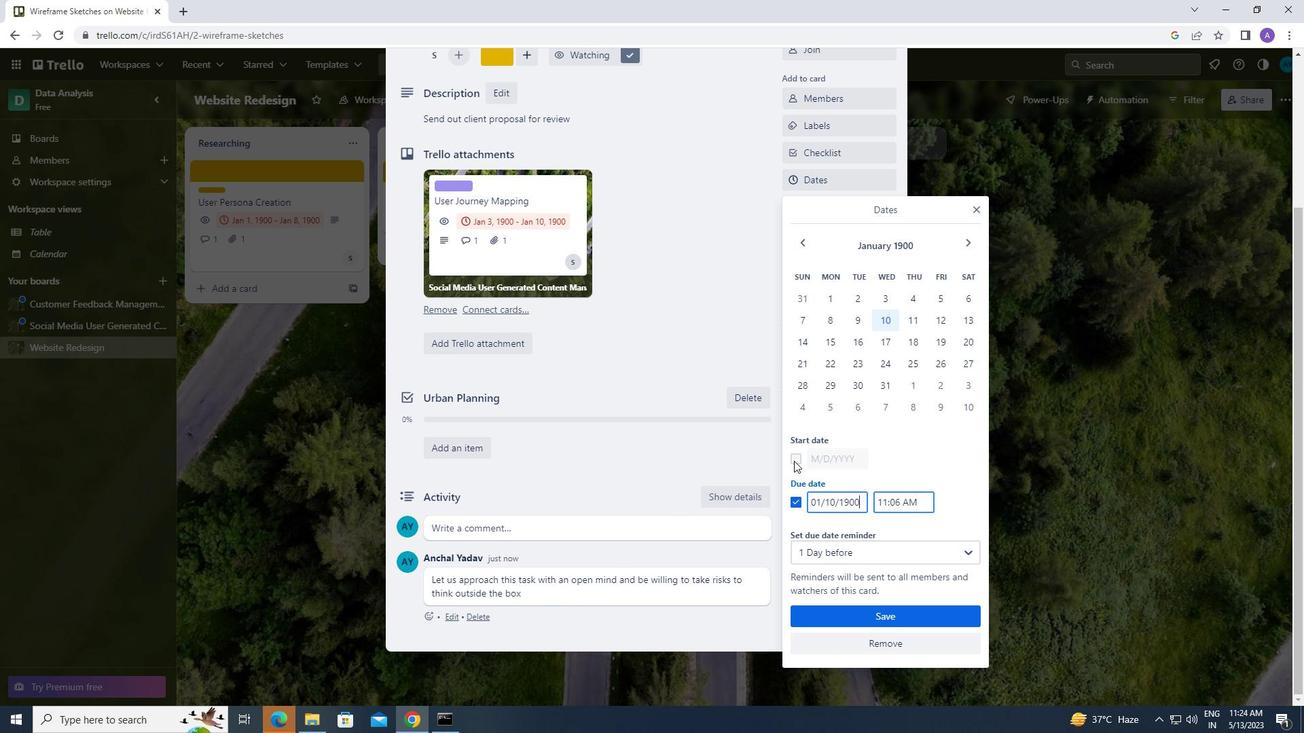 
Action: Mouse moved to (834, 458)
Screenshot: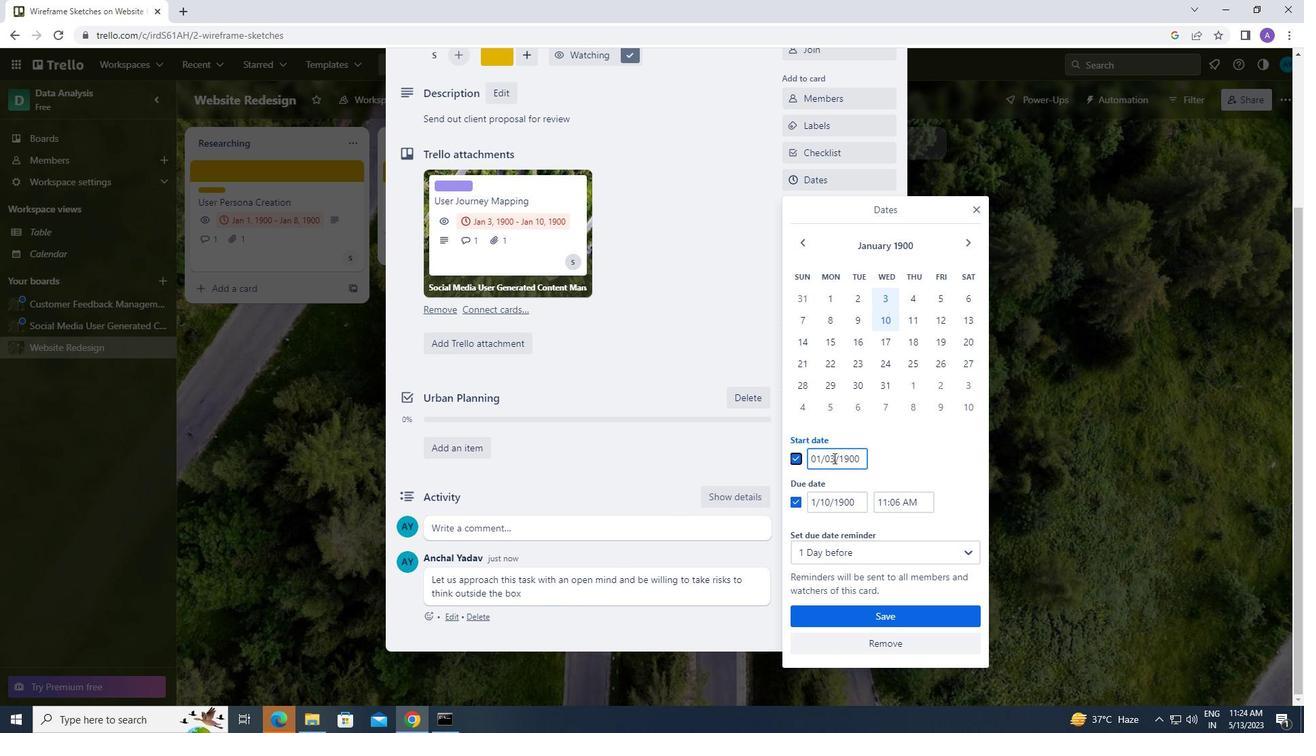 
Action: Mouse pressed left at (834, 458)
Screenshot: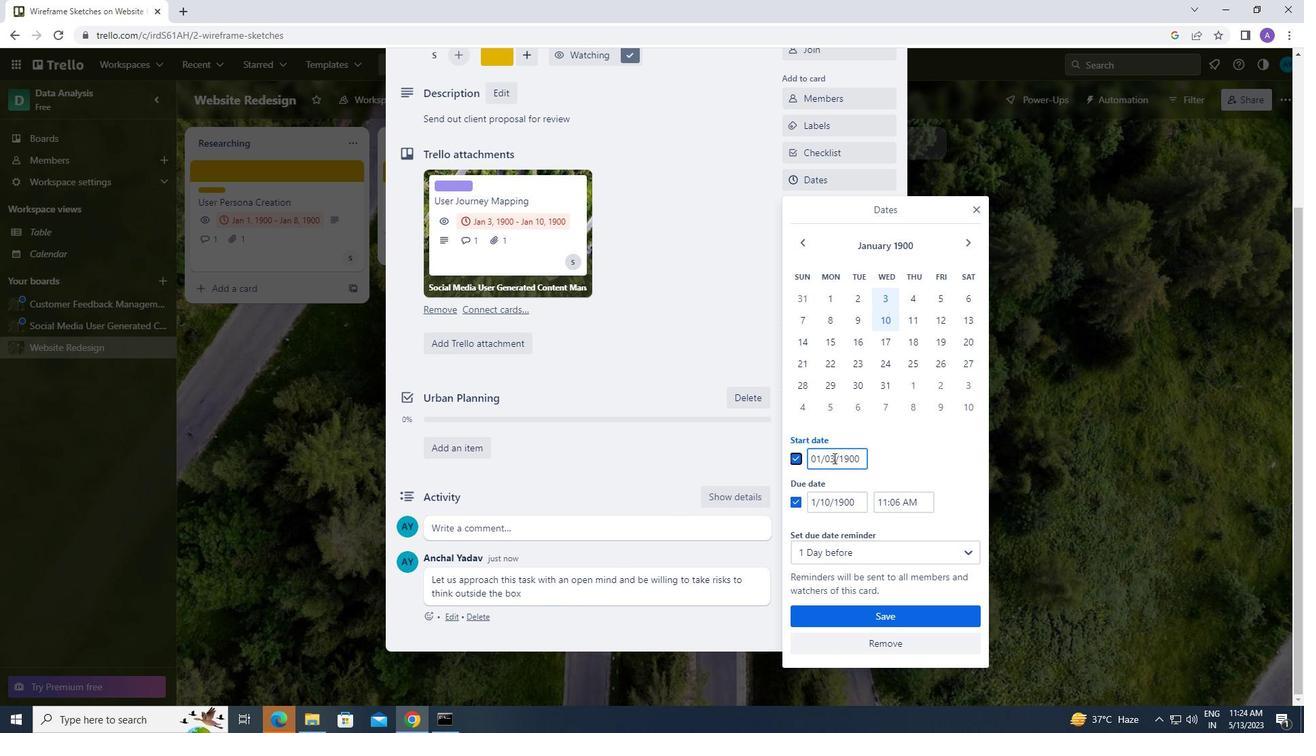 
Action: Mouse moved to (823, 461)
Screenshot: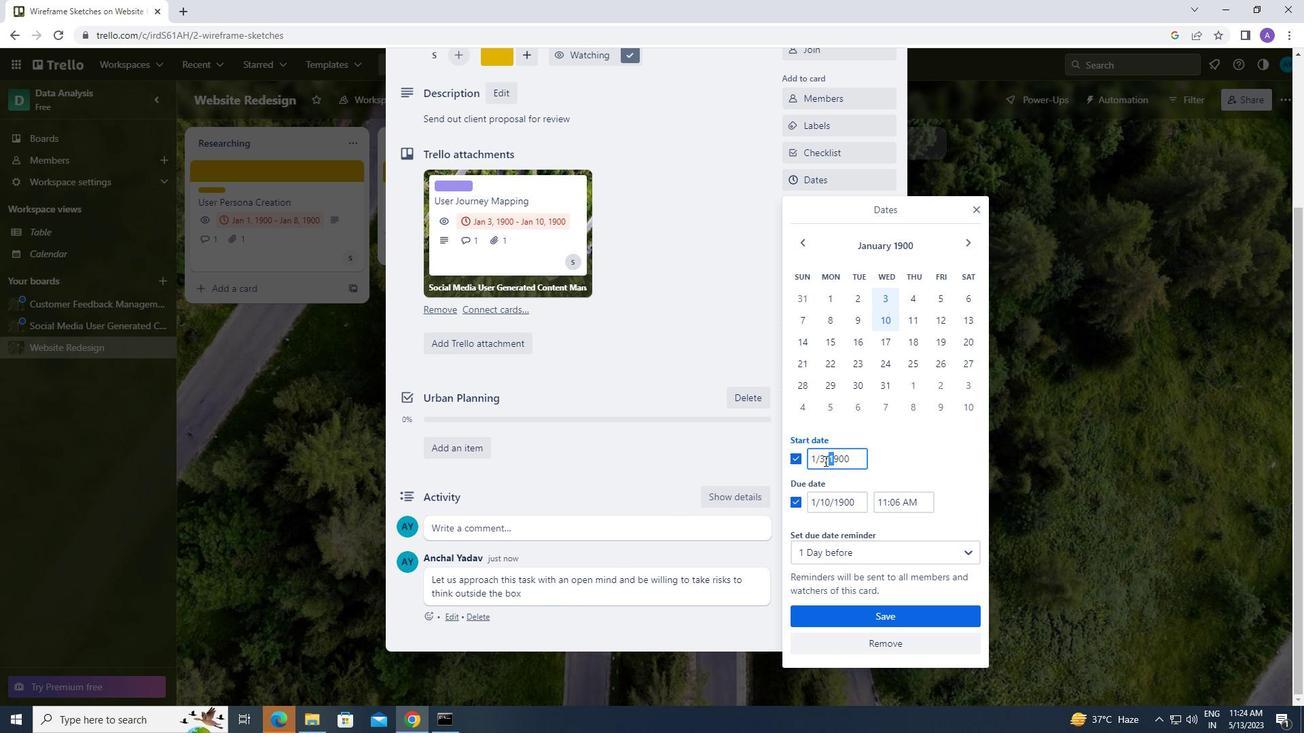 
Action: Mouse pressed left at (823, 461)
Screenshot: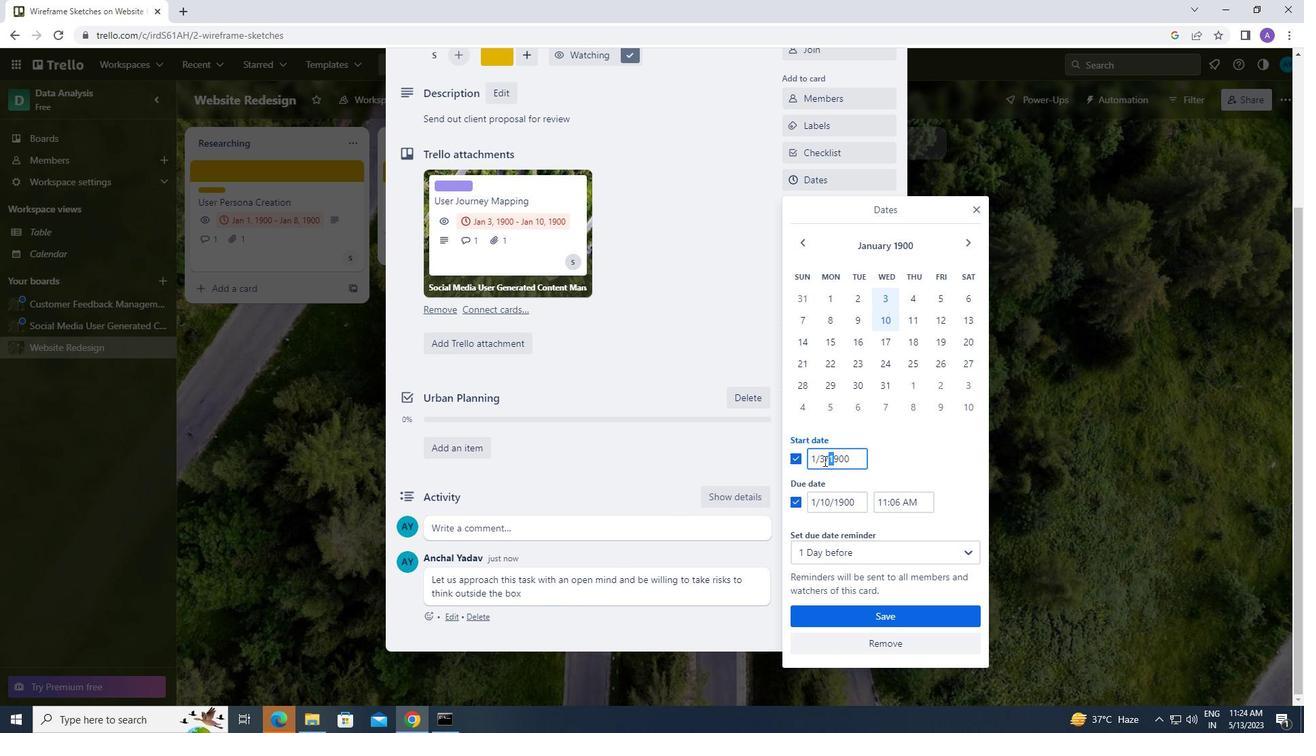 
Action: Mouse moved to (821, 461)
Screenshot: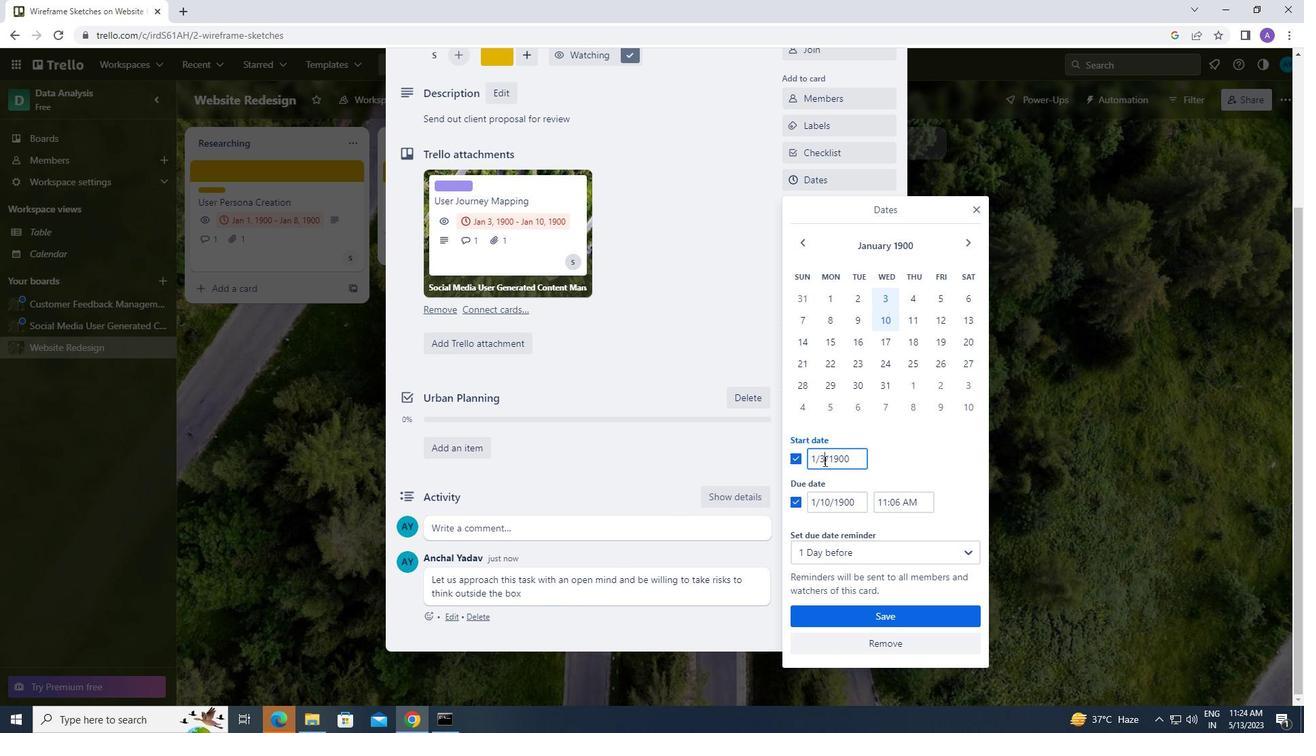 
Action: Key pressed 04
Screenshot: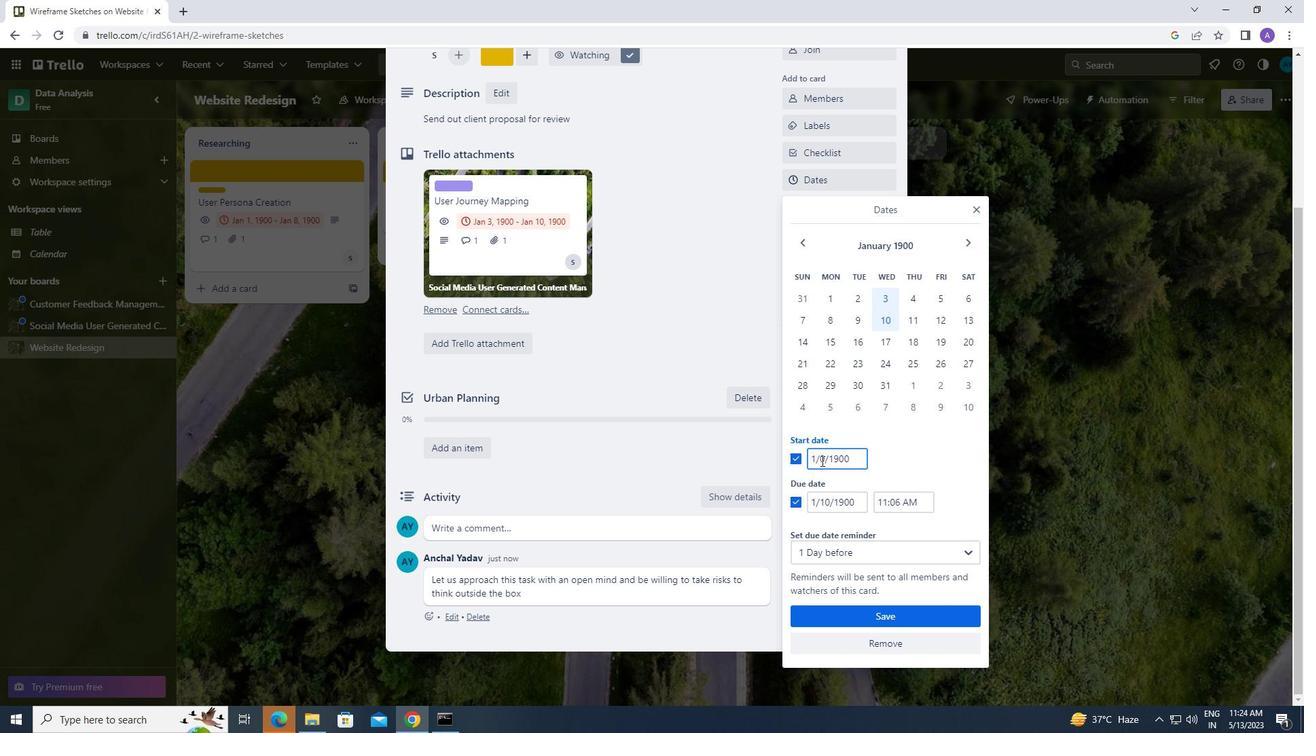 
Action: Mouse moved to (830, 499)
Screenshot: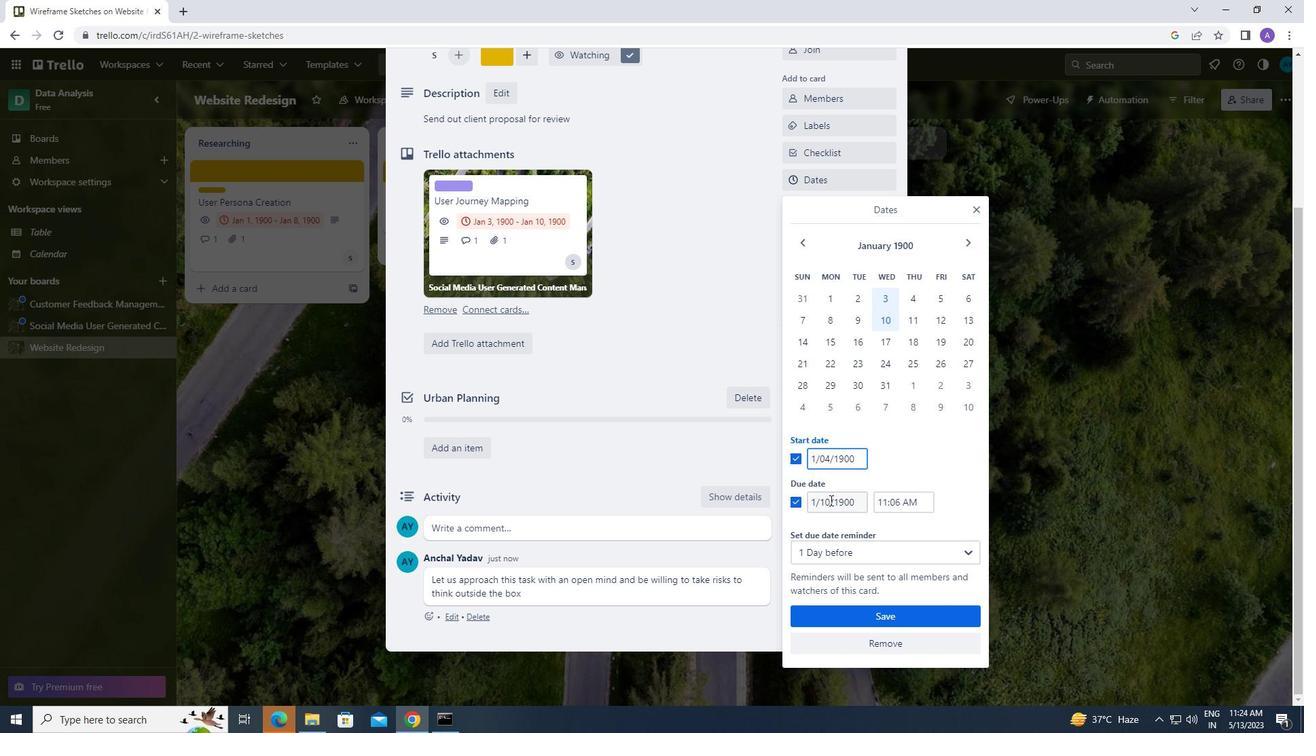 
Action: Mouse pressed left at (830, 499)
Screenshot: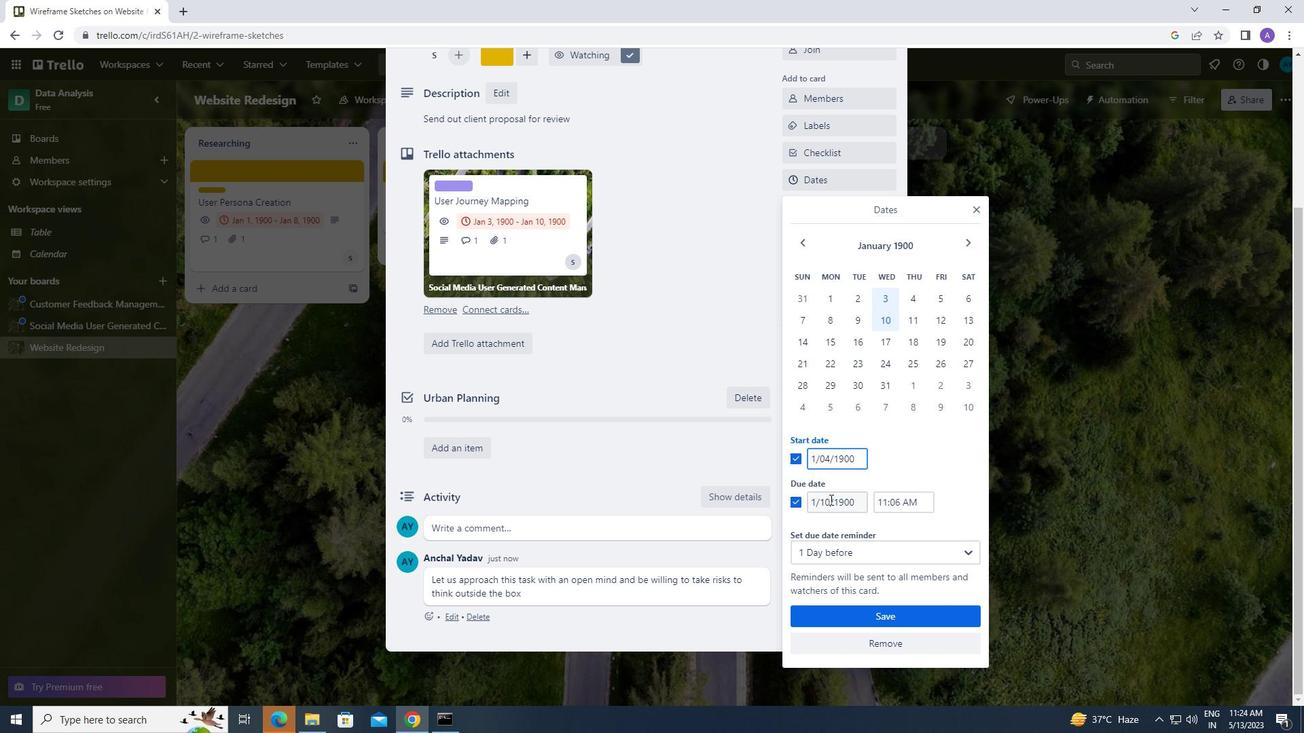 
Action: Mouse moved to (857, 531)
Screenshot: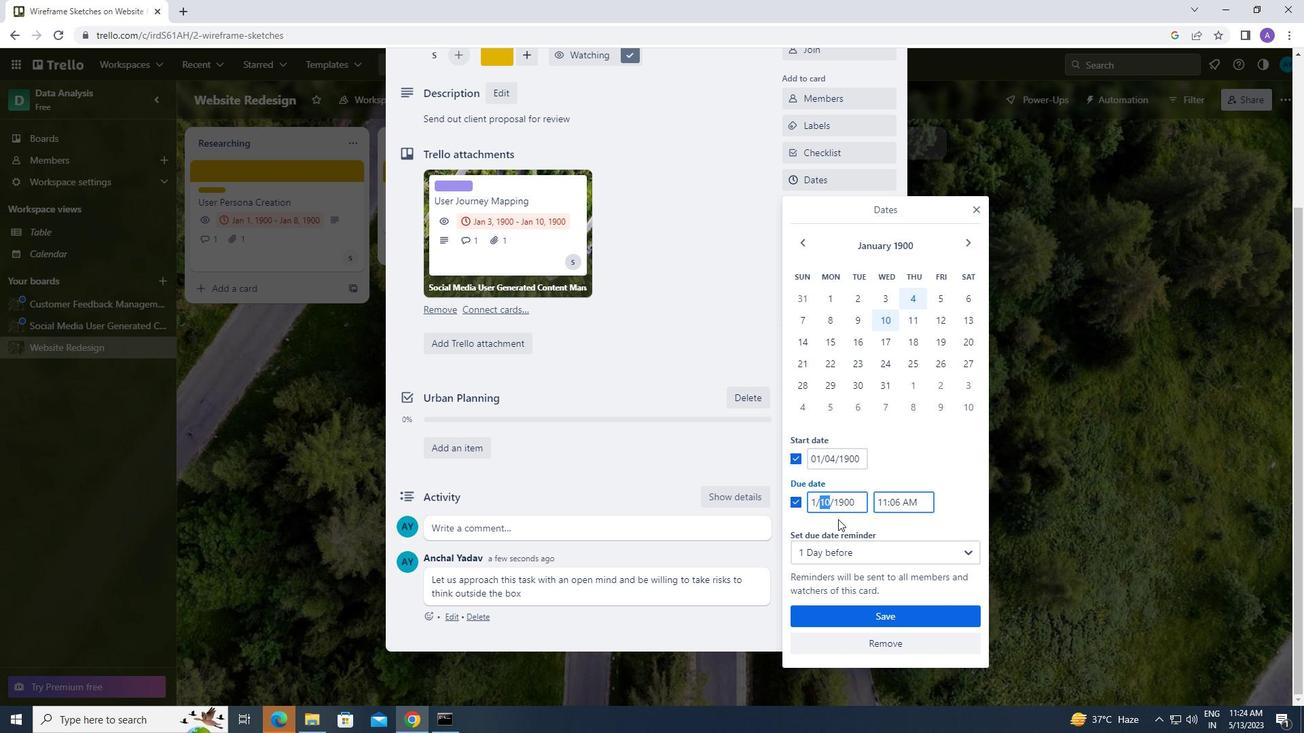 
Action: Key pressed 11
Screenshot: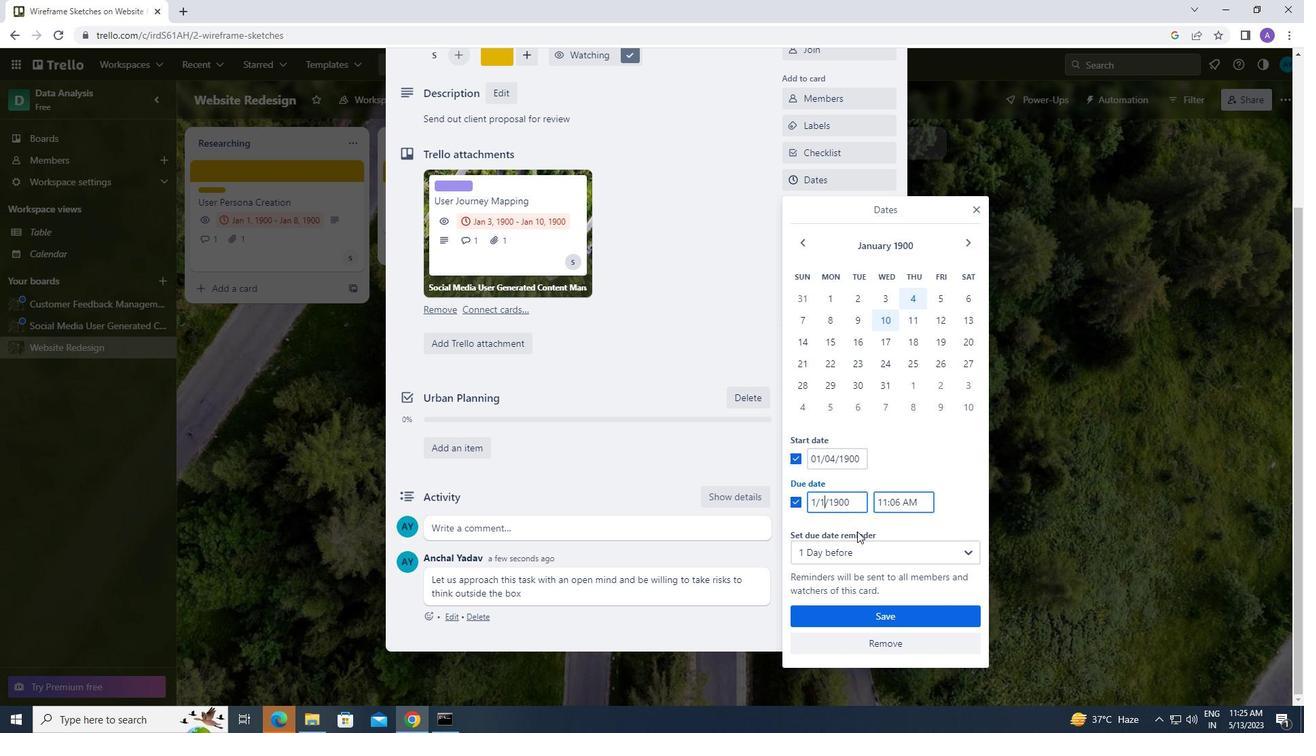 
Action: Mouse moved to (831, 614)
Screenshot: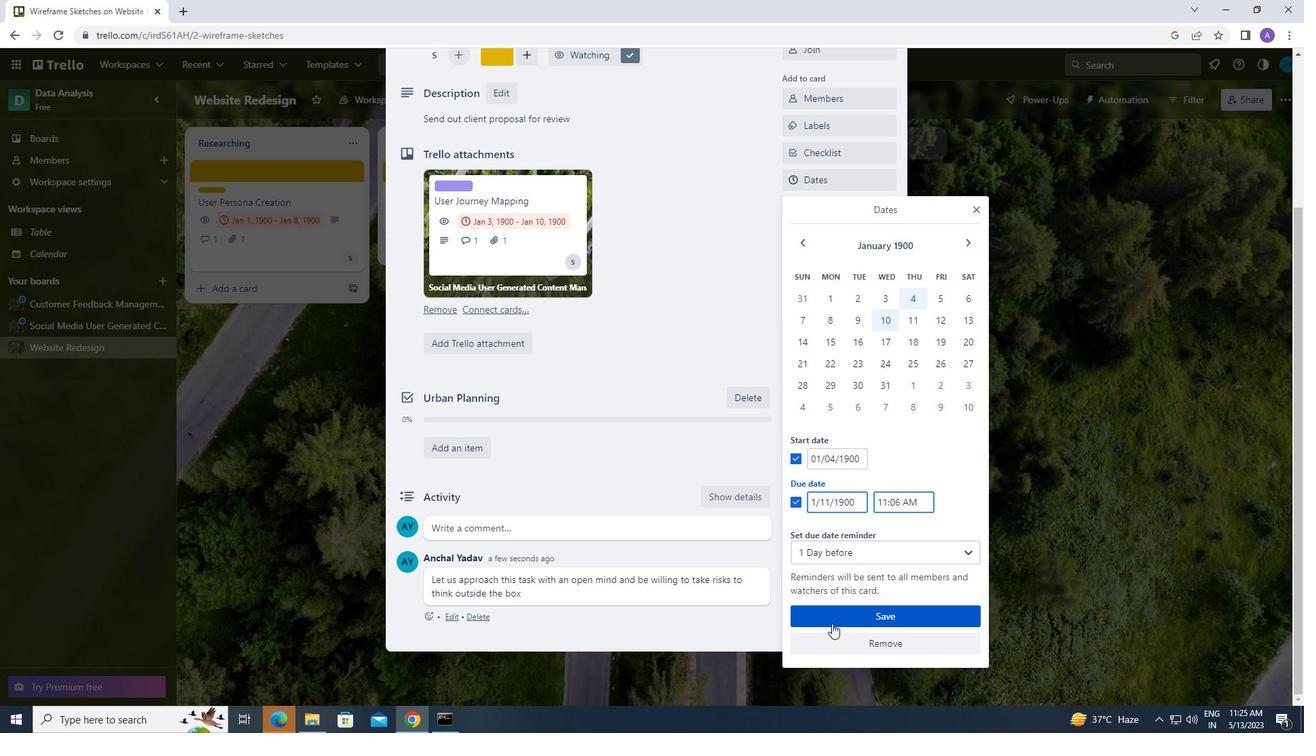
Action: Mouse pressed left at (831, 614)
Screenshot: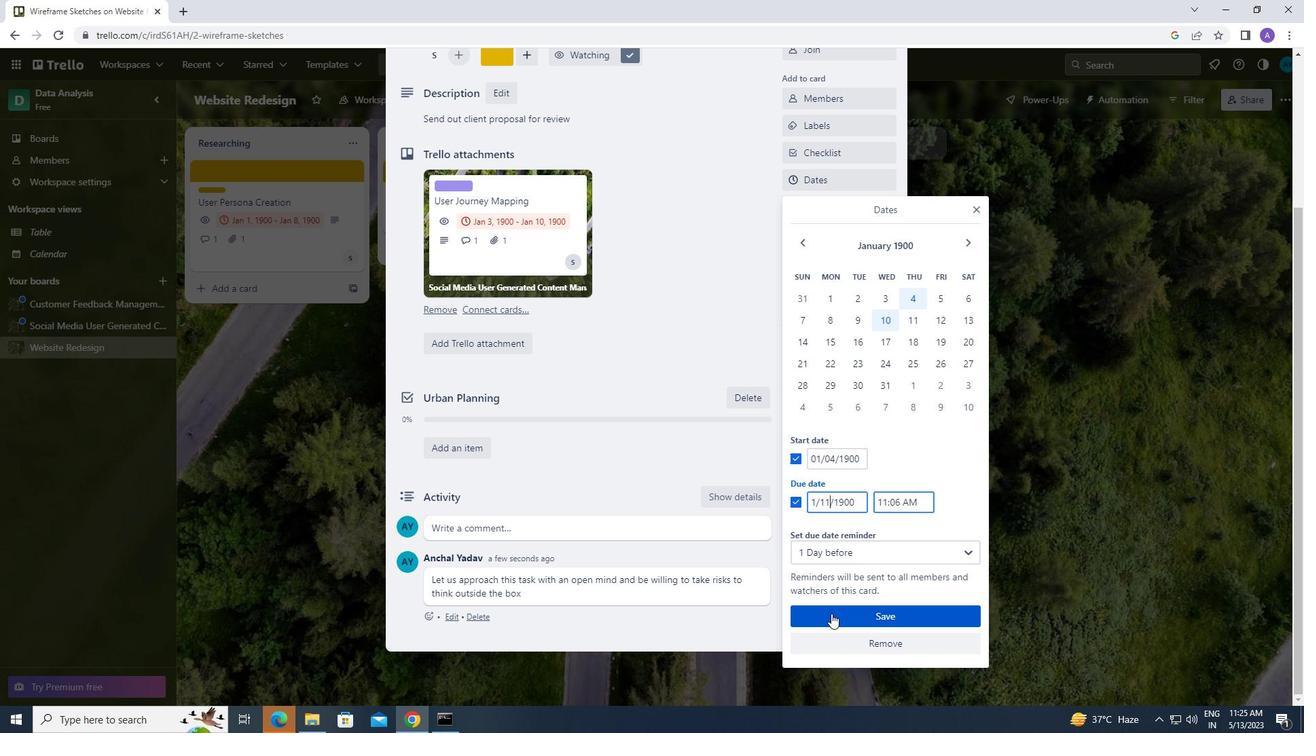 
